 Task: For heading  Tahoma with underline.  font size for heading20,  'Change the font style of data to'Arial.  and font size to 12,  Change the alignment of both headline & data to Align left.  In the sheet  Attendance Sheet for Weekly Assessment
Action: Mouse moved to (233, 127)
Screenshot: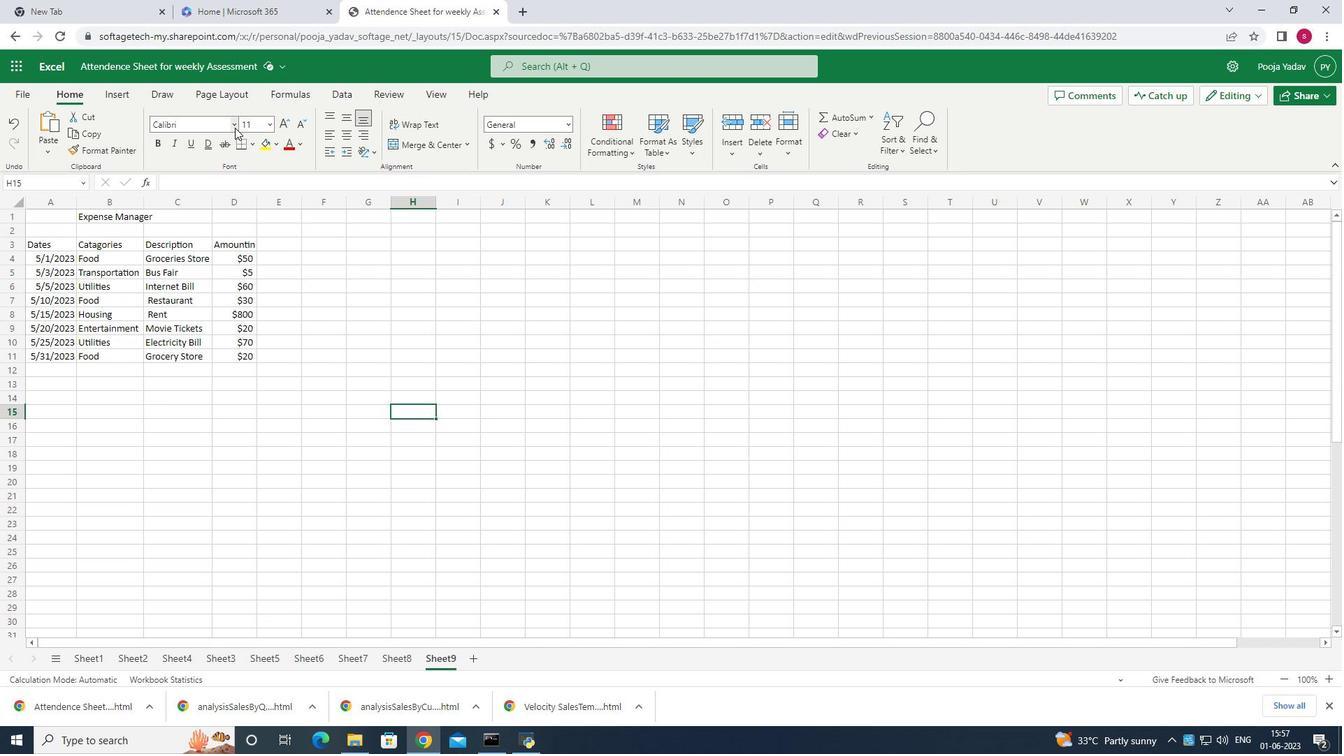 
Action: Mouse pressed left at (233, 127)
Screenshot: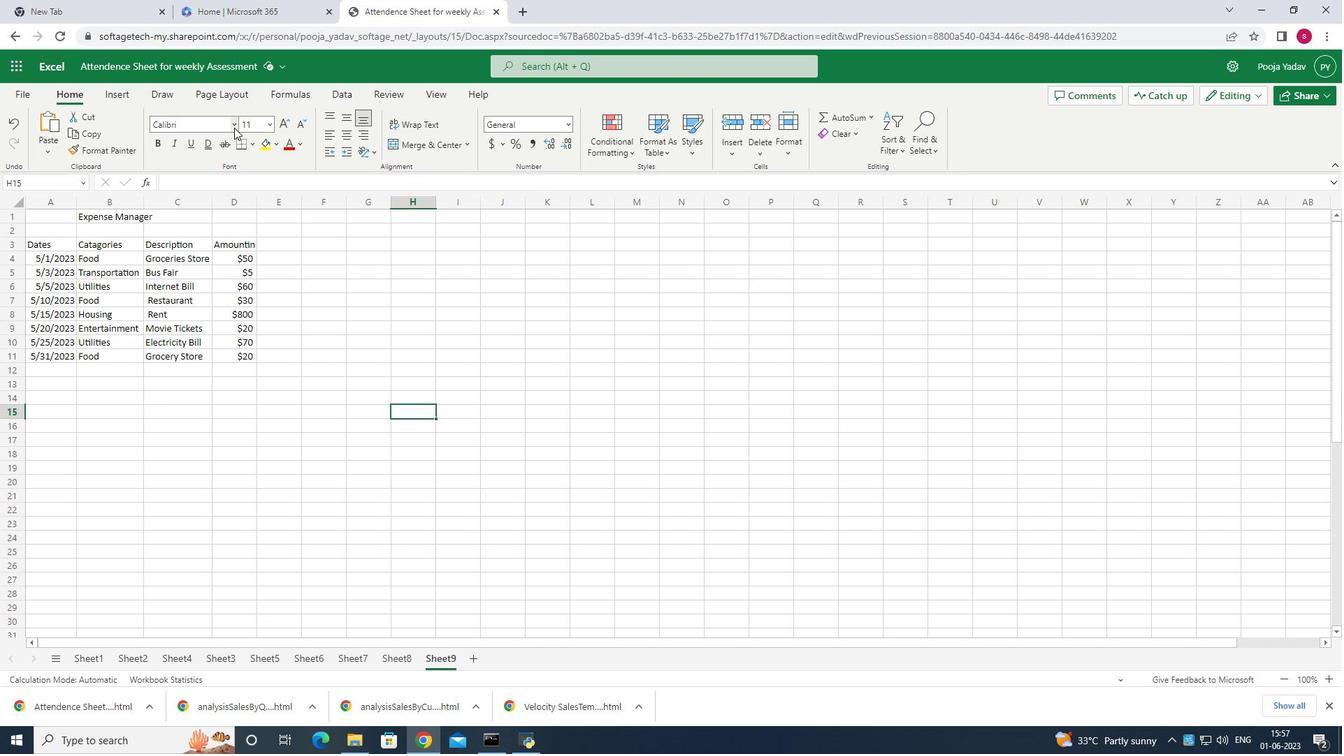 
Action: Mouse moved to (235, 318)
Screenshot: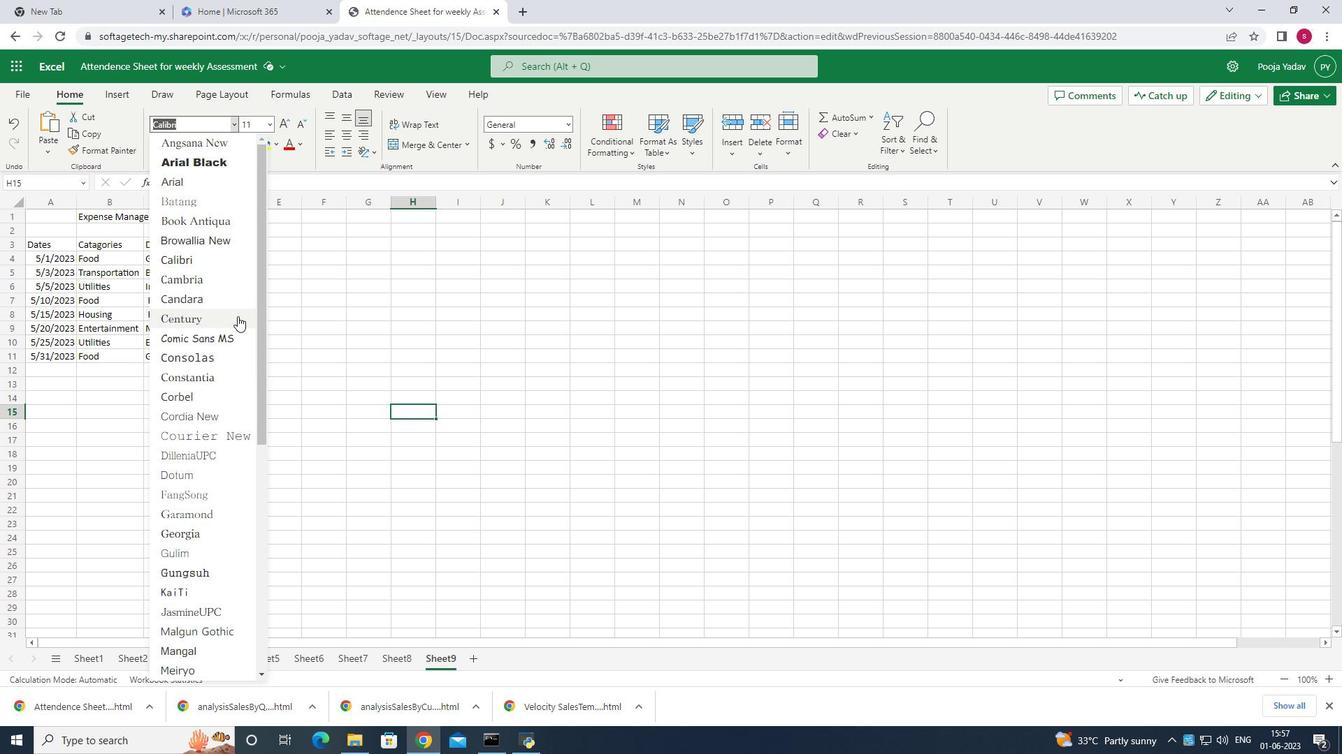 
Action: Mouse scrolled (235, 318) with delta (0, 0)
Screenshot: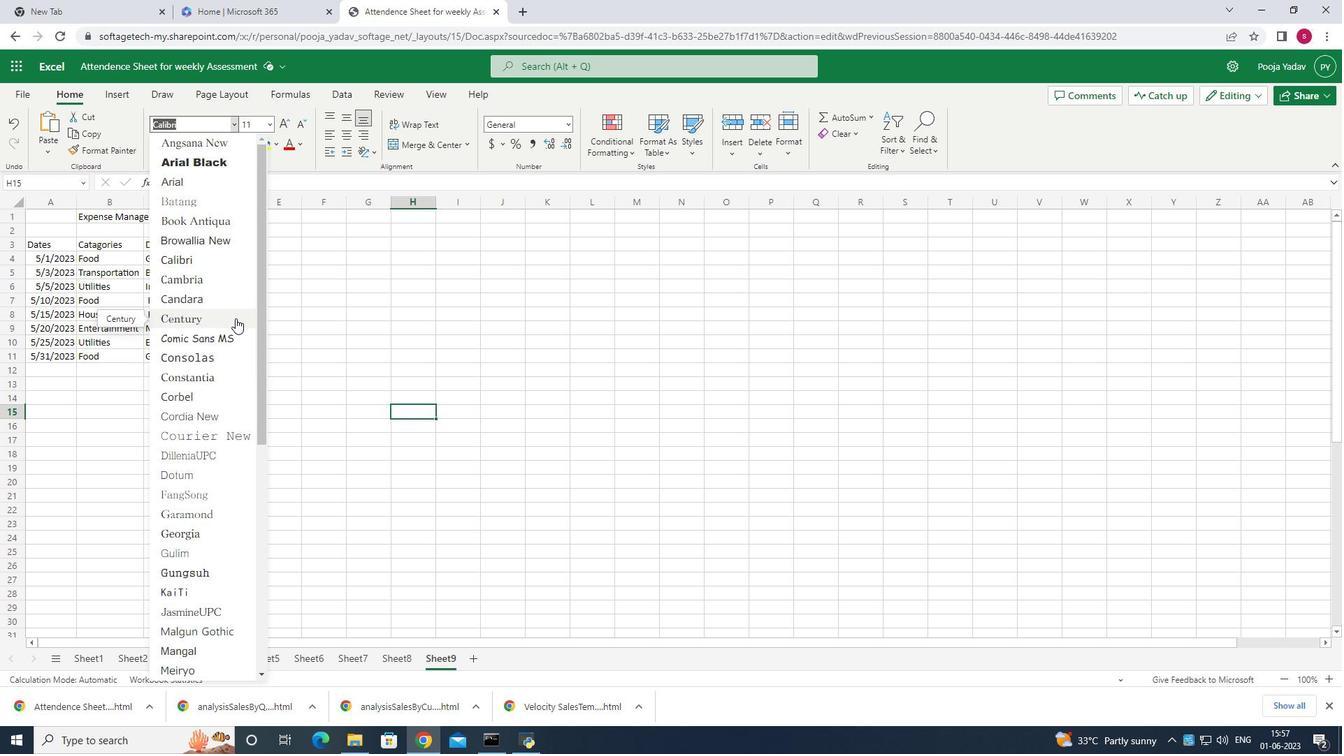 
Action: Mouse moved to (235, 318)
Screenshot: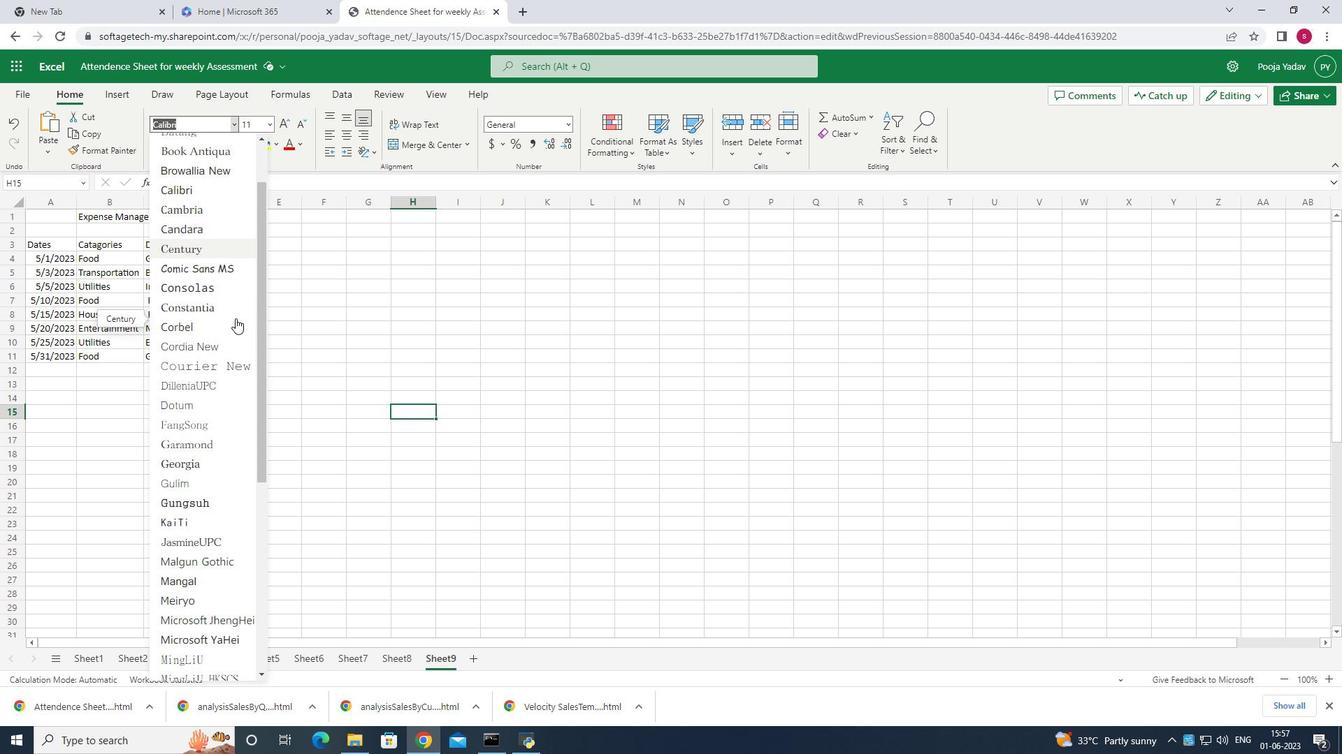 
Action: Mouse scrolled (235, 318) with delta (0, 0)
Screenshot: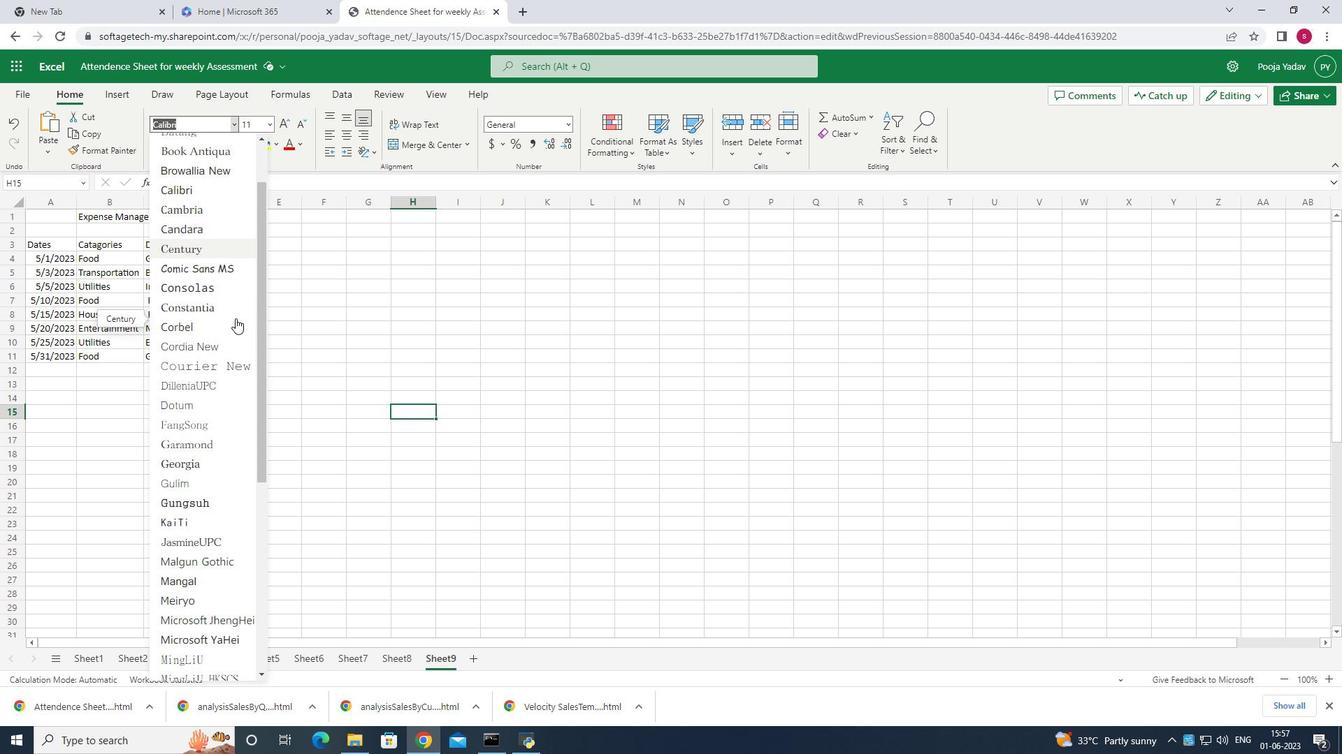 
Action: Mouse moved to (188, 364)
Screenshot: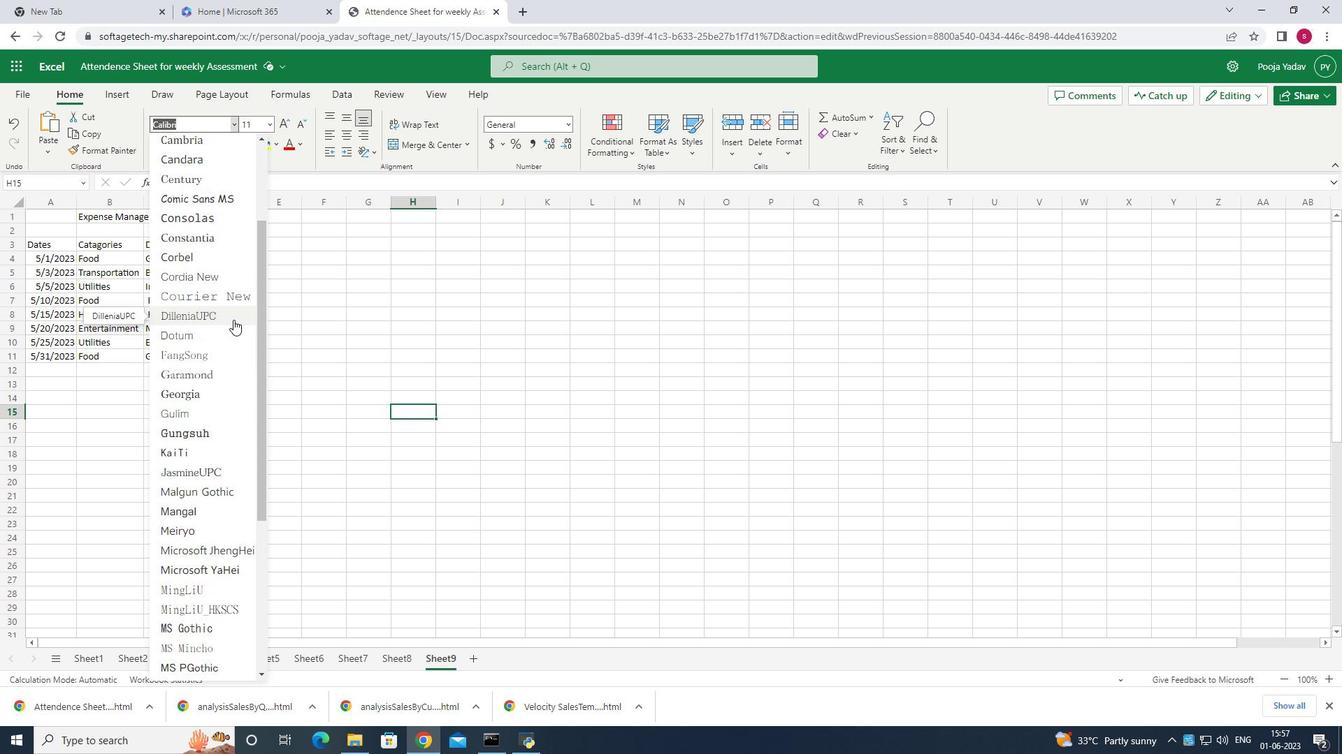 
Action: Mouse scrolled (188, 364) with delta (0, 0)
Screenshot: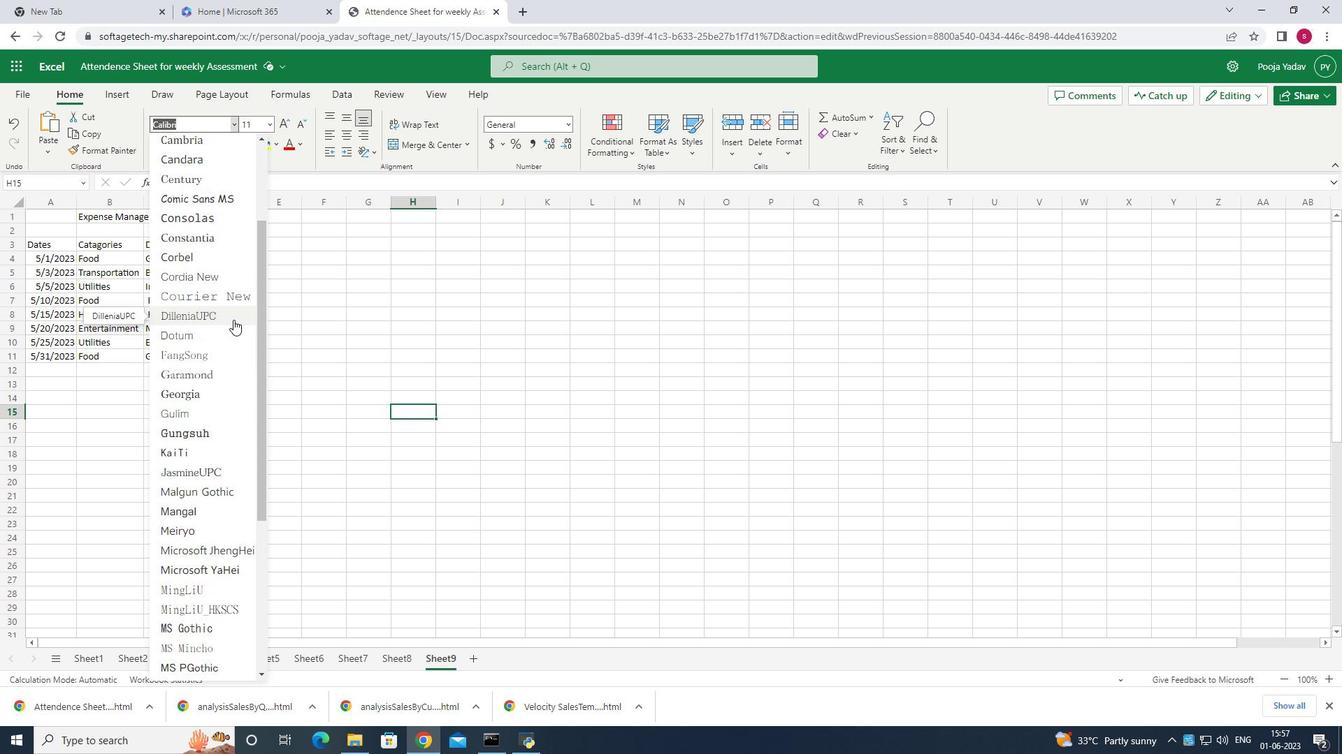 
Action: Mouse scrolled (188, 364) with delta (0, 0)
Screenshot: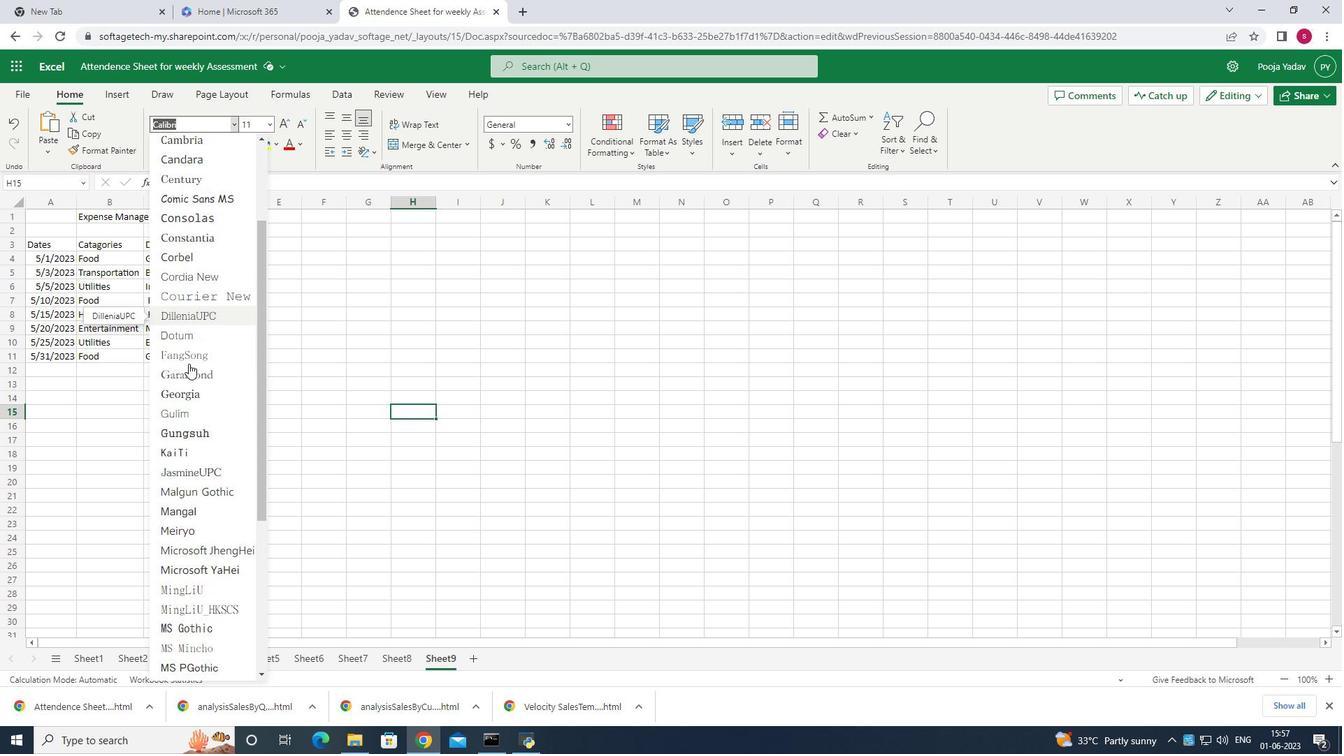 
Action: Mouse scrolled (188, 364) with delta (0, 0)
Screenshot: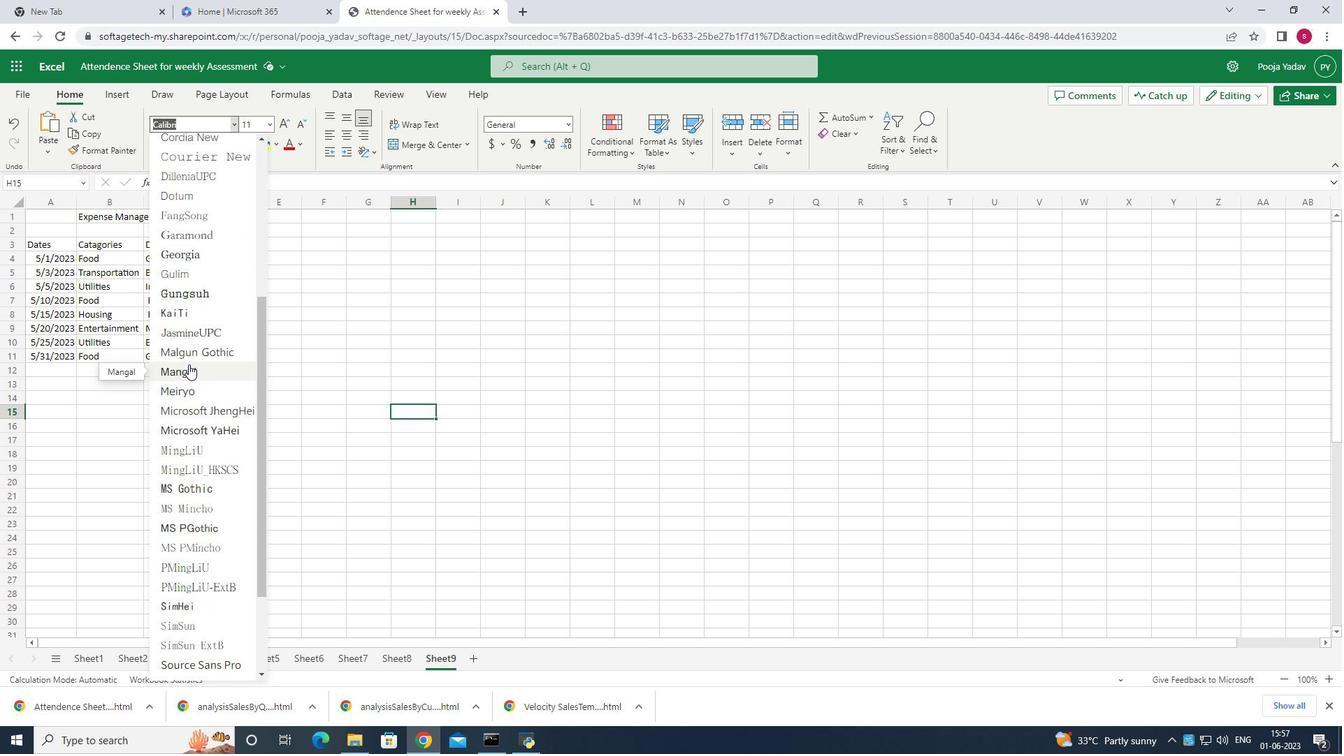 
Action: Mouse scrolled (188, 364) with delta (0, 0)
Screenshot: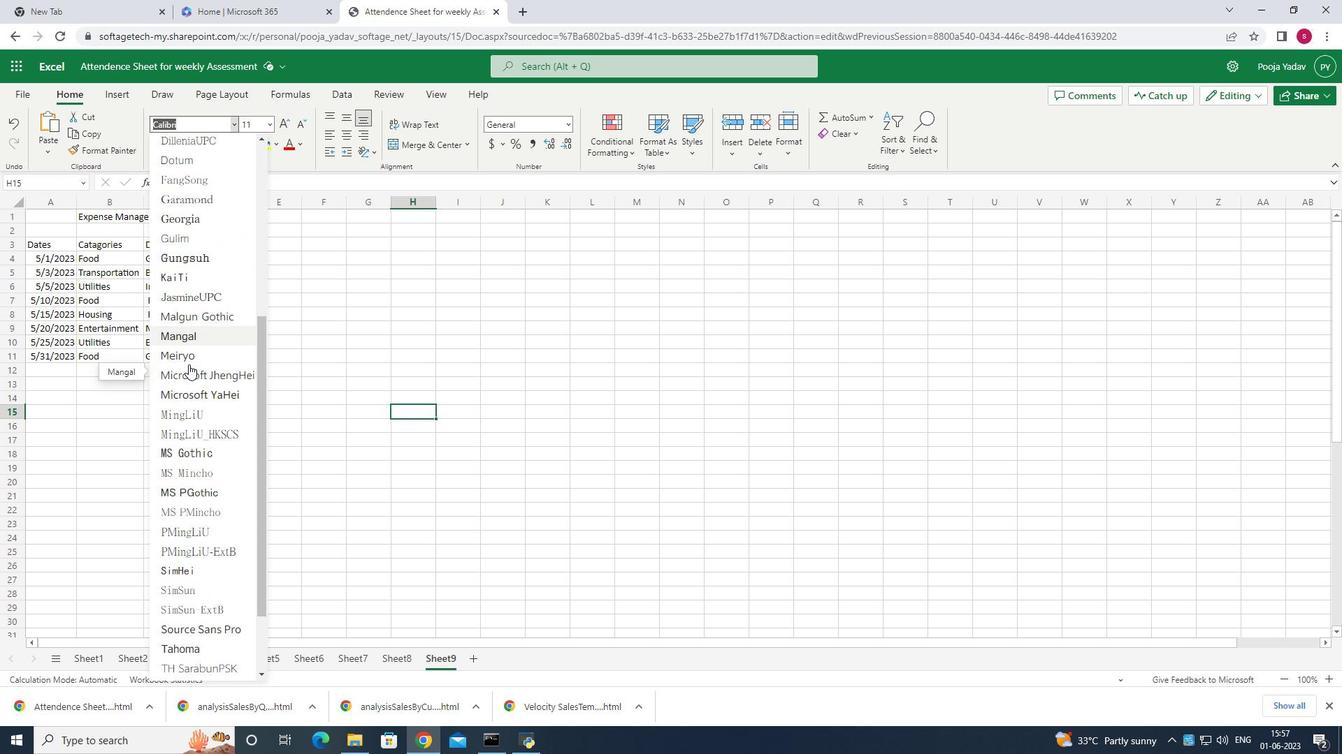 
Action: Mouse scrolled (188, 364) with delta (0, 0)
Screenshot: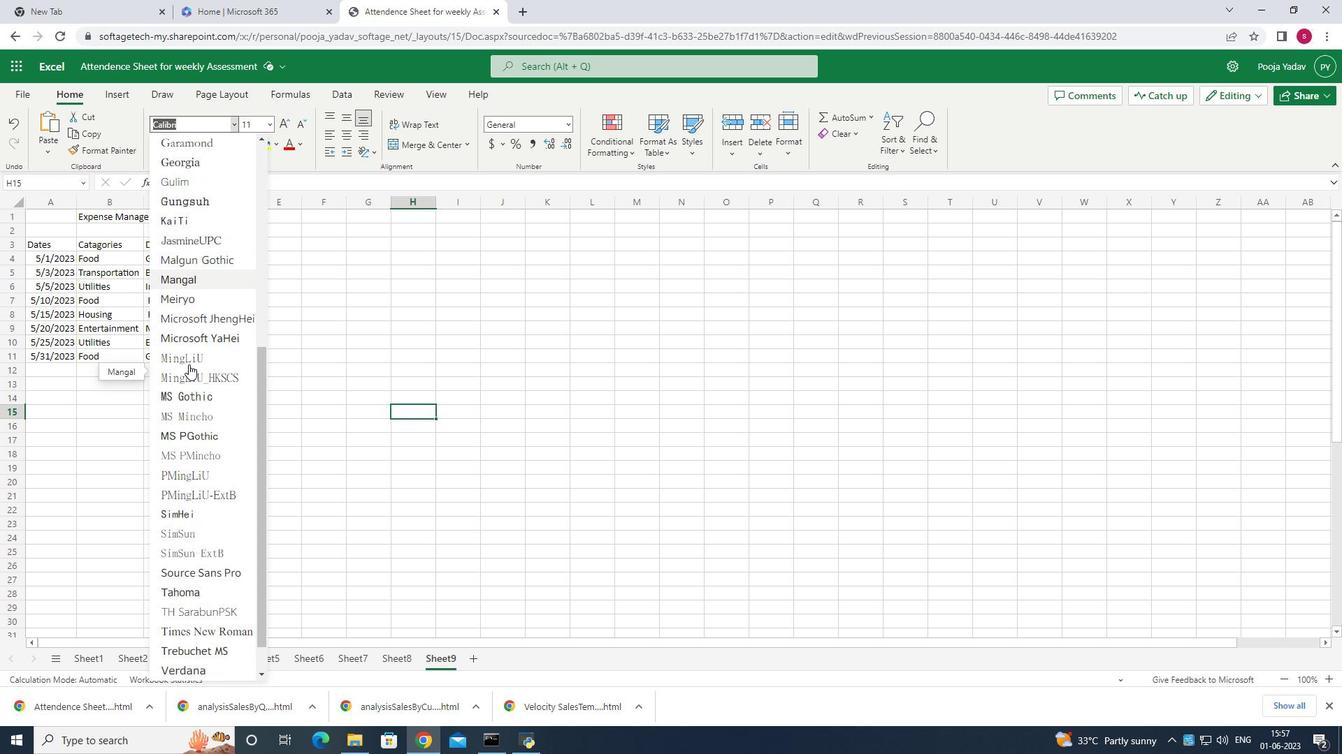 
Action: Mouse scrolled (188, 364) with delta (0, 0)
Screenshot: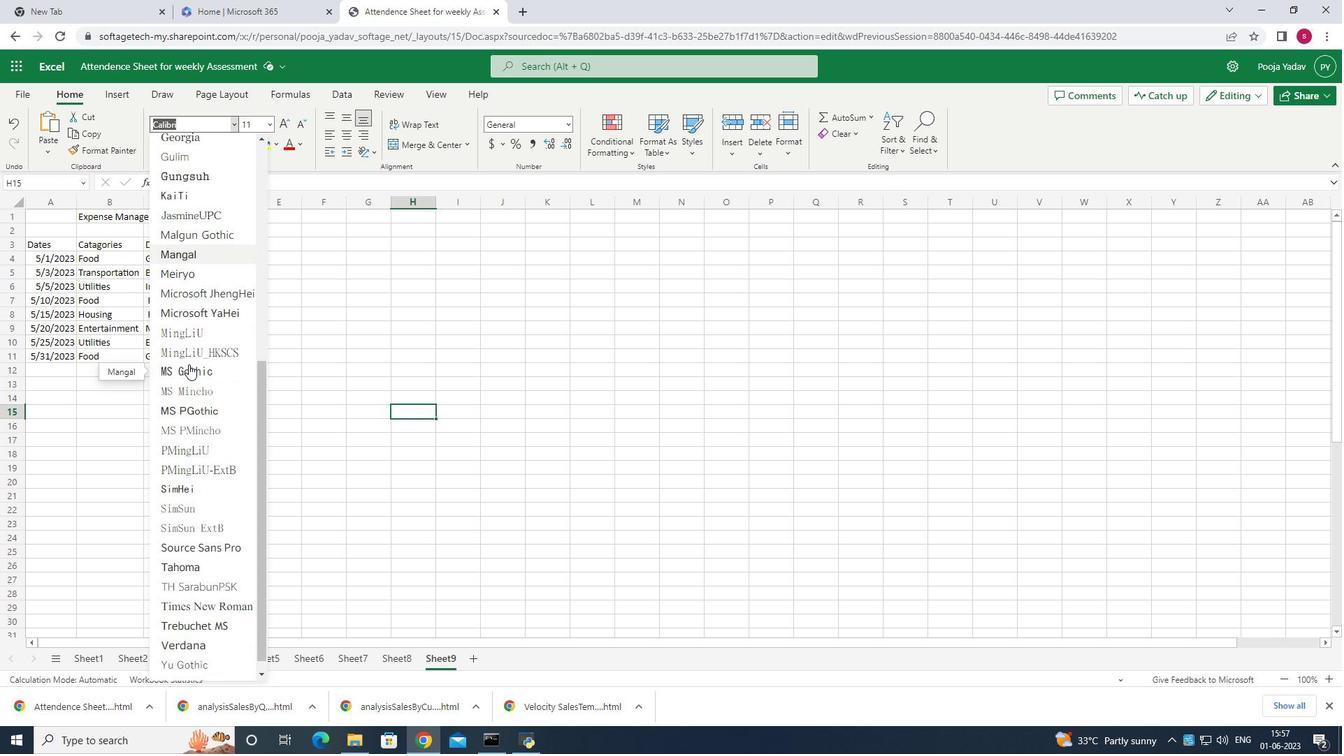 
Action: Mouse moved to (188, 365)
Screenshot: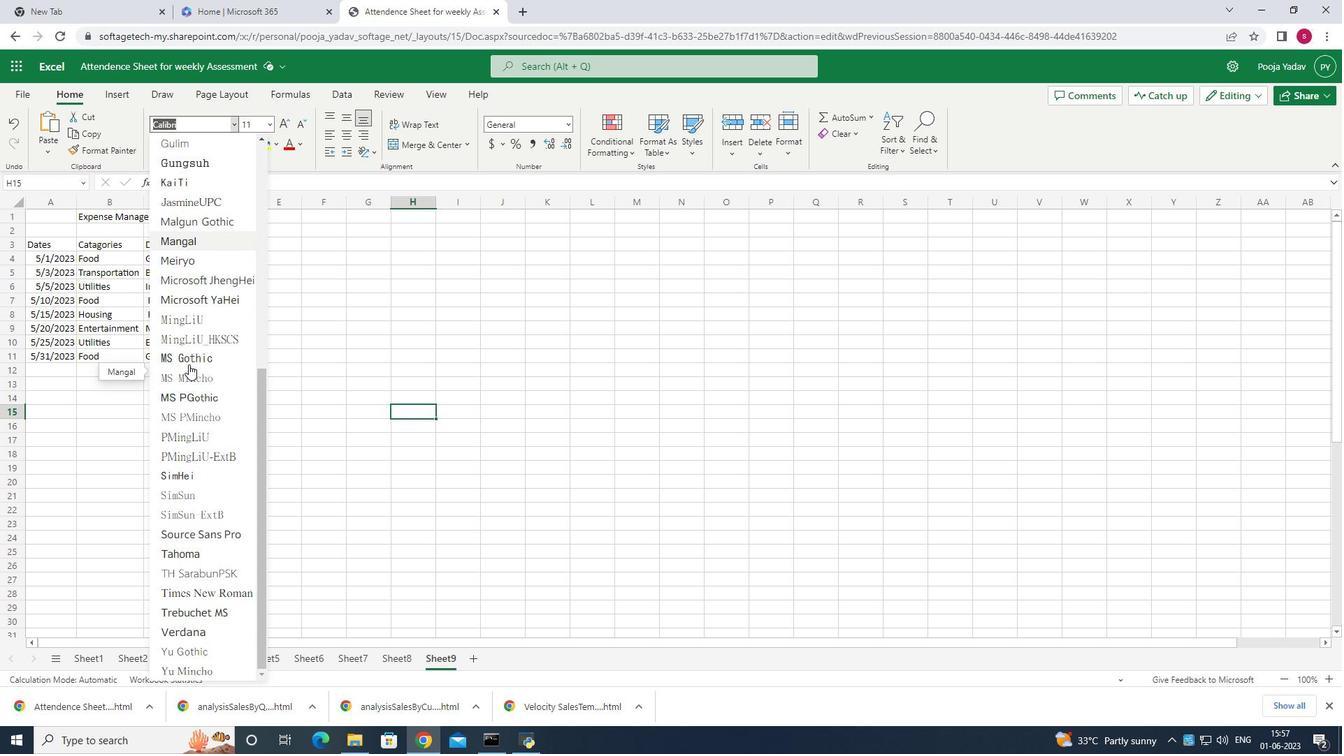 
Action: Mouse scrolled (188, 364) with delta (0, 0)
Screenshot: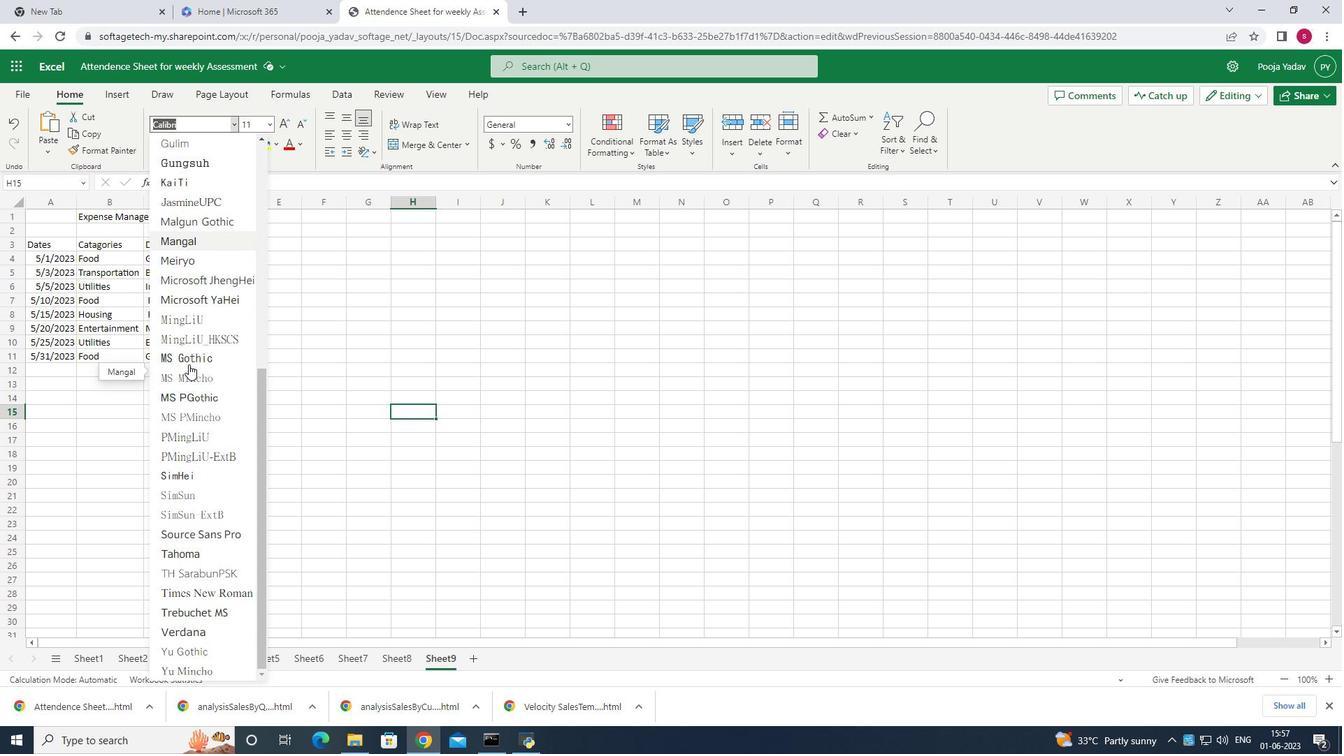 
Action: Mouse scrolled (188, 364) with delta (0, 0)
Screenshot: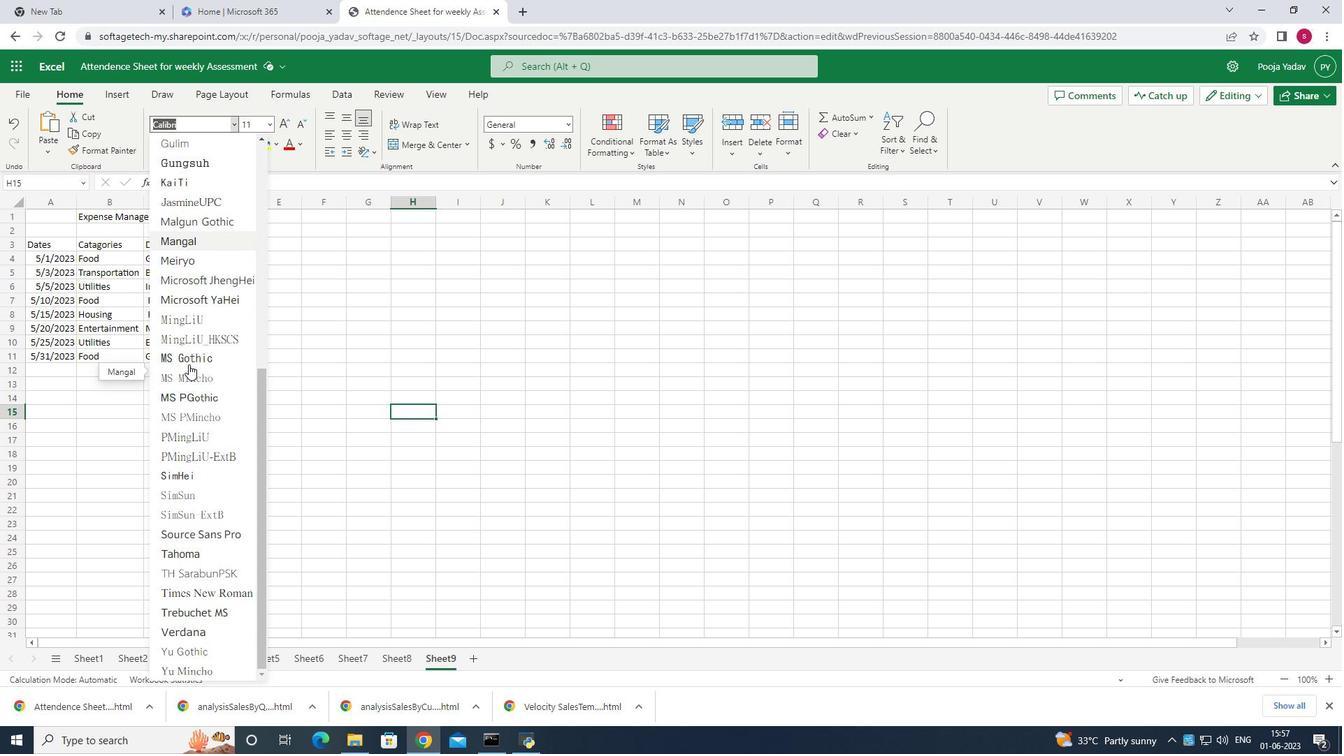 
Action: Mouse scrolled (188, 364) with delta (0, 0)
Screenshot: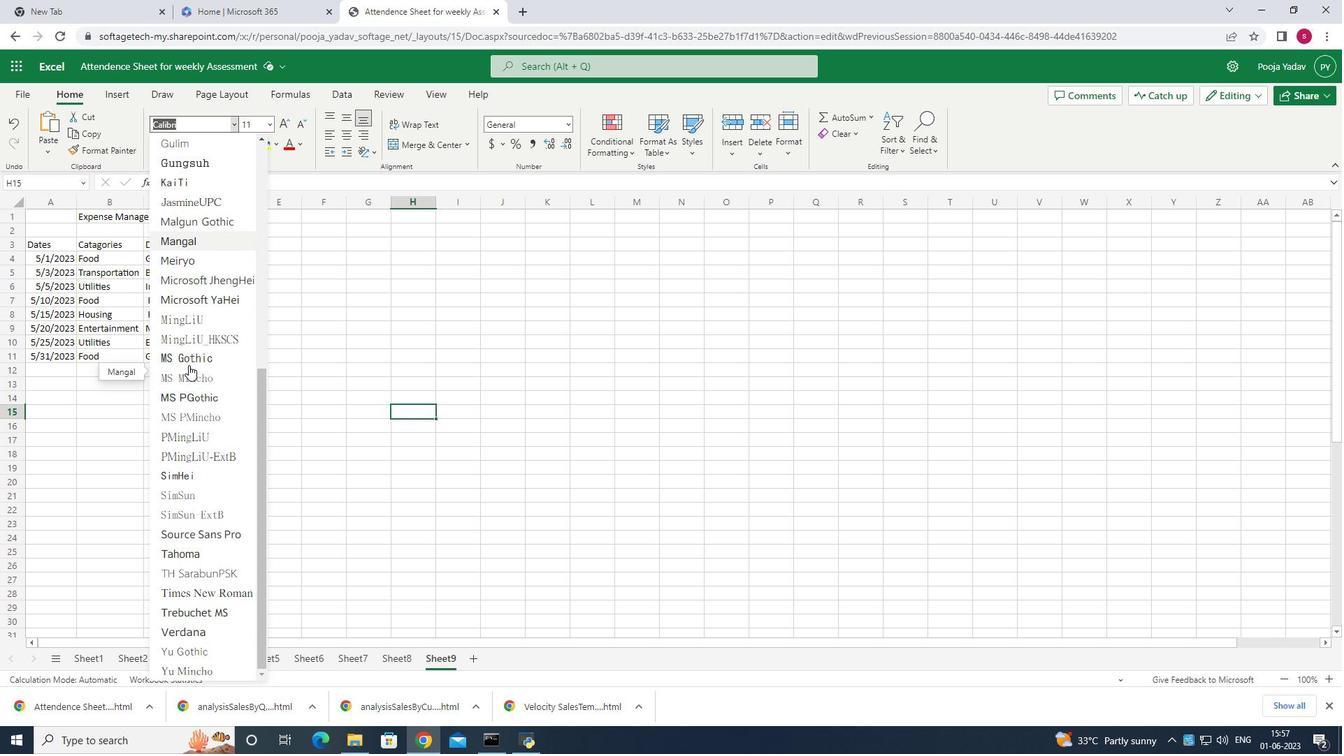
Action: Mouse moved to (190, 547)
Screenshot: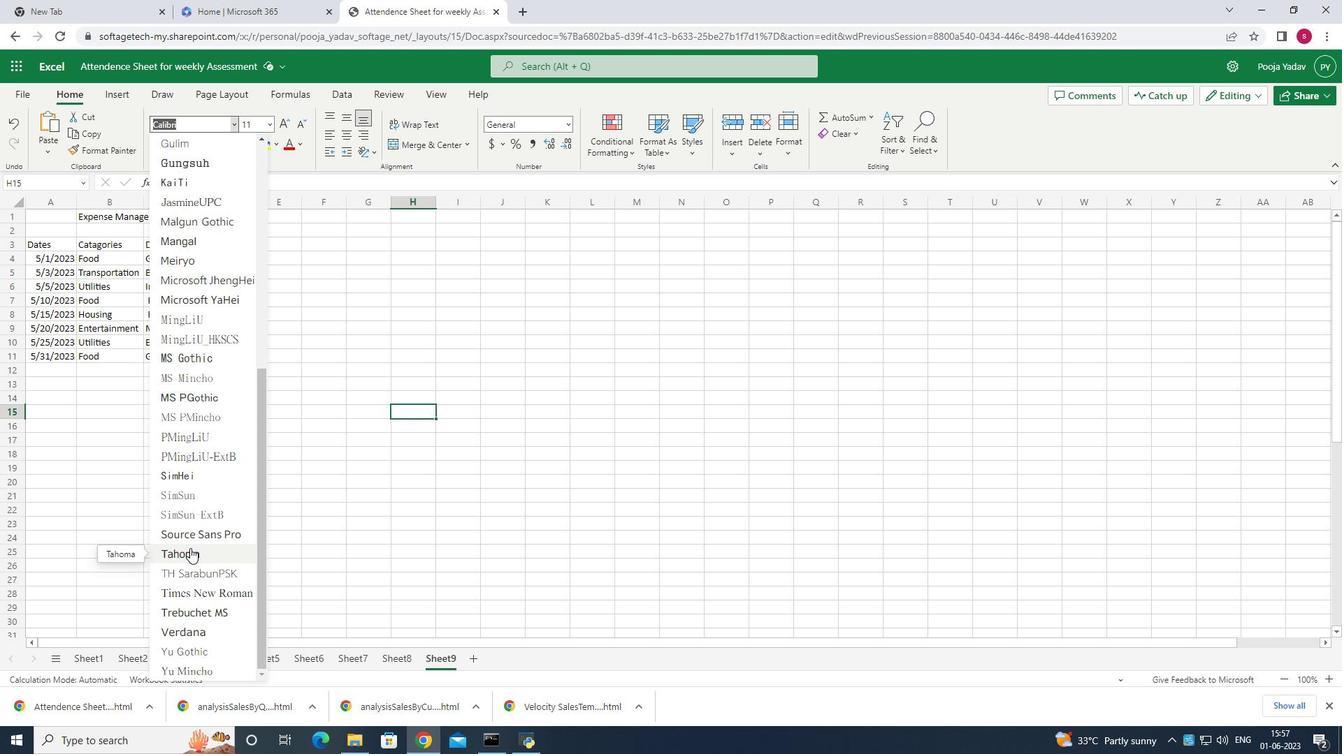 
Action: Mouse pressed left at (190, 547)
Screenshot: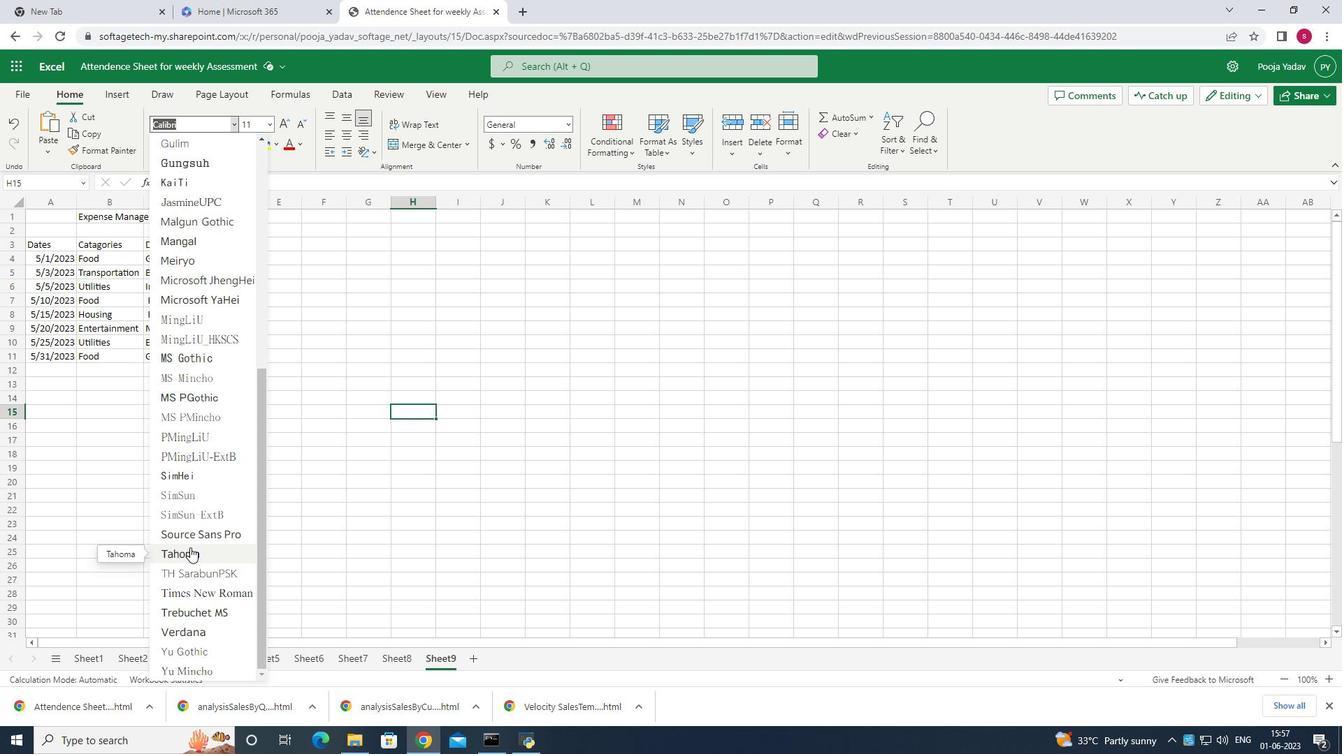 
Action: Mouse moved to (130, 220)
Screenshot: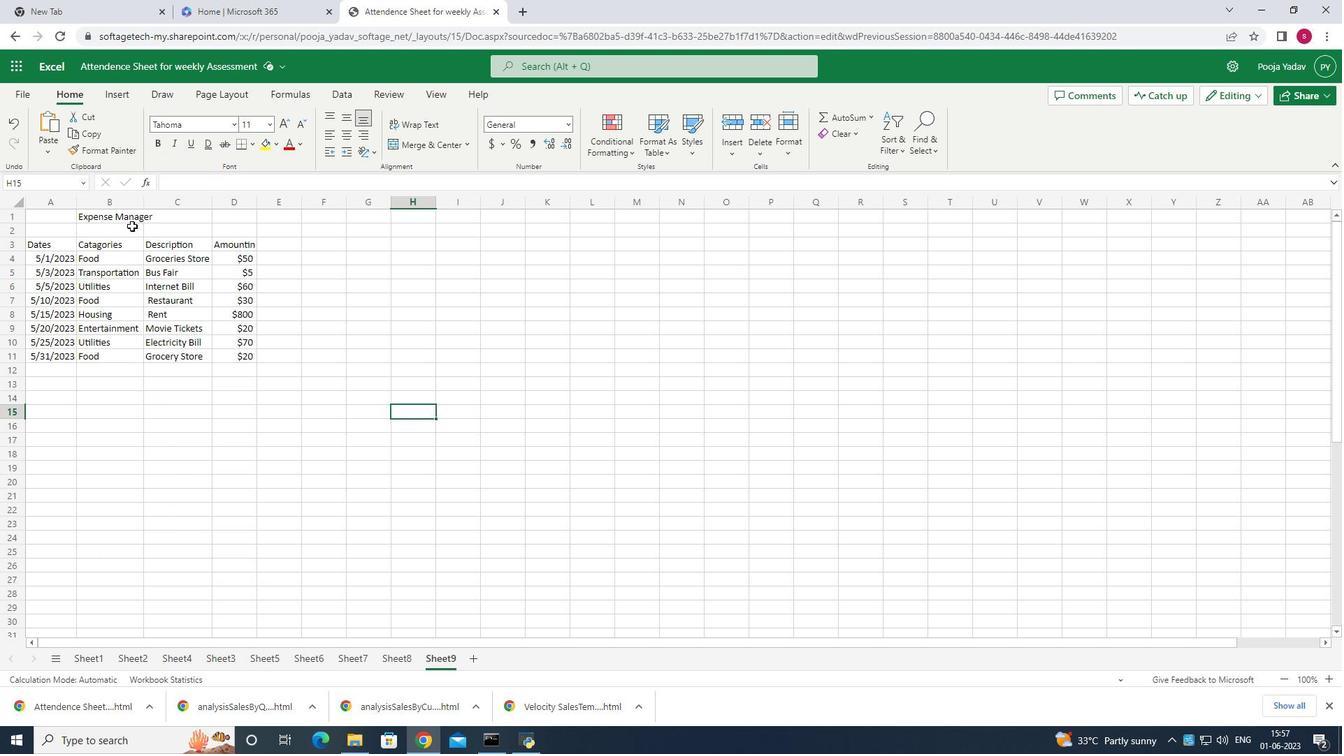 
Action: Mouse pressed left at (130, 220)
Screenshot: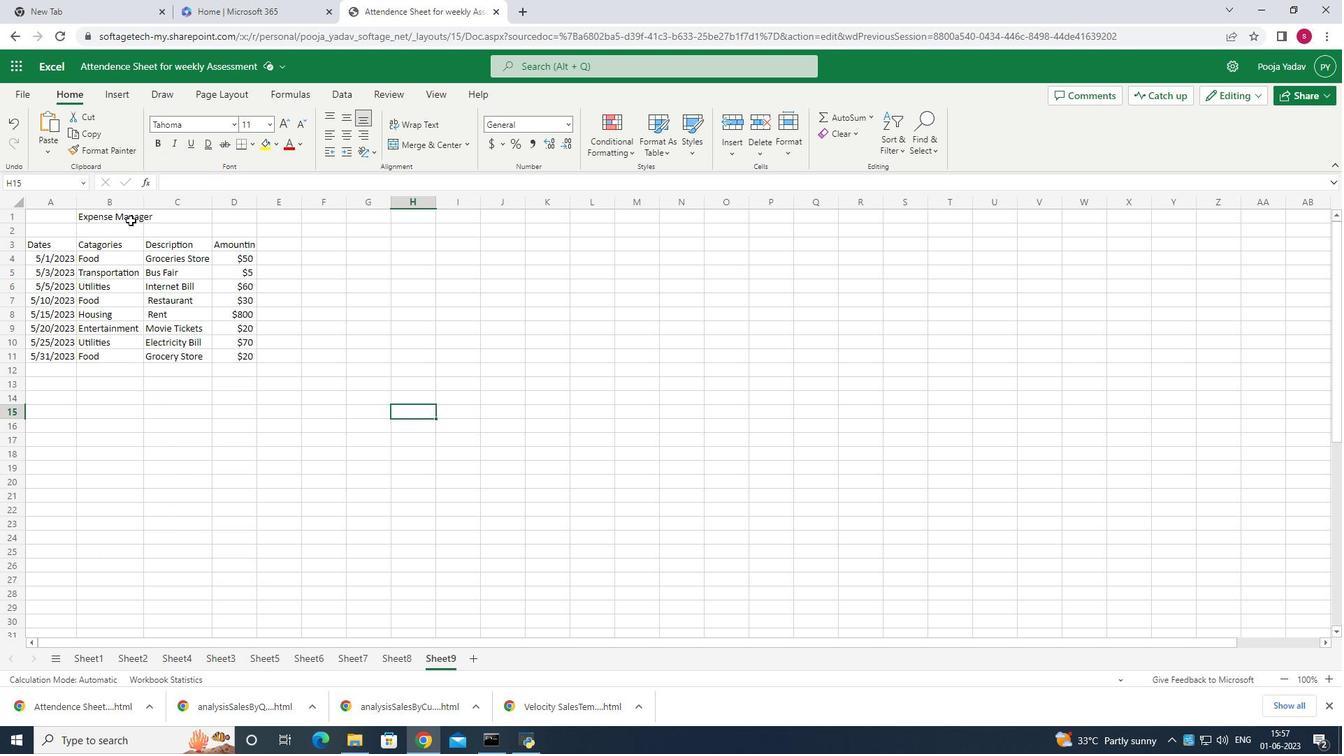 
Action: Mouse moved to (235, 122)
Screenshot: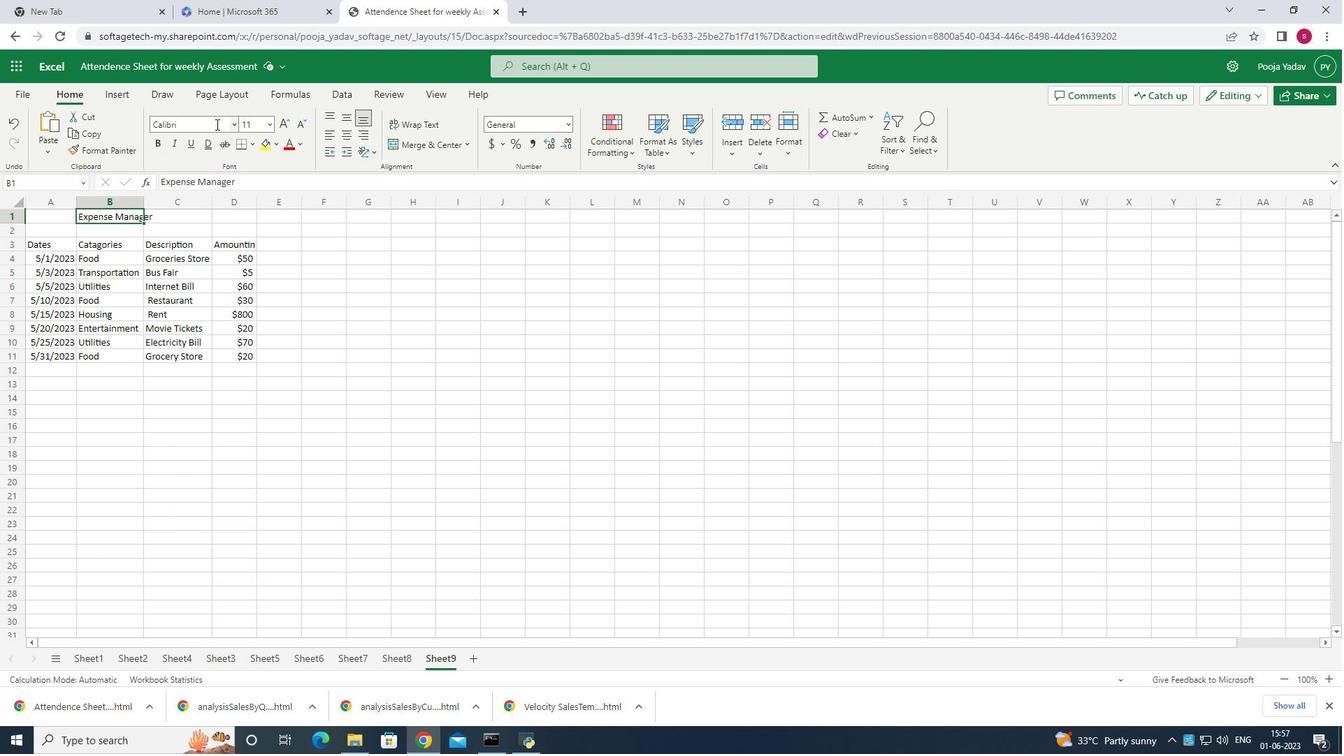
Action: Mouse pressed left at (235, 122)
Screenshot: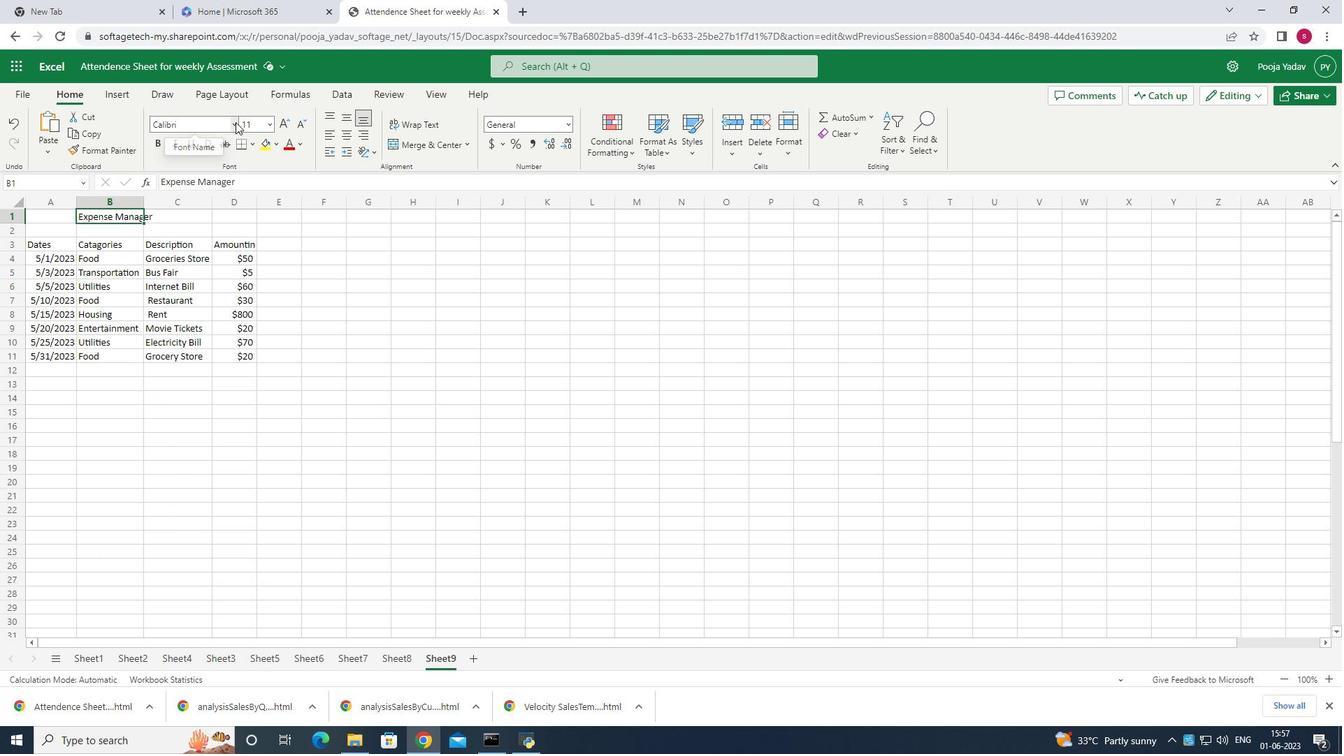 
Action: Mouse moved to (239, 435)
Screenshot: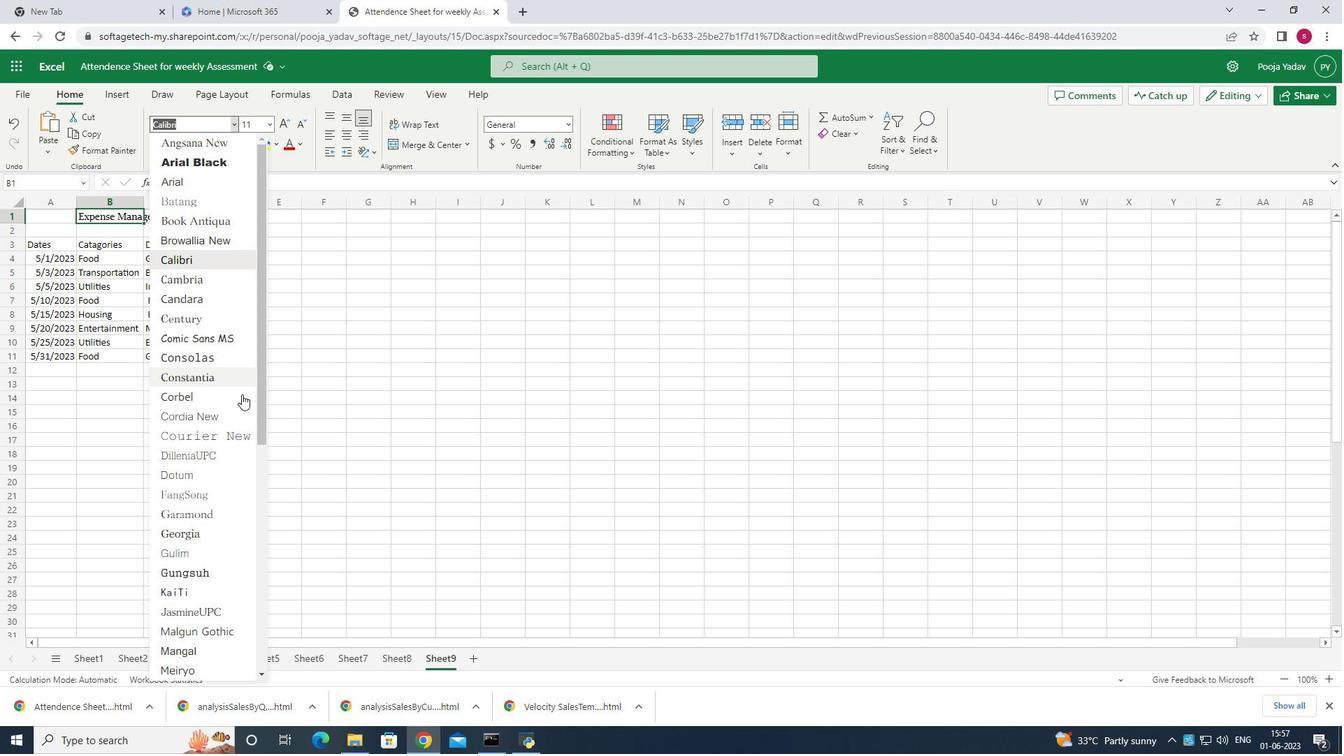 
Action: Mouse scrolled (239, 434) with delta (0, 0)
Screenshot: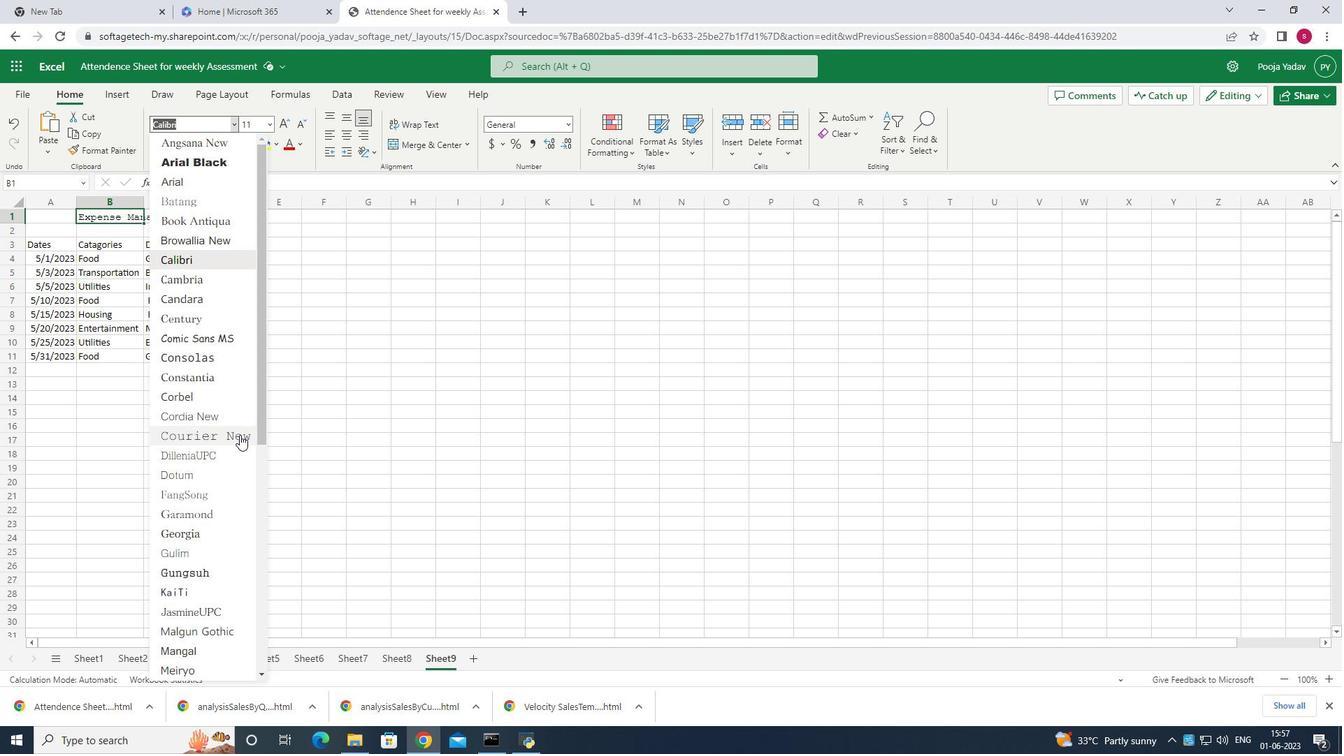 
Action: Mouse moved to (239, 436)
Screenshot: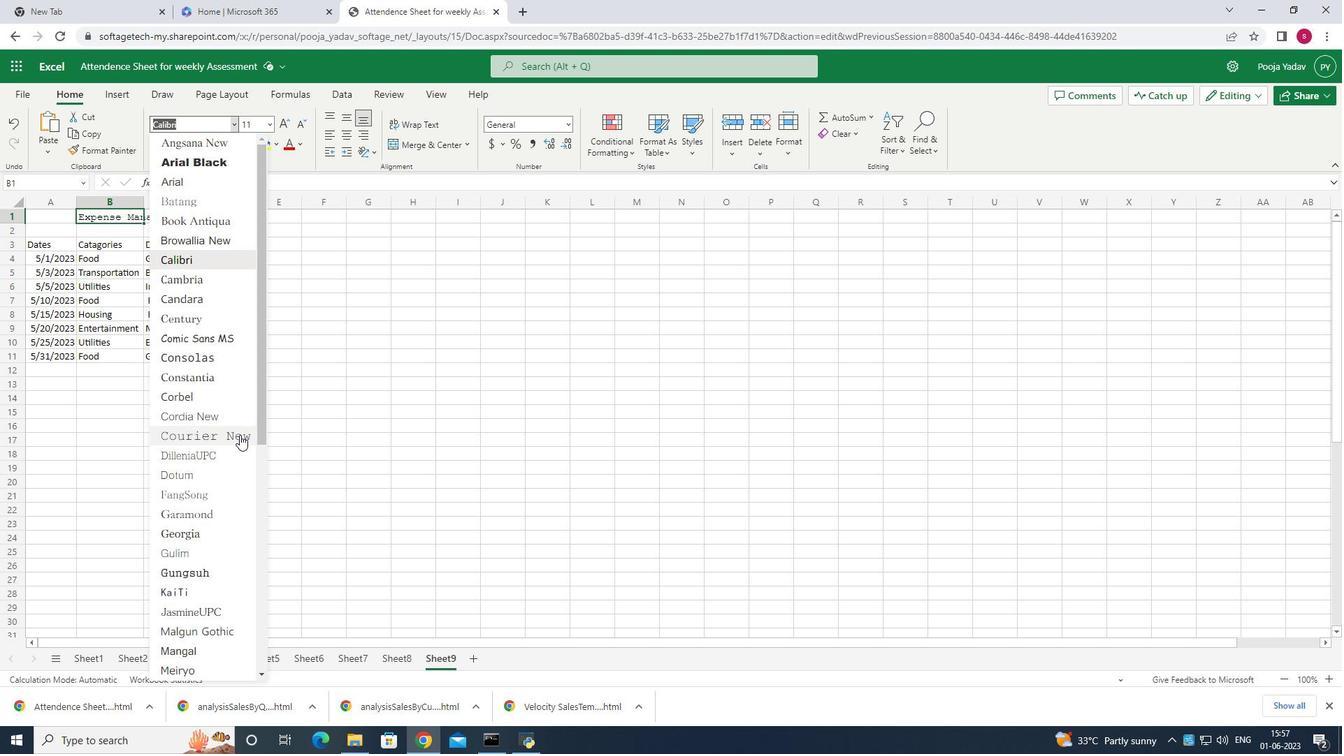 
Action: Mouse scrolled (239, 436) with delta (0, 0)
Screenshot: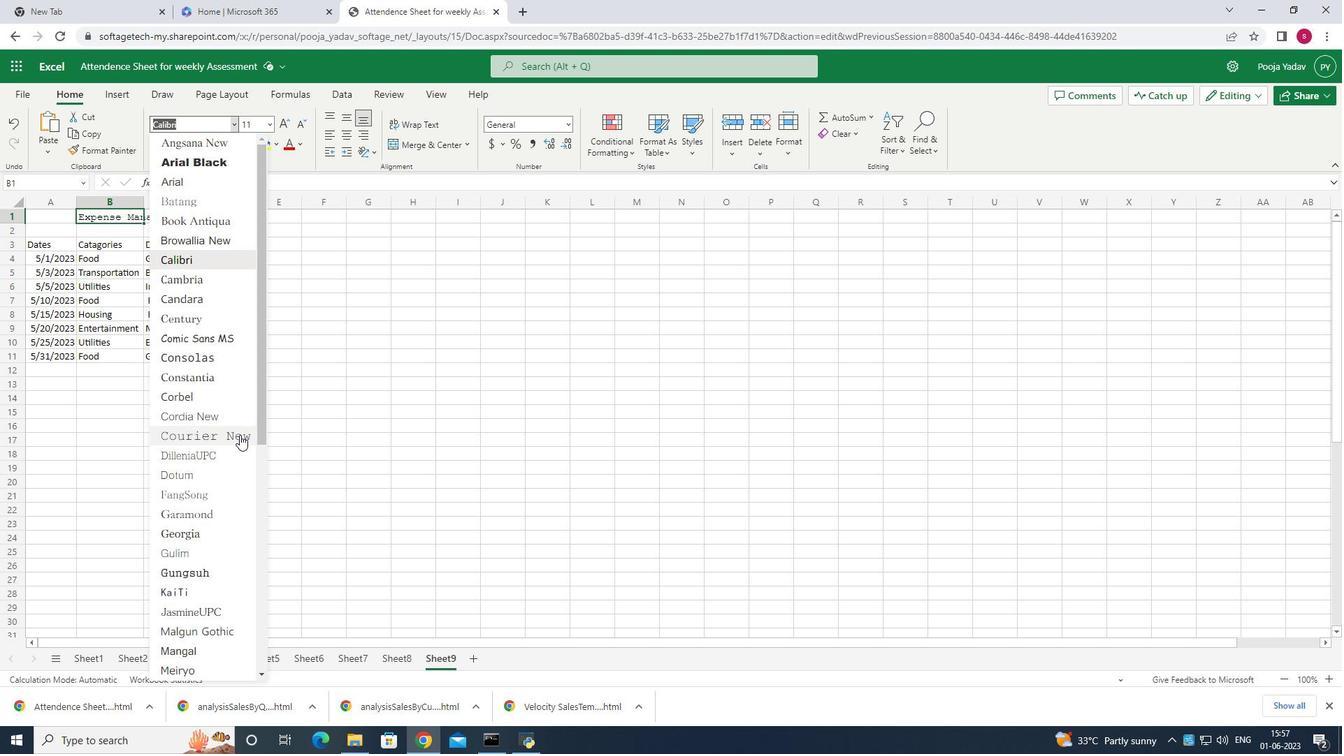 
Action: Mouse moved to (240, 436)
Screenshot: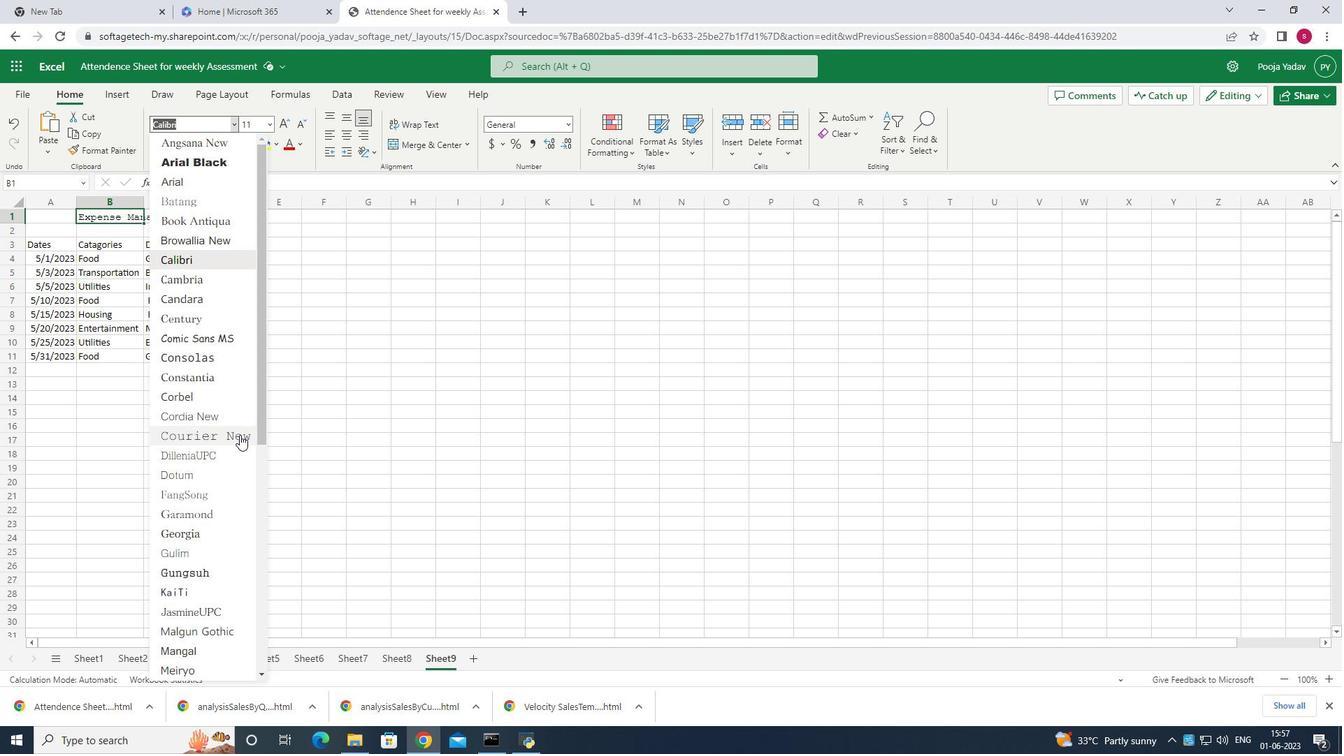 
Action: Mouse scrolled (240, 436) with delta (0, 0)
Screenshot: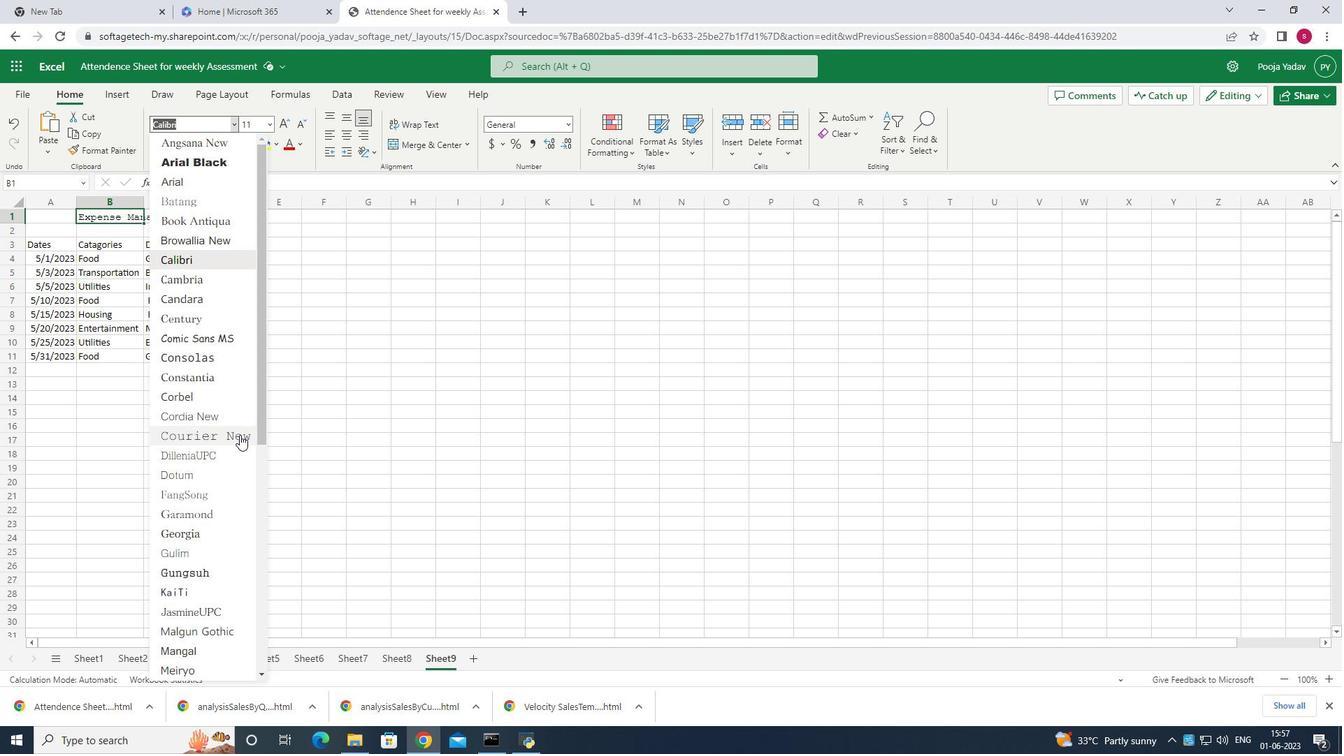 
Action: Mouse moved to (240, 436)
Screenshot: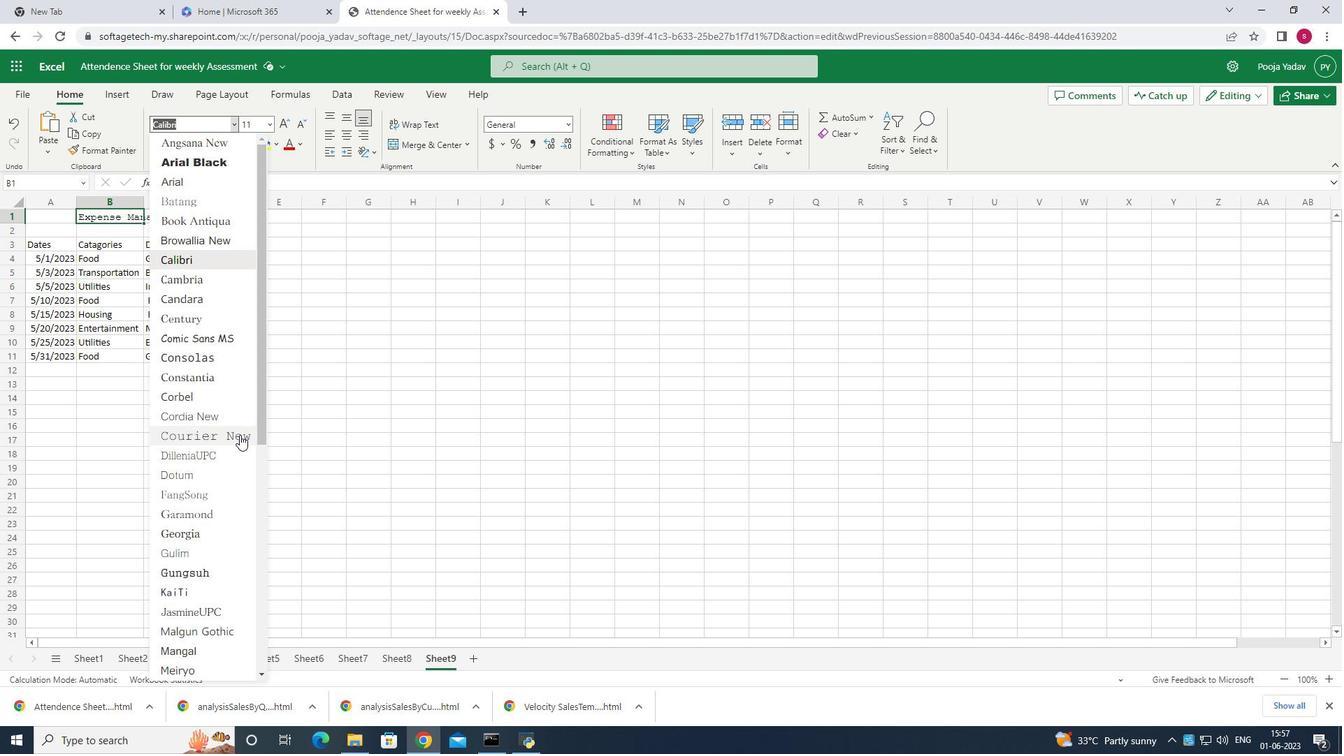 
Action: Mouse scrolled (240, 436) with delta (0, 0)
Screenshot: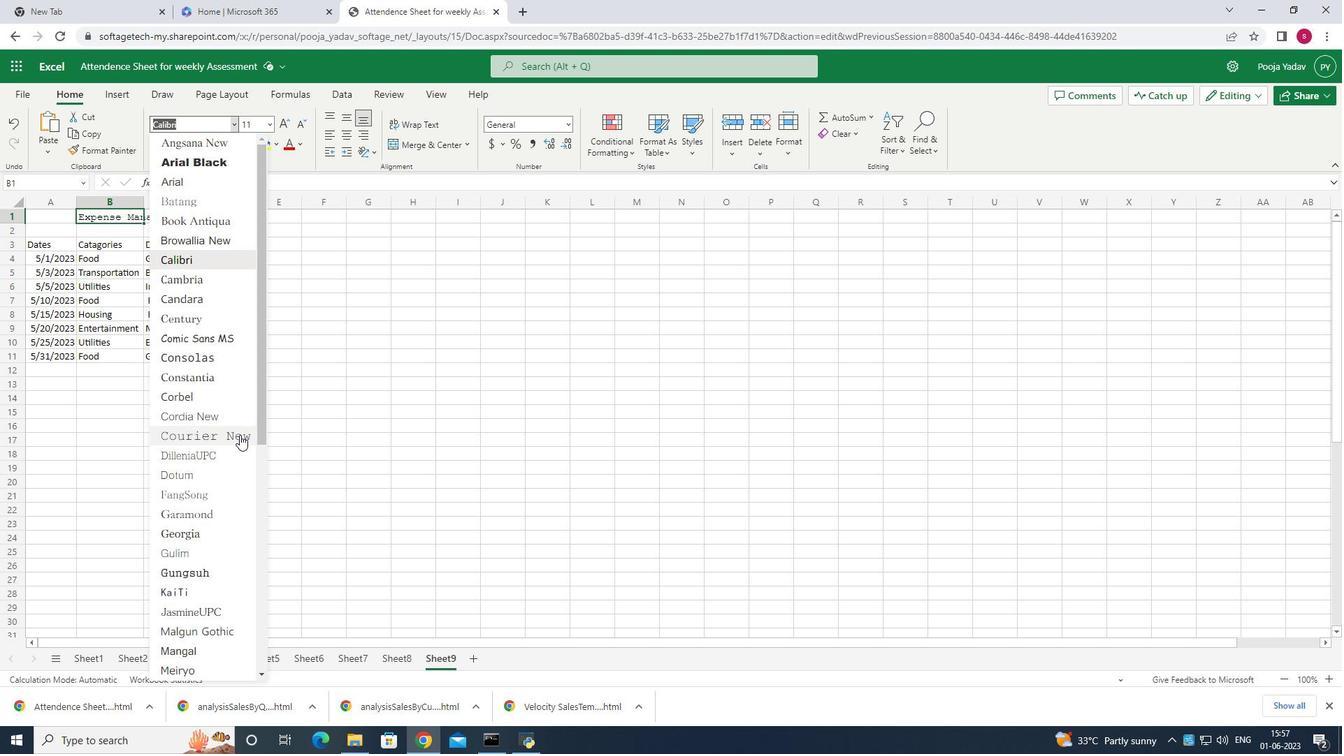 
Action: Mouse moved to (241, 437)
Screenshot: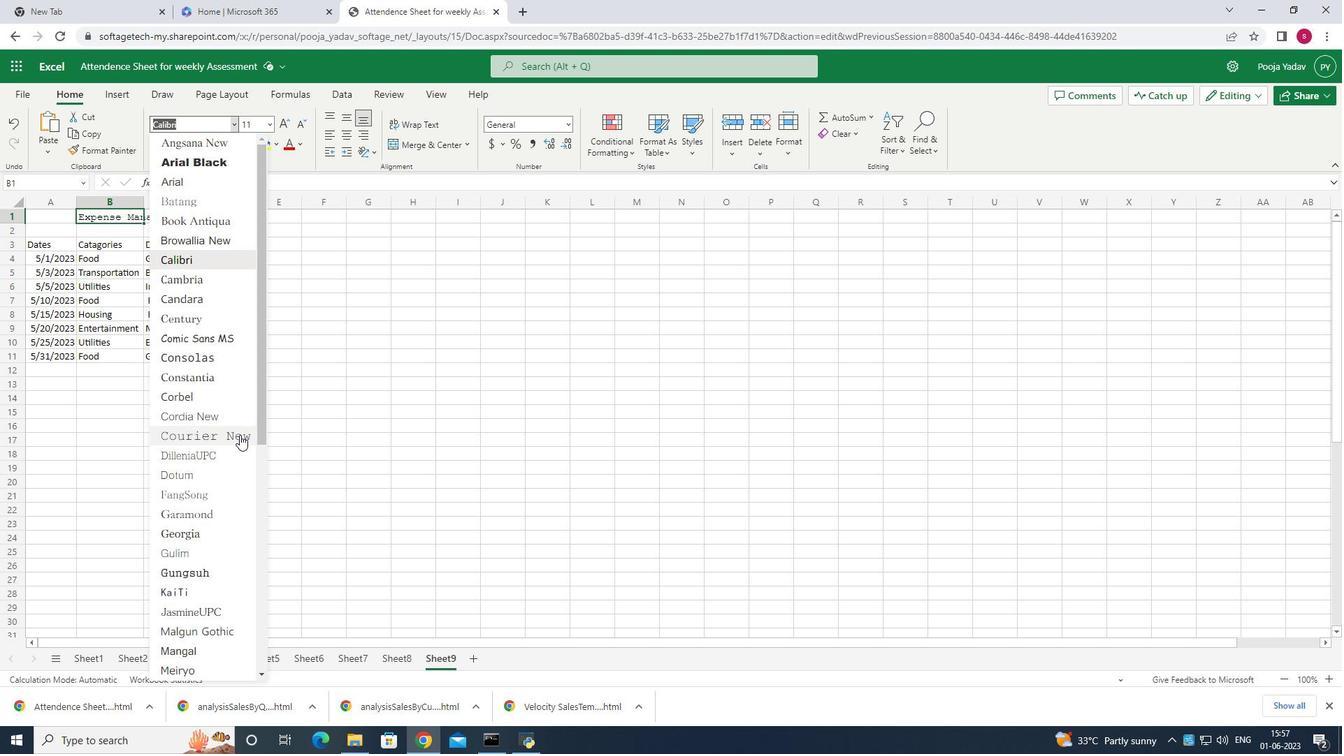 
Action: Mouse scrolled (241, 436) with delta (0, 0)
Screenshot: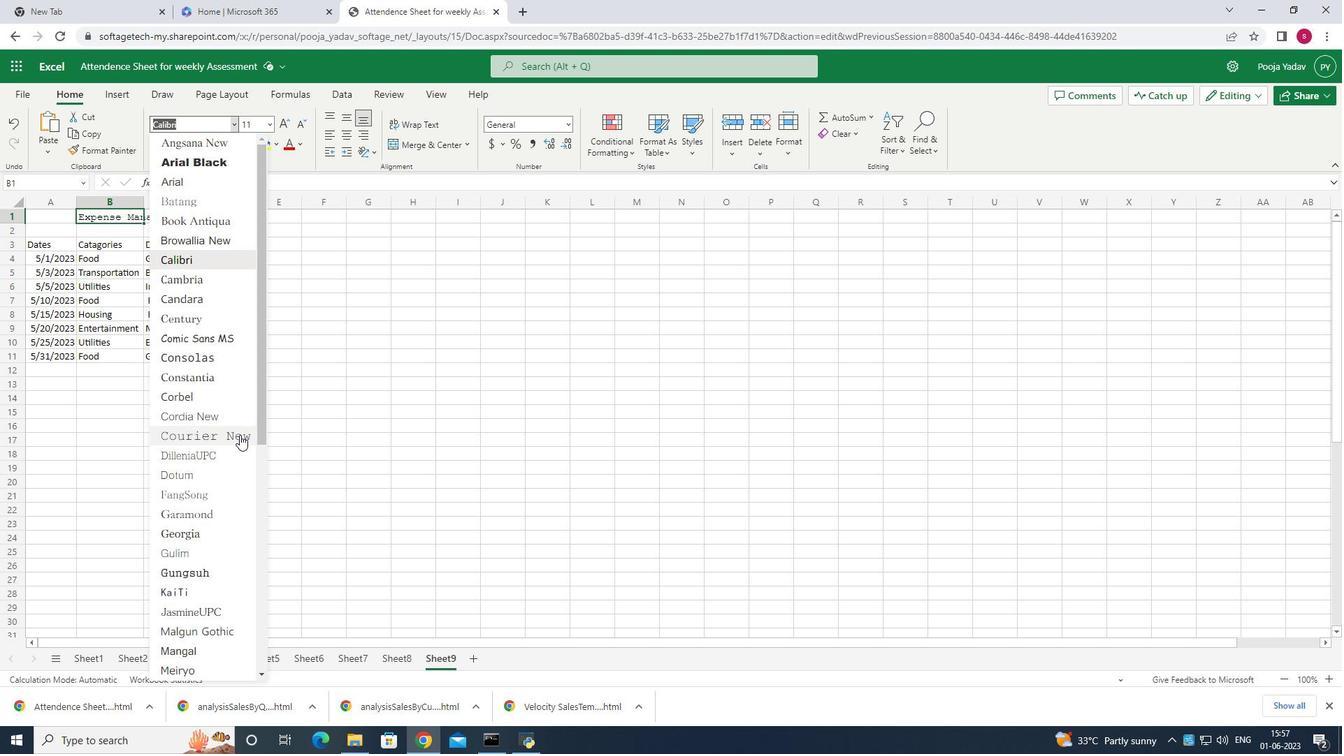 
Action: Mouse scrolled (241, 436) with delta (0, 0)
Screenshot: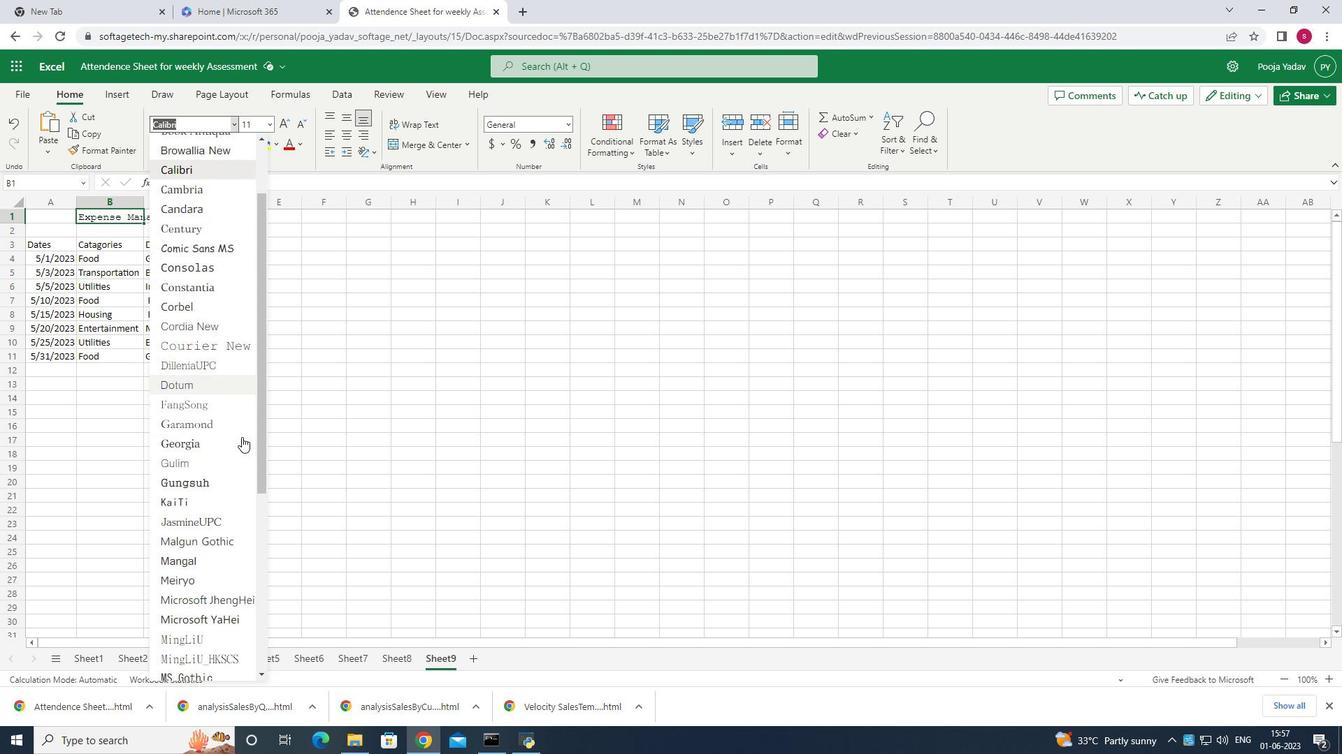 
Action: Mouse scrolled (241, 436) with delta (0, 0)
Screenshot: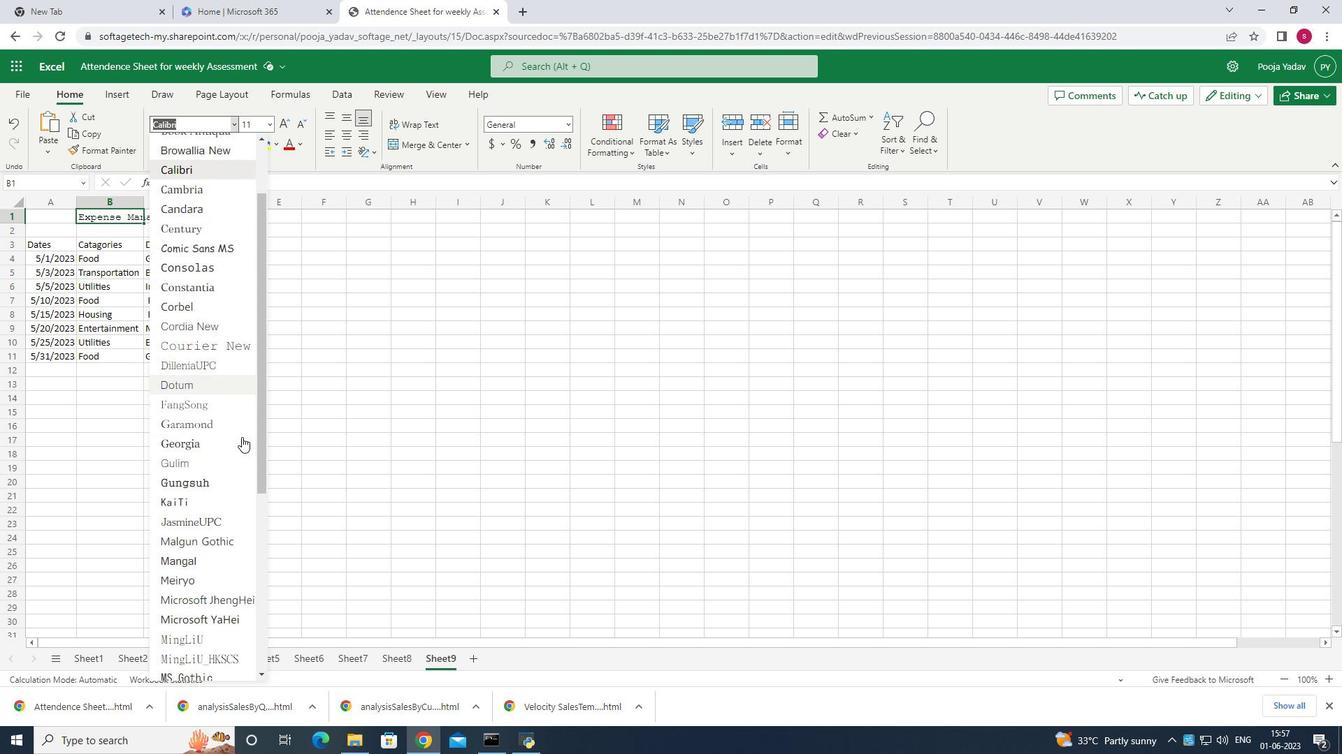 
Action: Mouse scrolled (241, 436) with delta (0, 0)
Screenshot: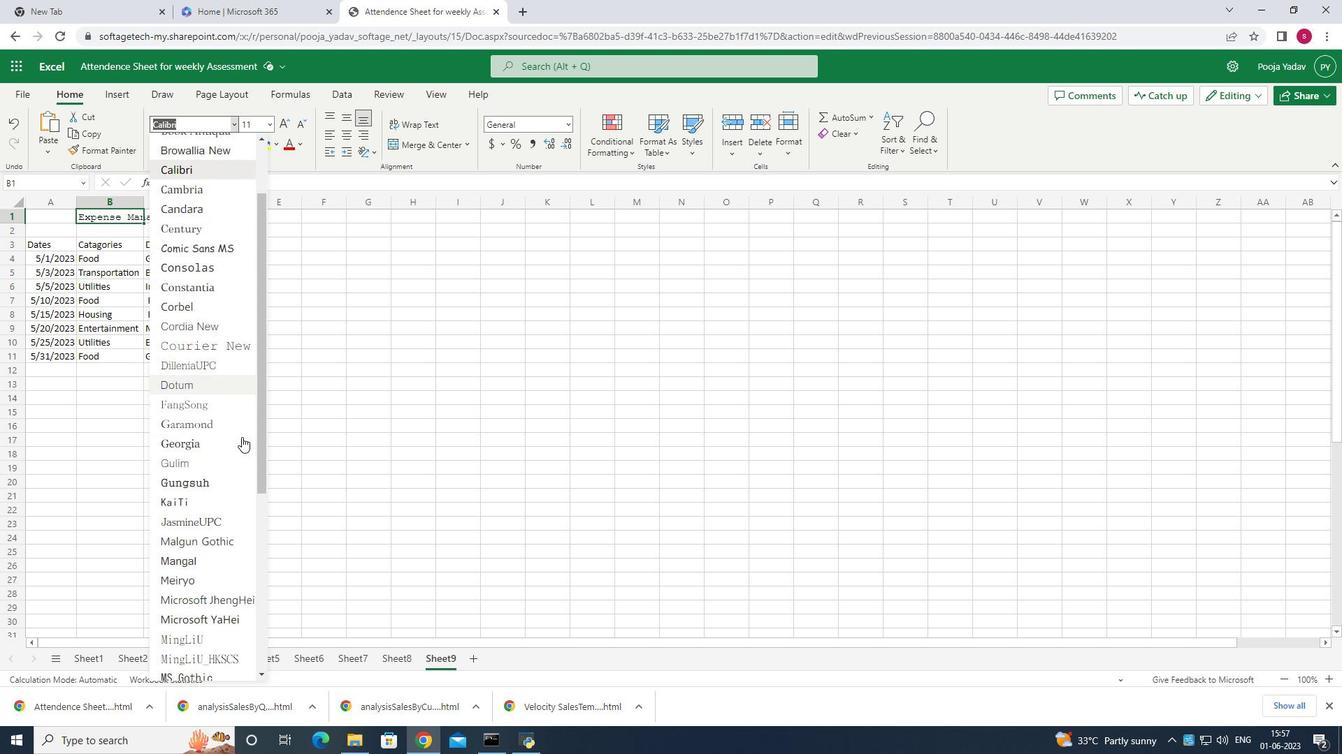 
Action: Mouse scrolled (241, 436) with delta (0, 0)
Screenshot: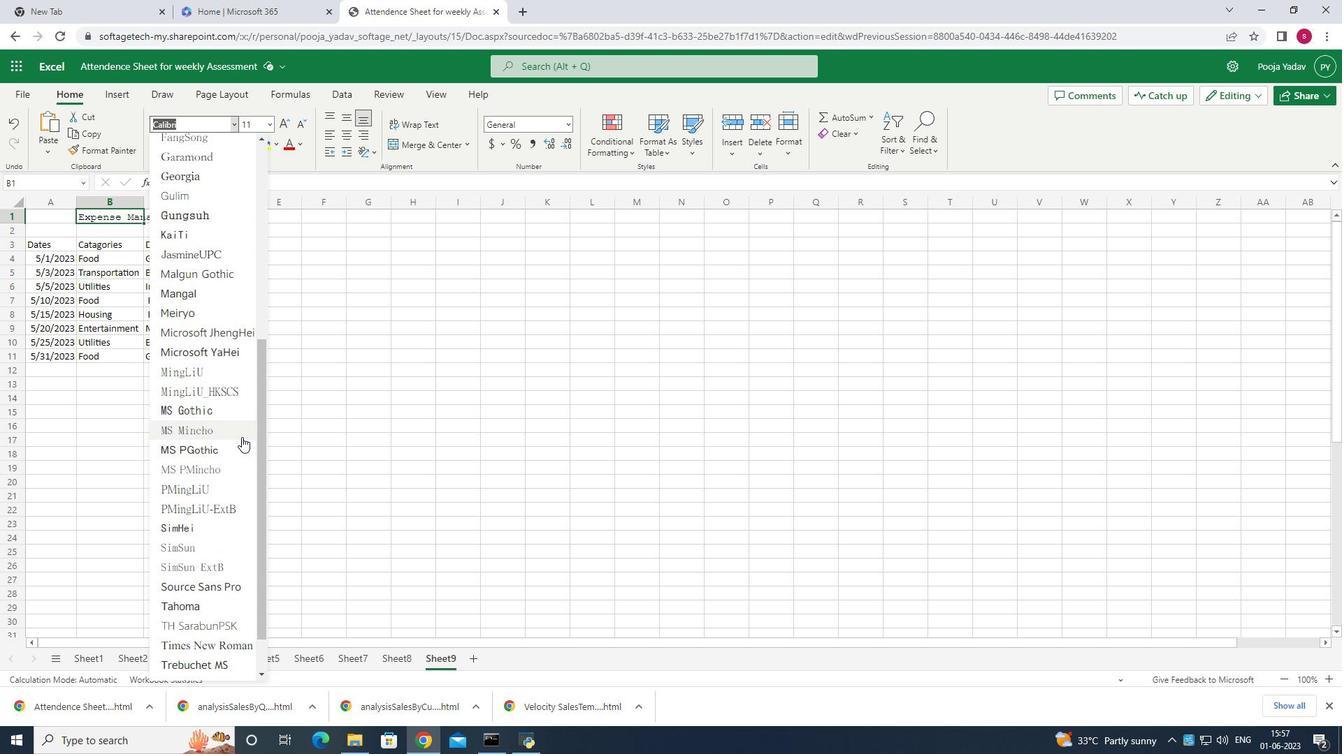 
Action: Mouse scrolled (241, 436) with delta (0, 0)
Screenshot: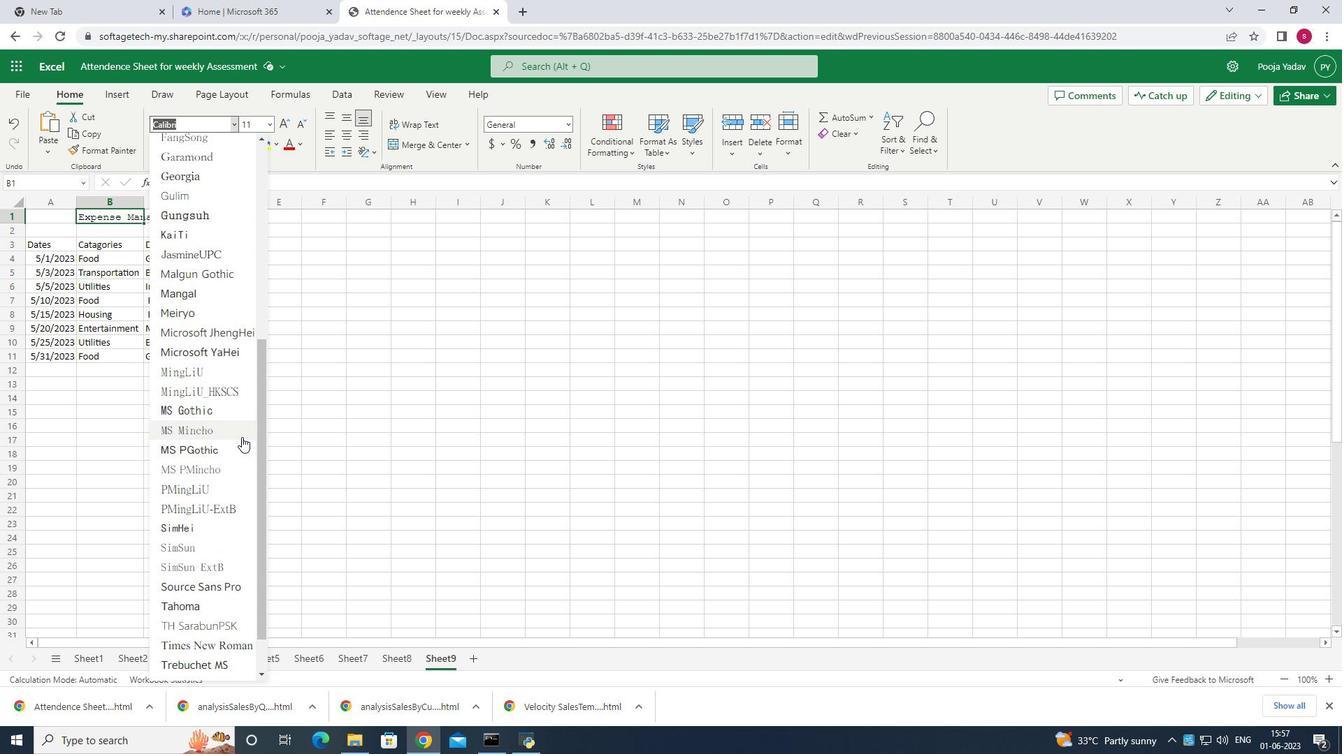 
Action: Mouse scrolled (241, 436) with delta (0, 0)
Screenshot: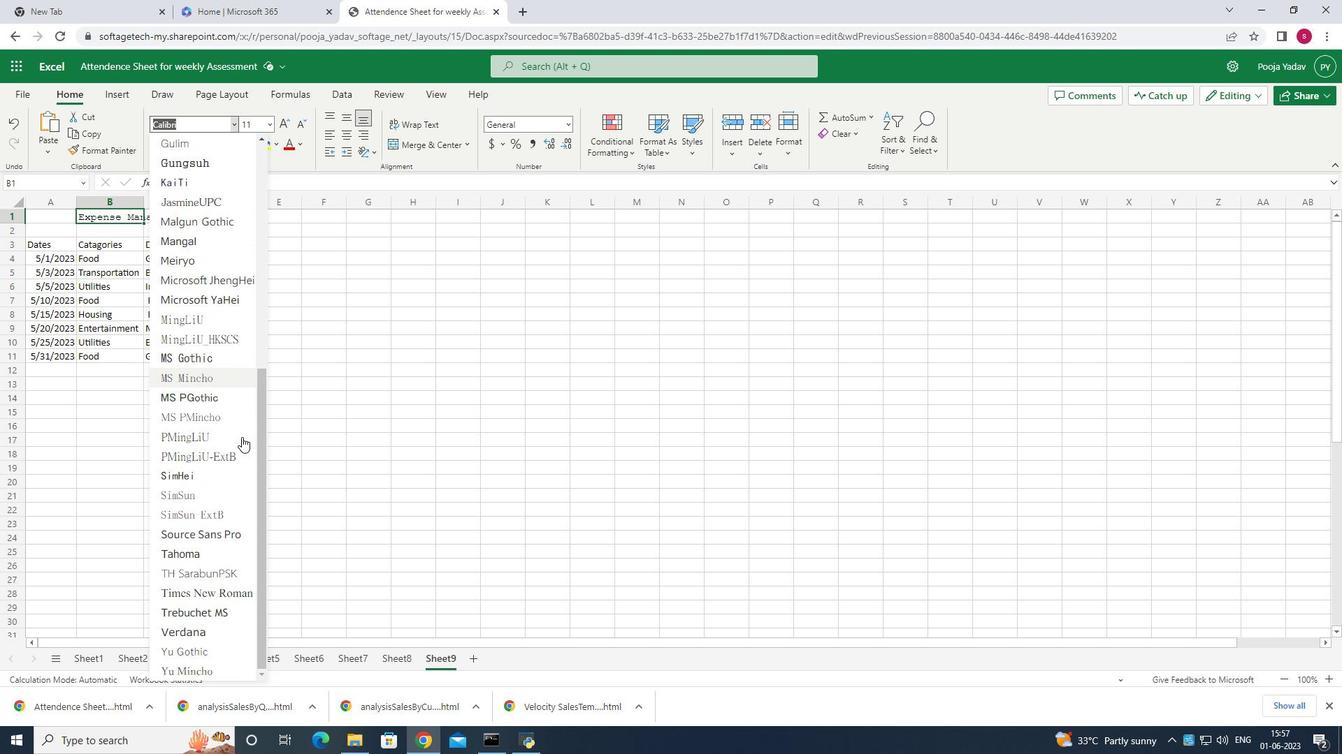 
Action: Mouse scrolled (241, 436) with delta (0, 0)
Screenshot: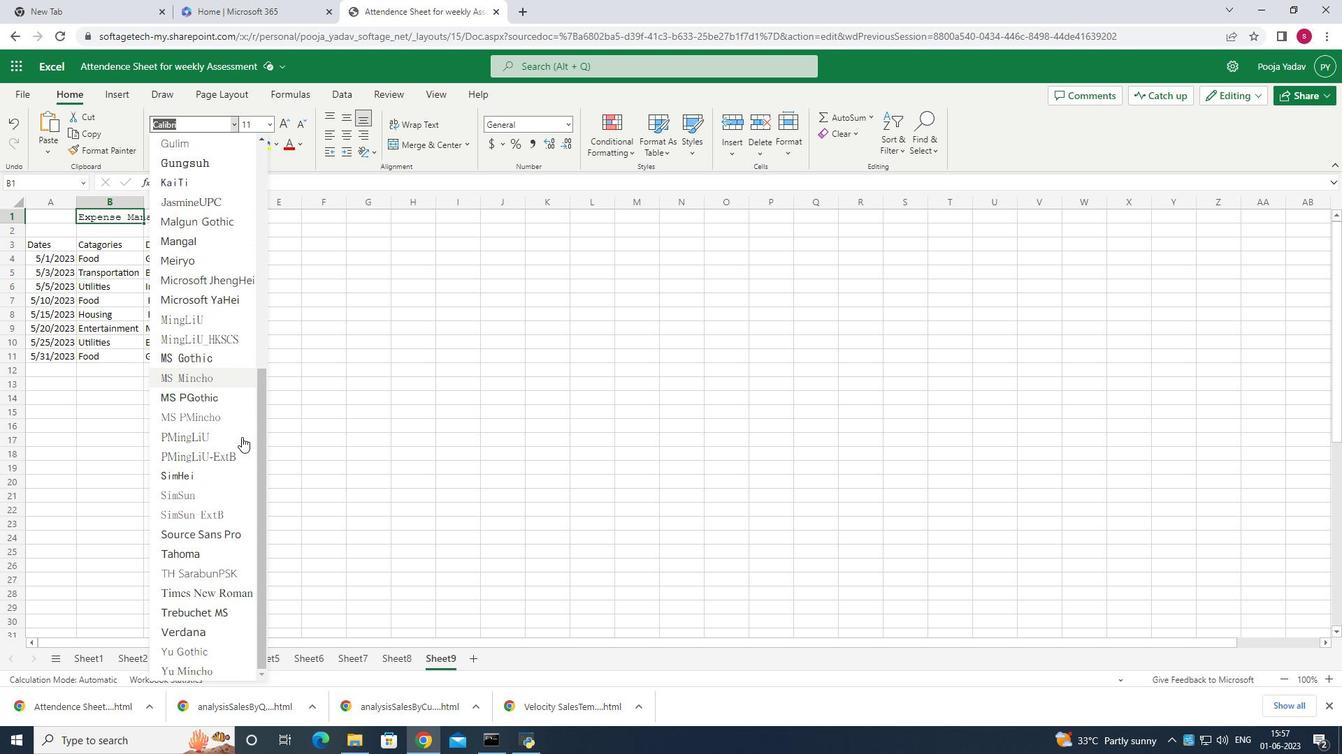 
Action: Mouse scrolled (241, 436) with delta (0, 0)
Screenshot: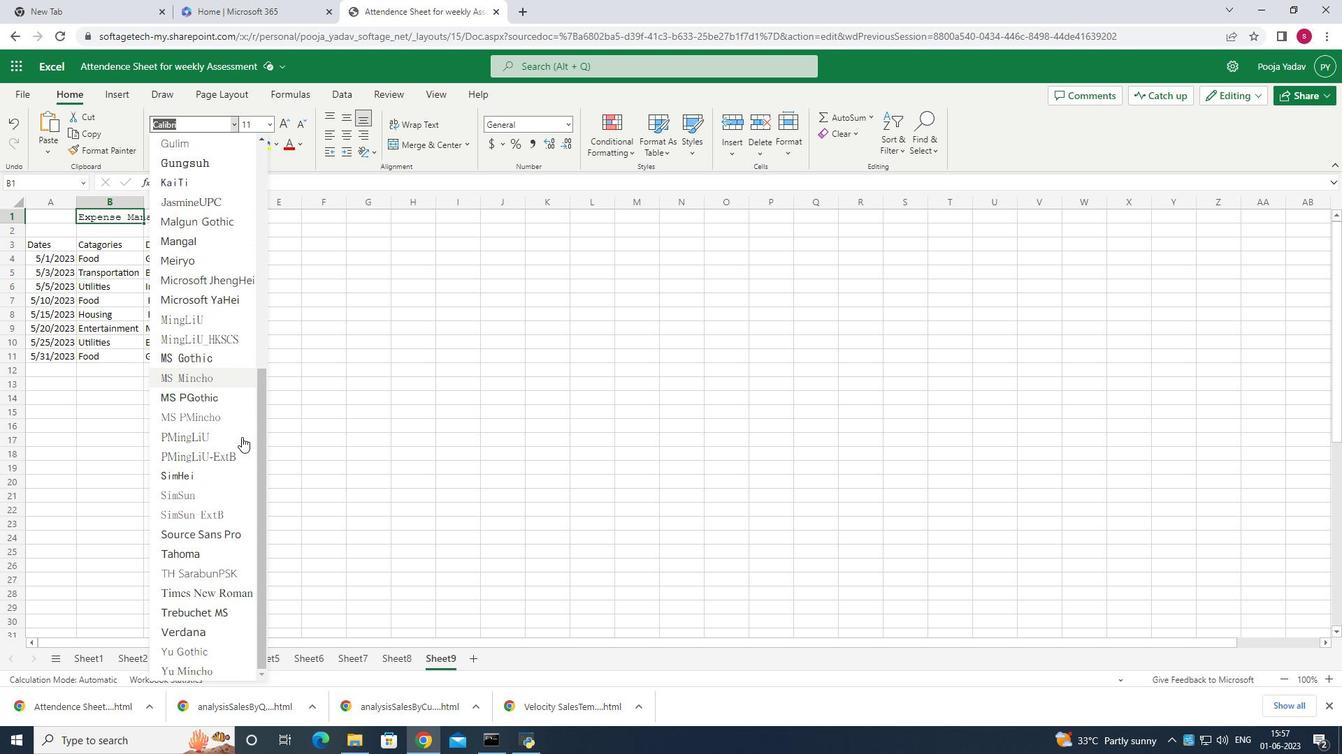 
Action: Mouse scrolled (241, 436) with delta (0, 0)
Screenshot: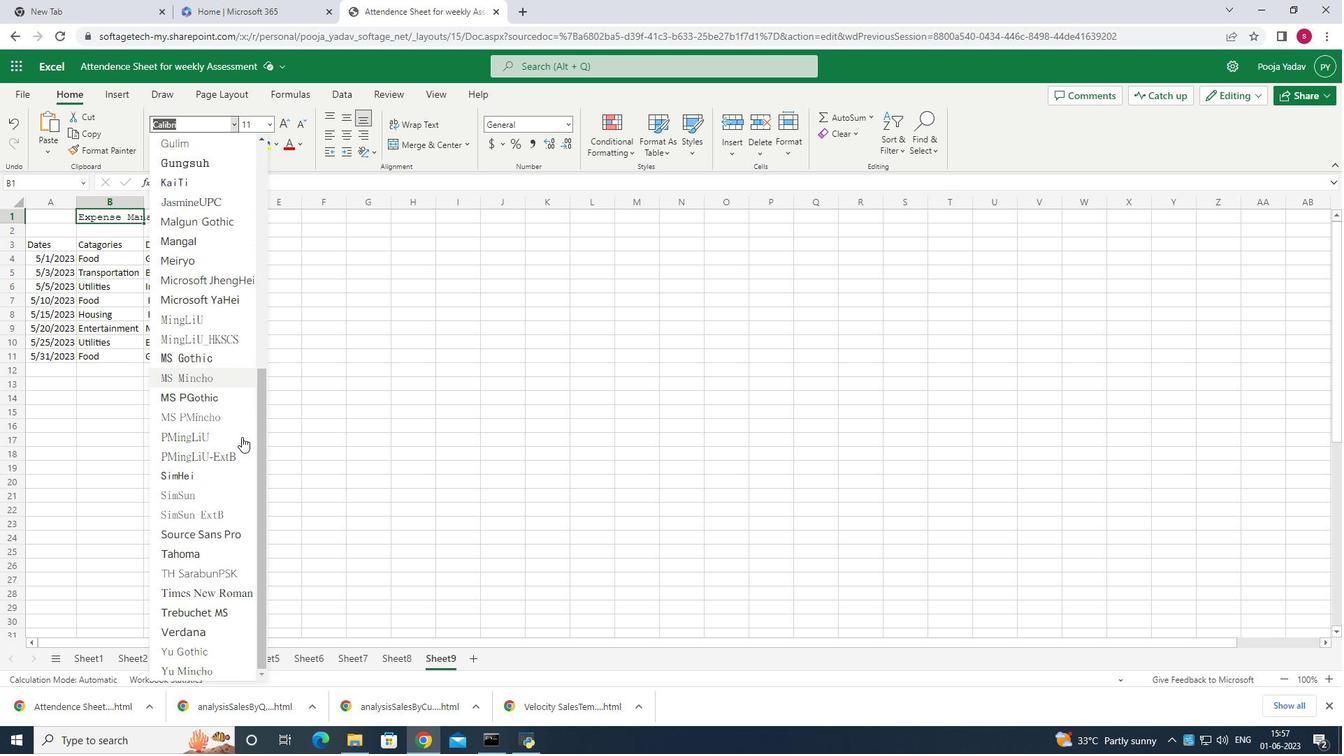 
Action: Mouse moved to (184, 552)
Screenshot: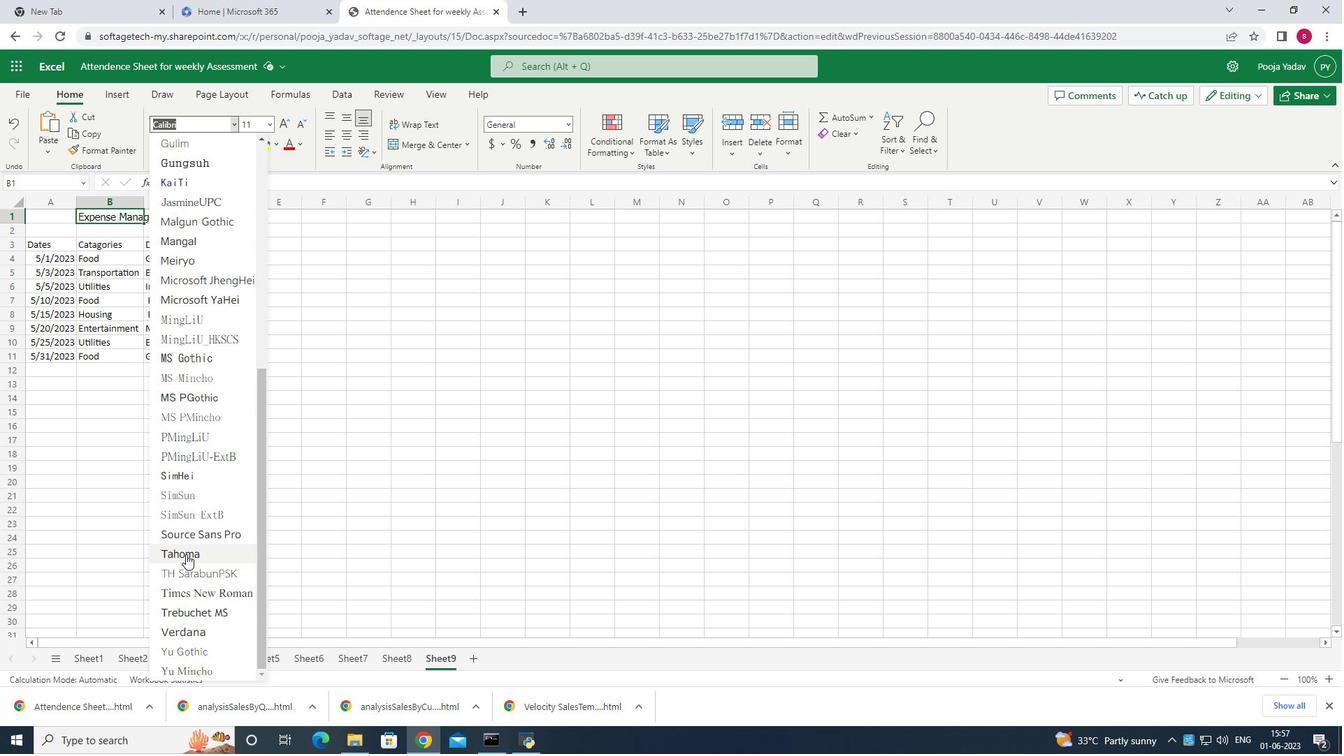 
Action: Mouse pressed left at (184, 552)
Screenshot: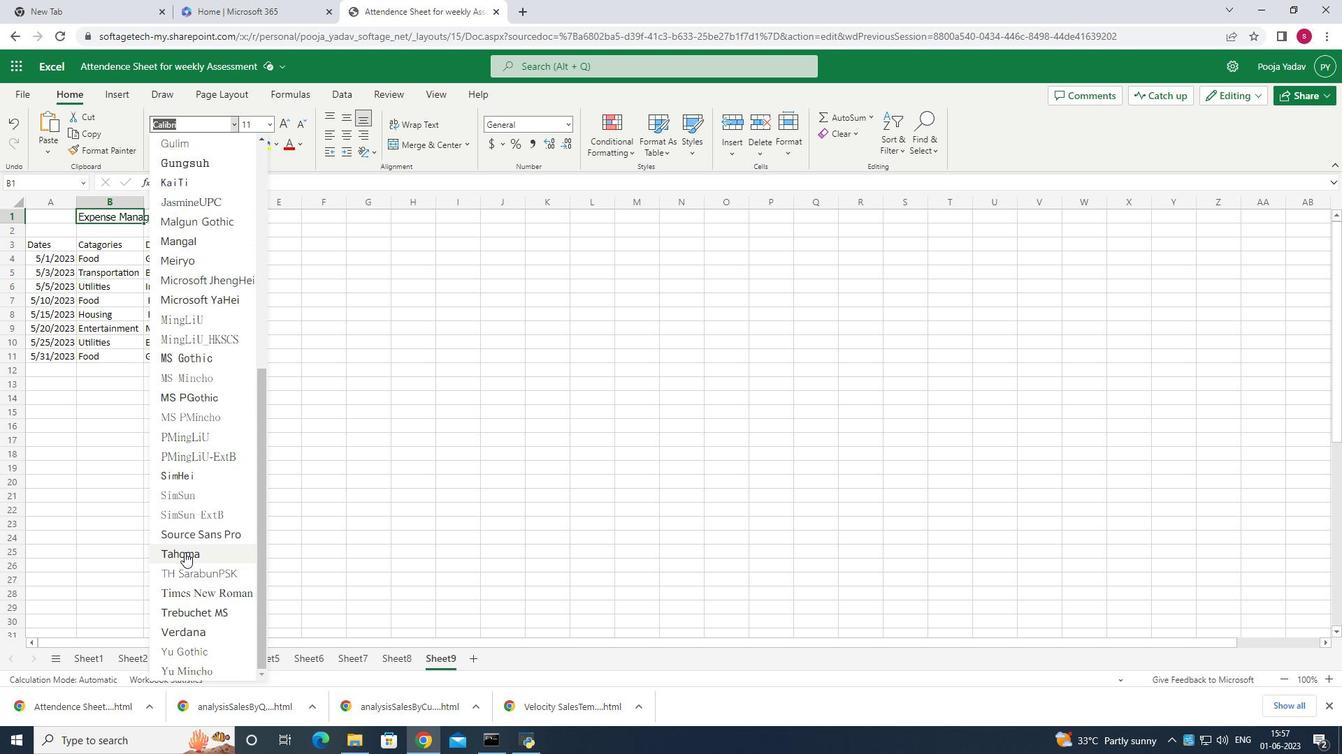 
Action: Mouse moved to (165, 218)
Screenshot: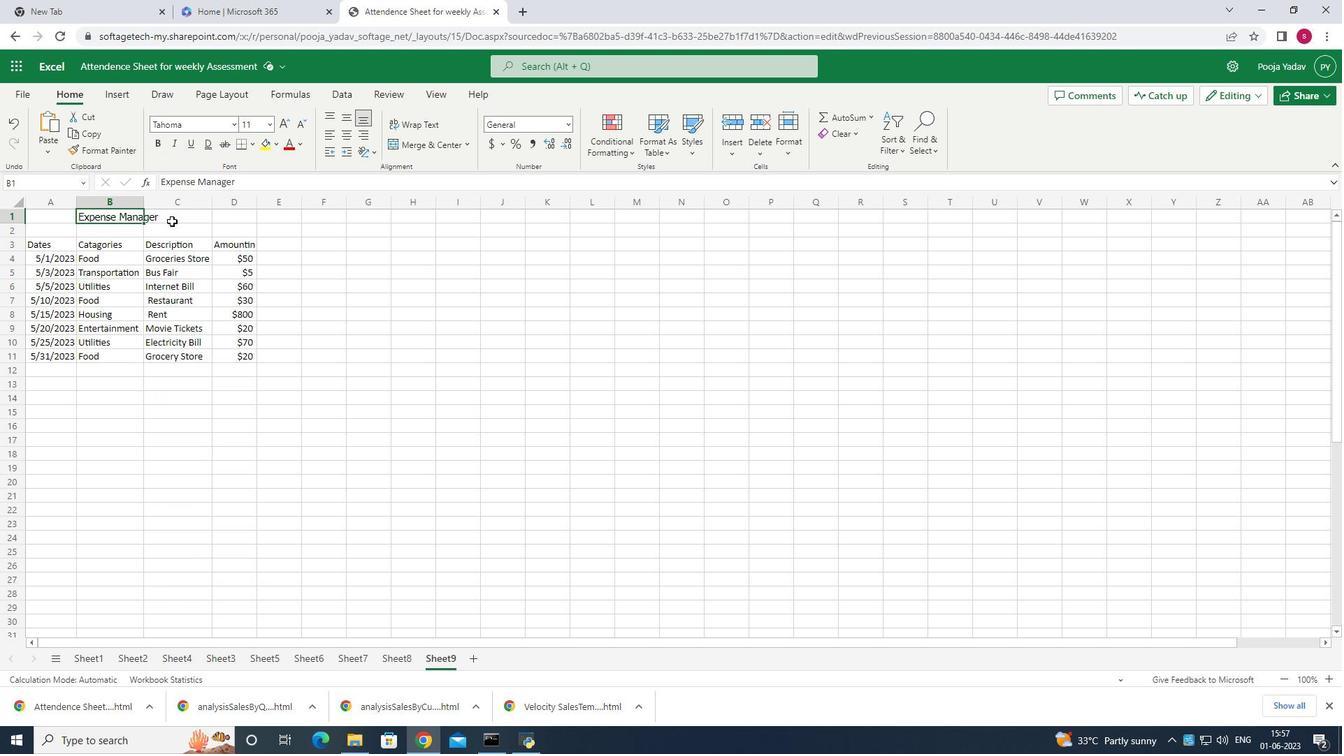 
Action: Mouse pressed left at (165, 218)
Screenshot: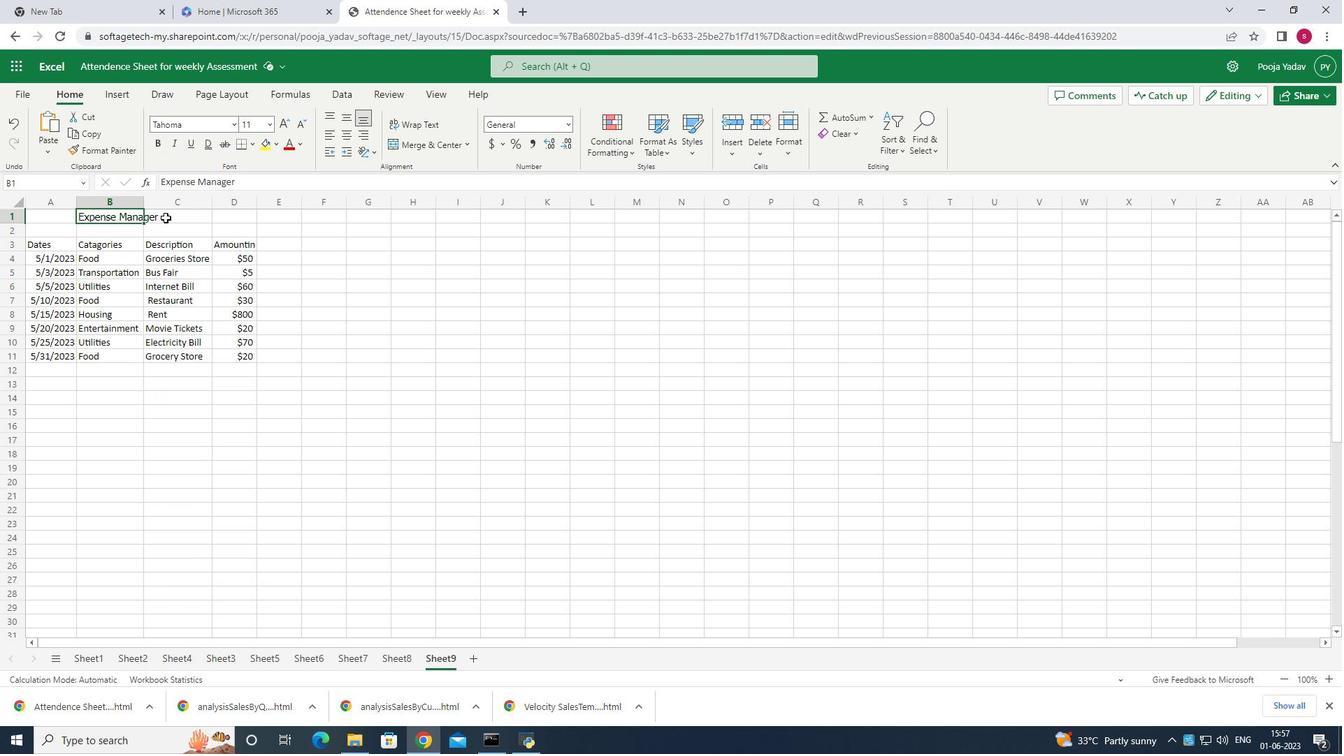 
Action: Mouse moved to (329, 417)
Screenshot: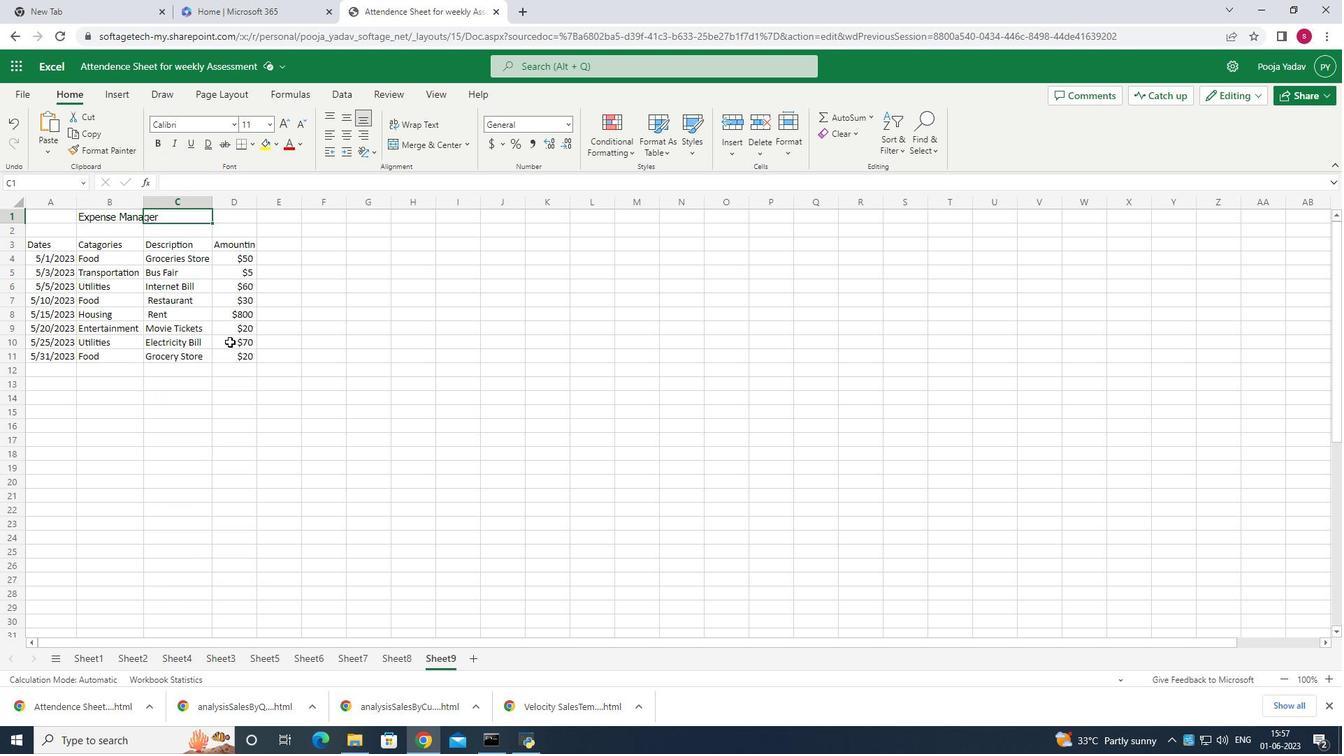 
Action: Mouse pressed left at (329, 417)
Screenshot: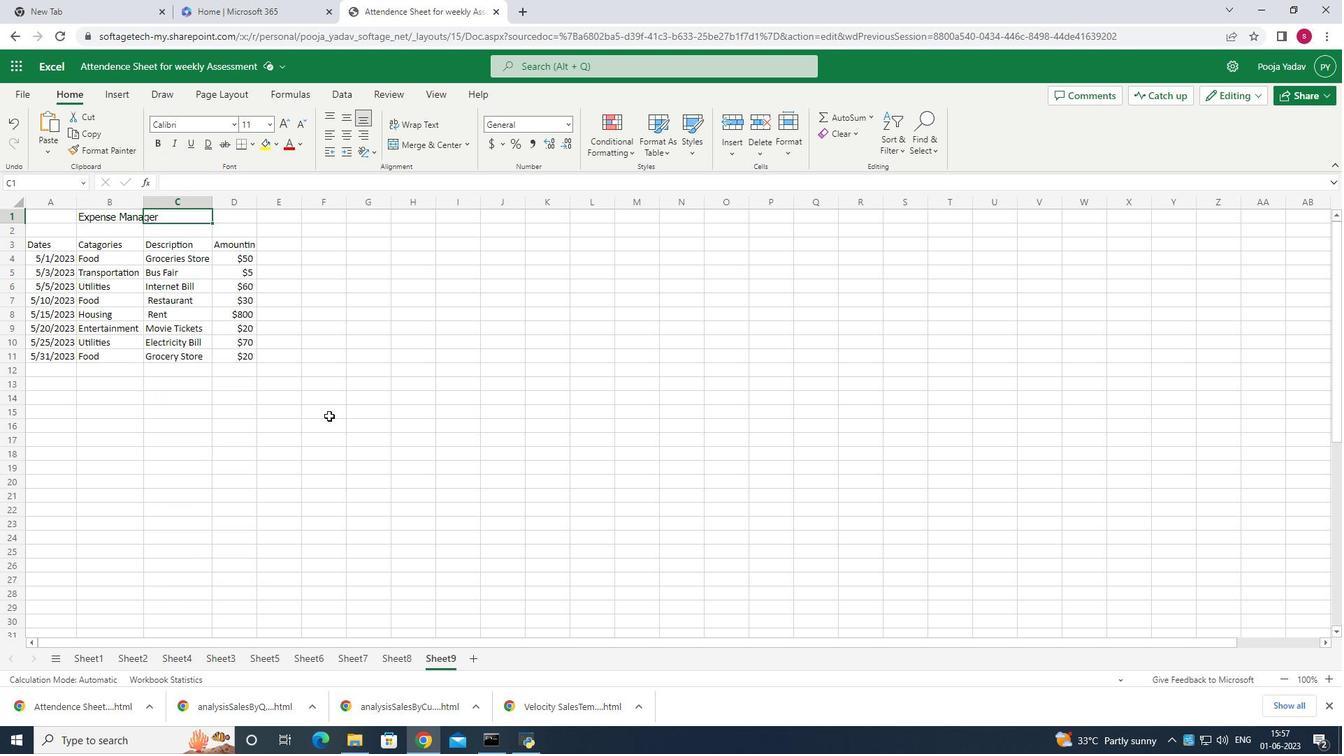 
Action: Mouse moved to (110, 216)
Screenshot: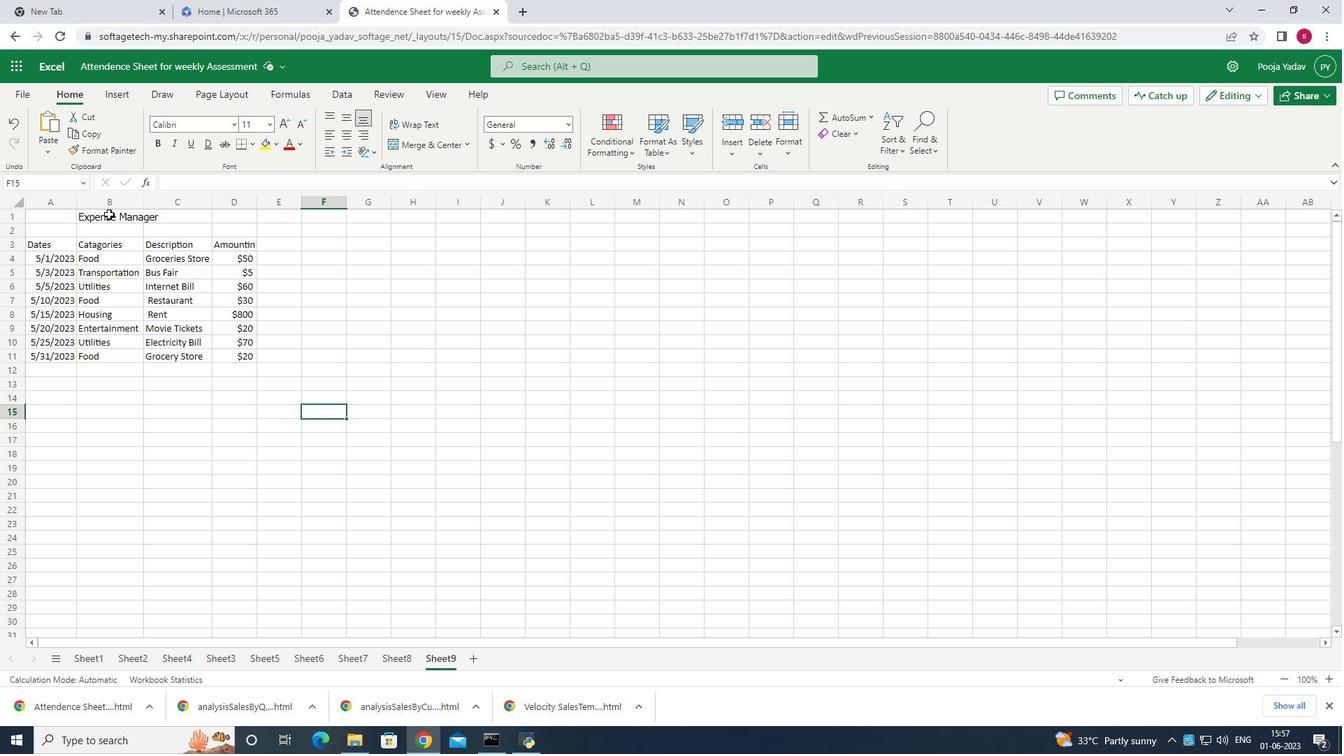 
Action: Mouse pressed left at (110, 216)
Screenshot: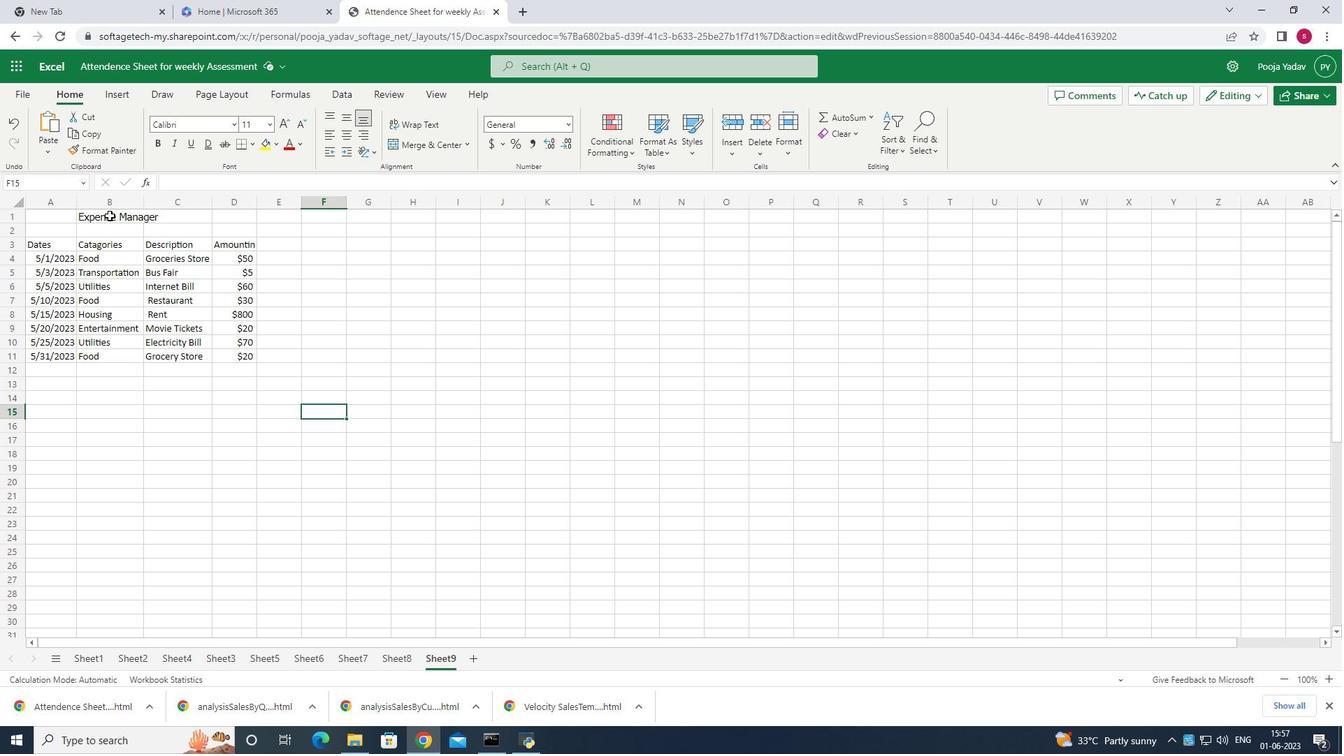 
Action: Mouse moved to (119, 222)
Screenshot: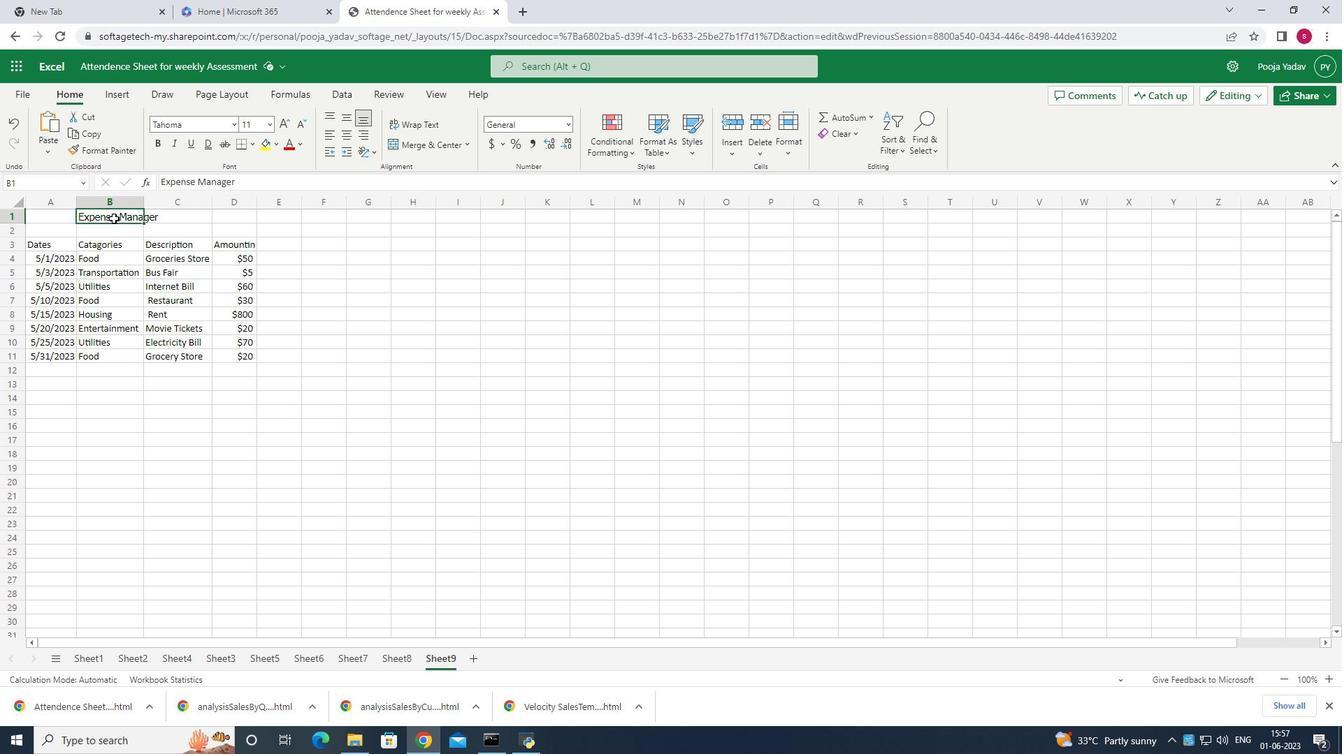 
Action: Key pressed ctrl+U
Screenshot: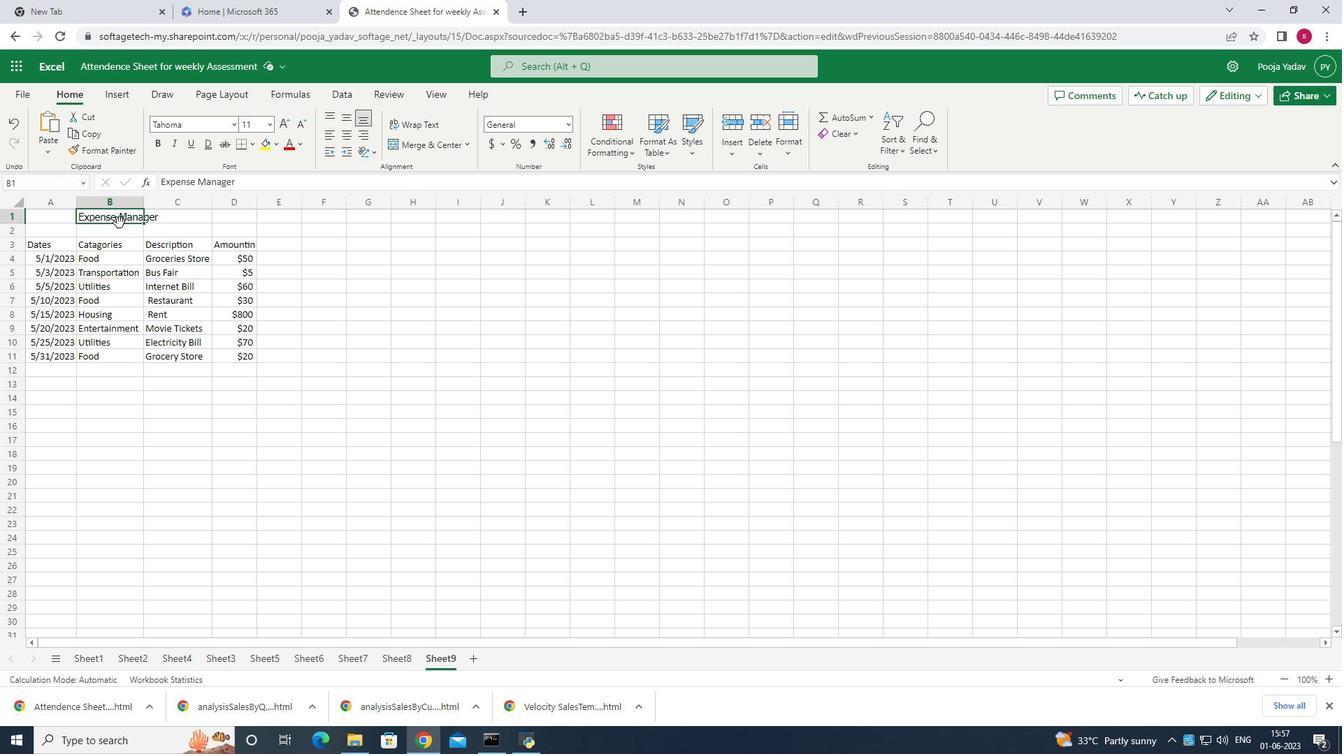 
Action: Mouse moved to (155, 222)
Screenshot: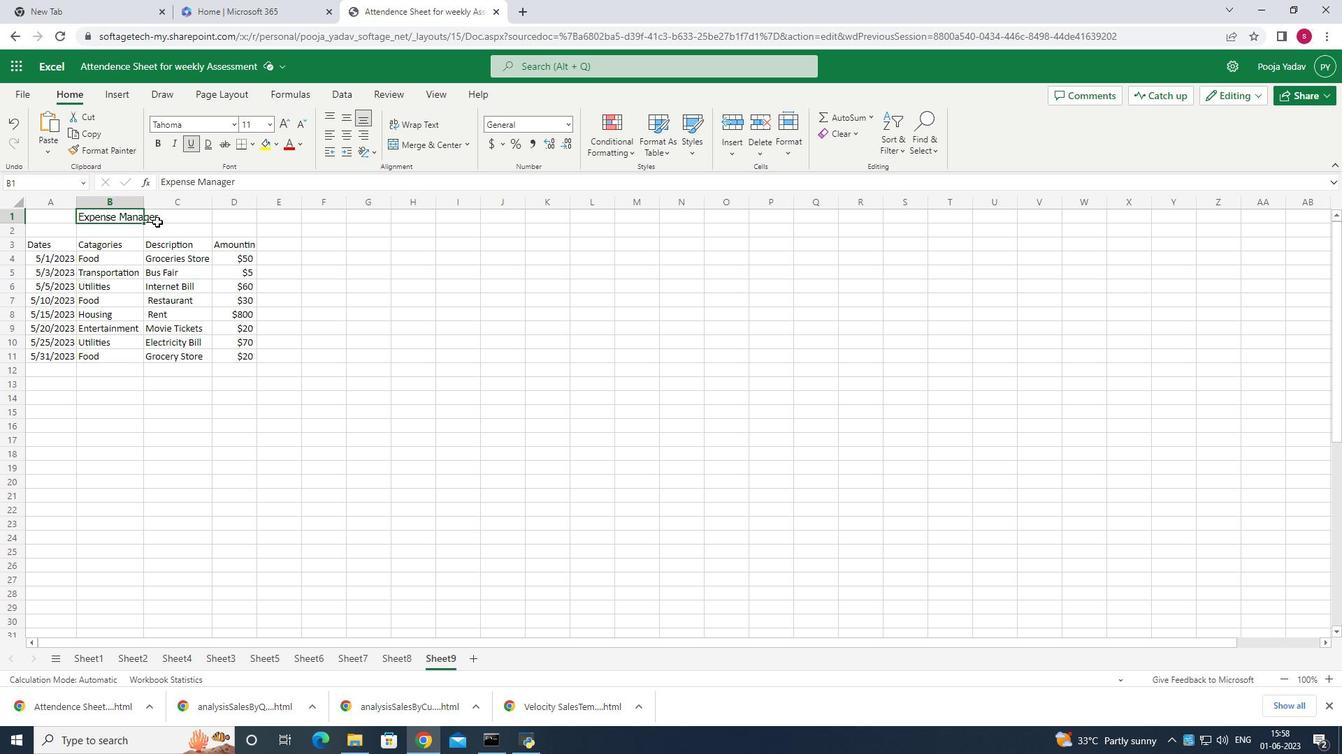 
Action: Mouse pressed left at (155, 222)
Screenshot: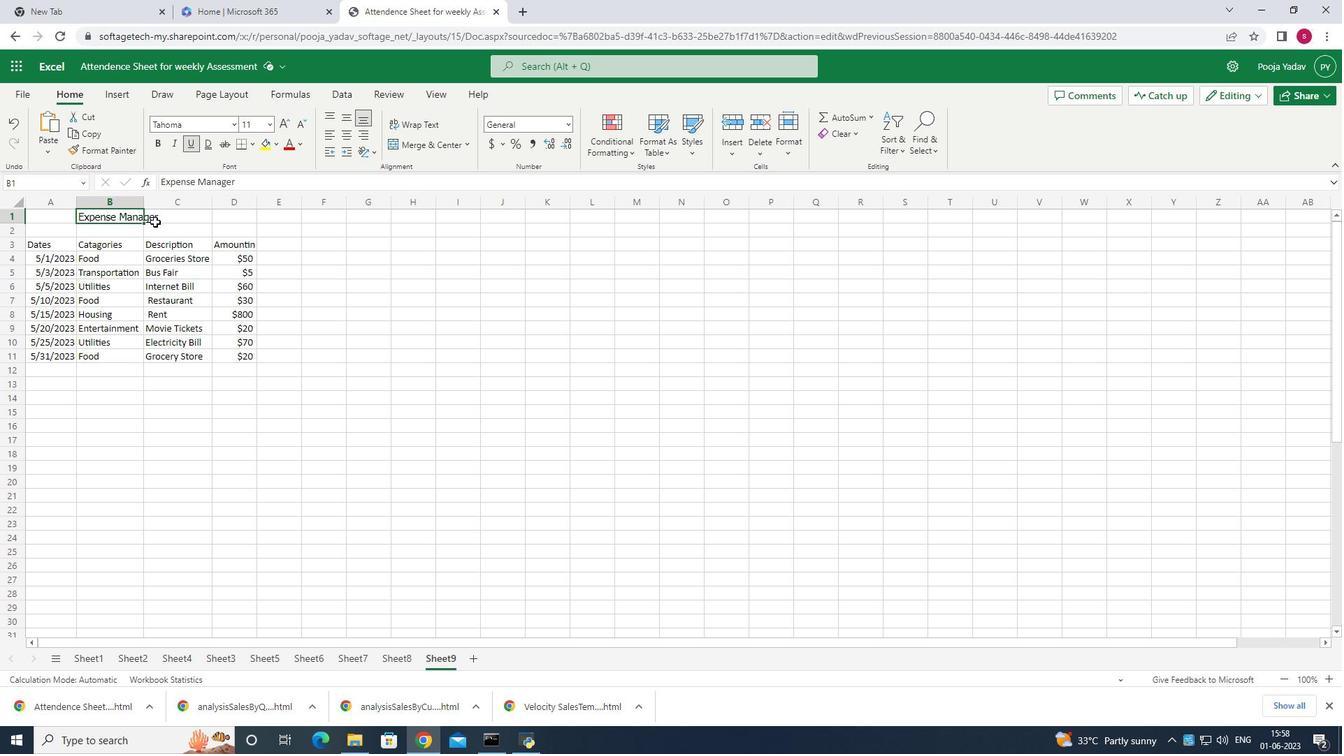 
Action: Mouse moved to (104, 220)
Screenshot: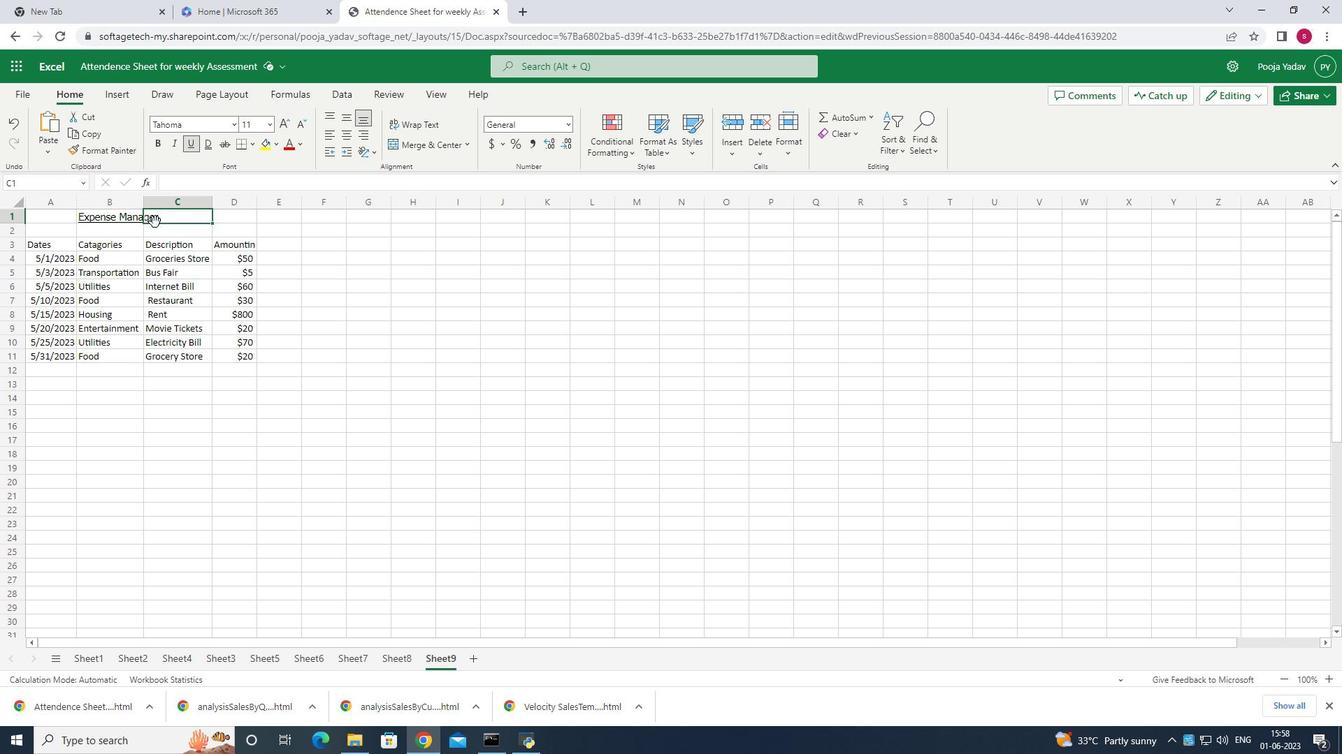 
Action: Mouse pressed left at (104, 220)
Screenshot: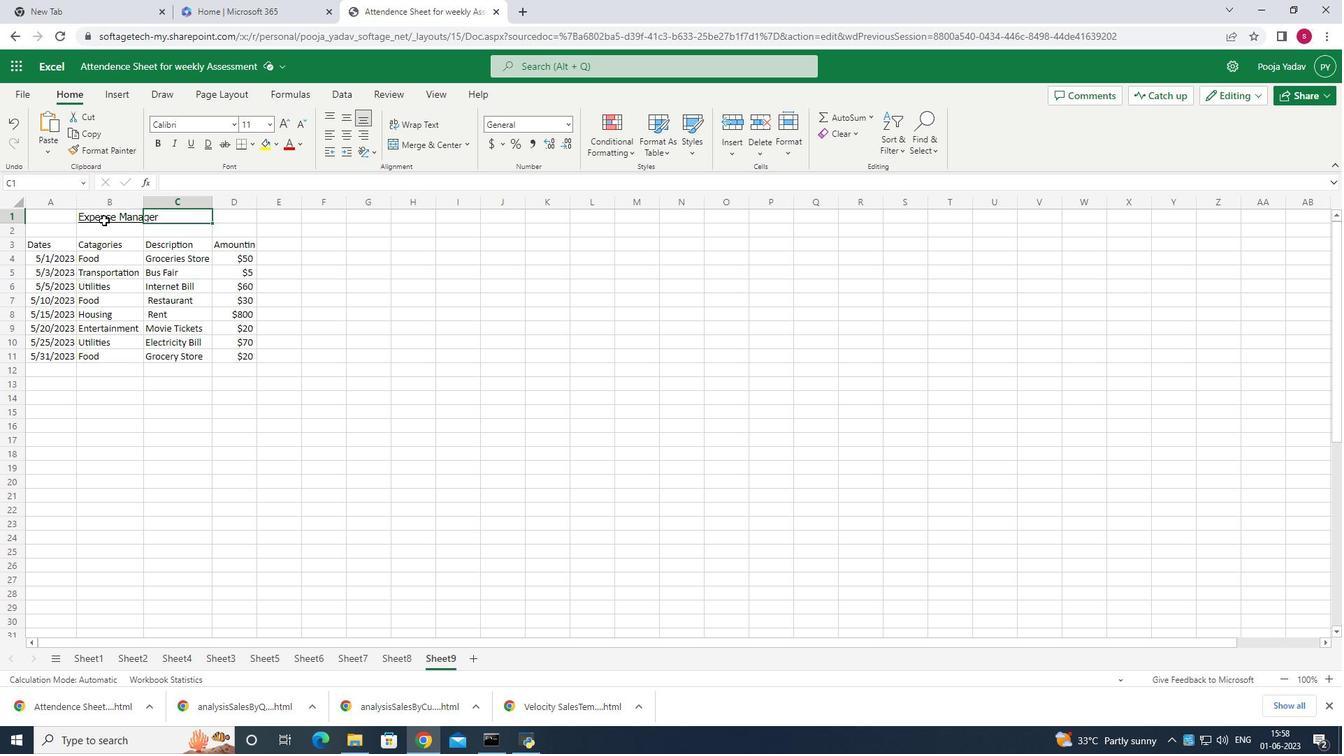
Action: Mouse moved to (136, 221)
Screenshot: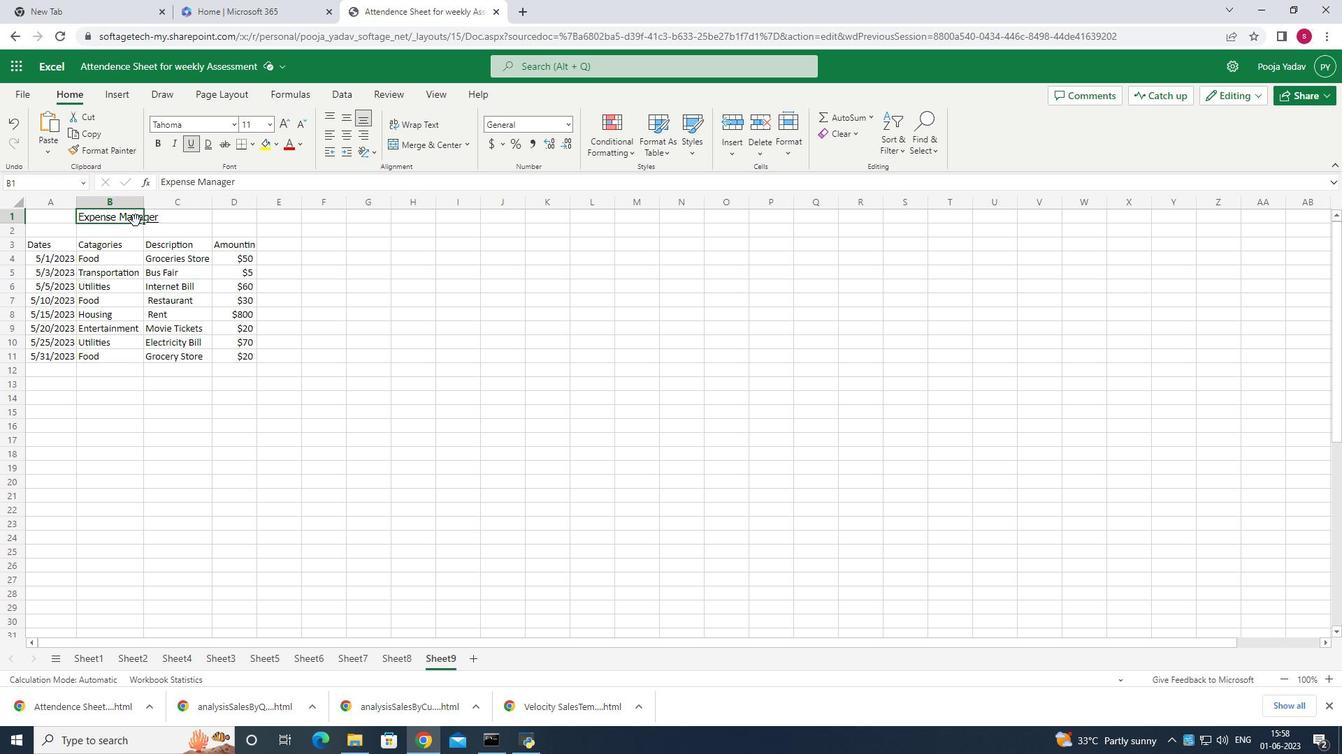 
Action: Mouse pressed left at (136, 221)
Screenshot: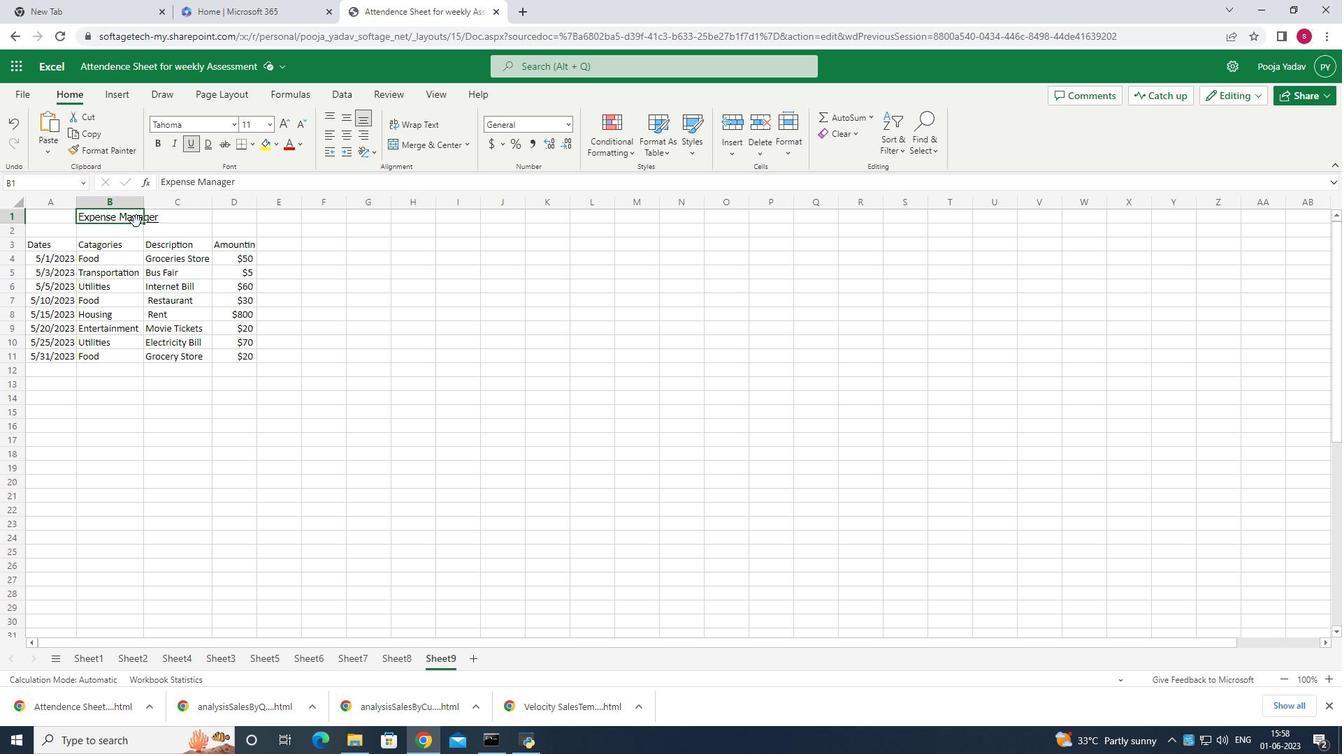 
Action: Mouse pressed left at (136, 221)
Screenshot: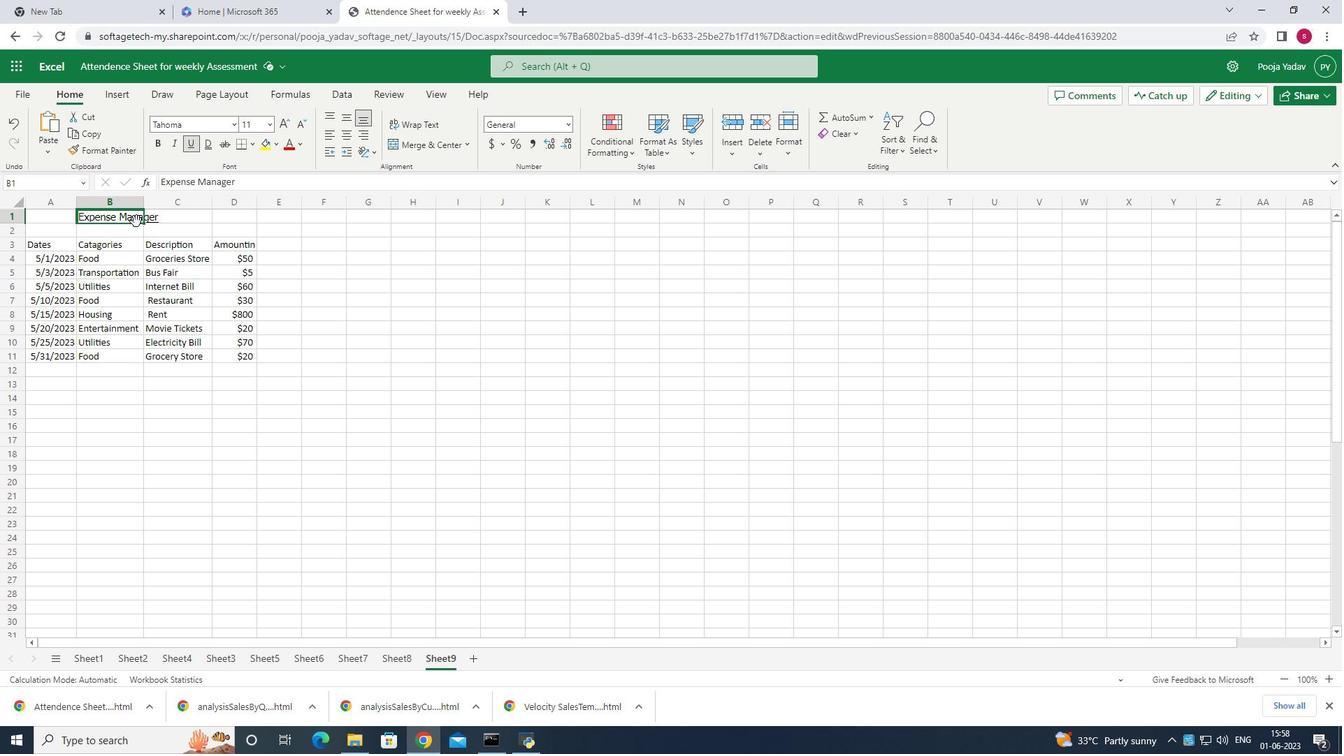 
Action: Mouse pressed left at (136, 221)
Screenshot: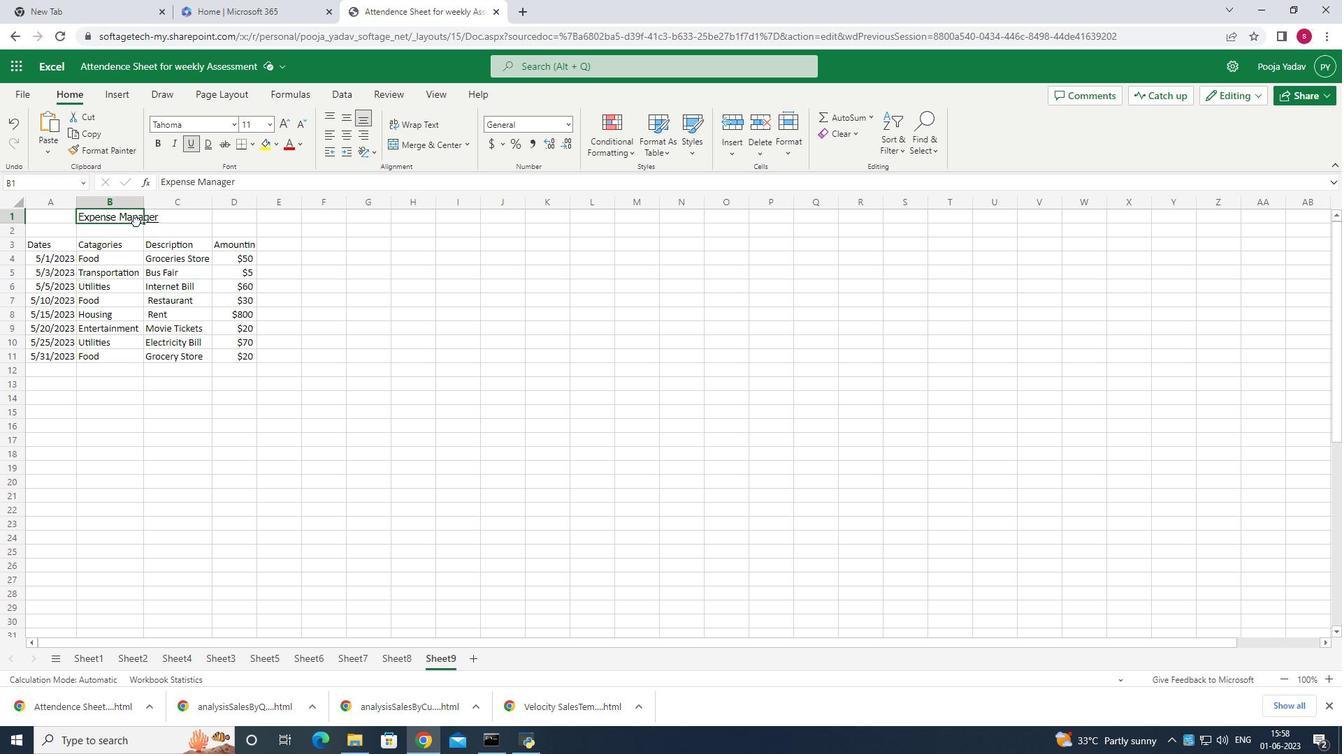 
Action: Mouse pressed left at (136, 221)
Screenshot: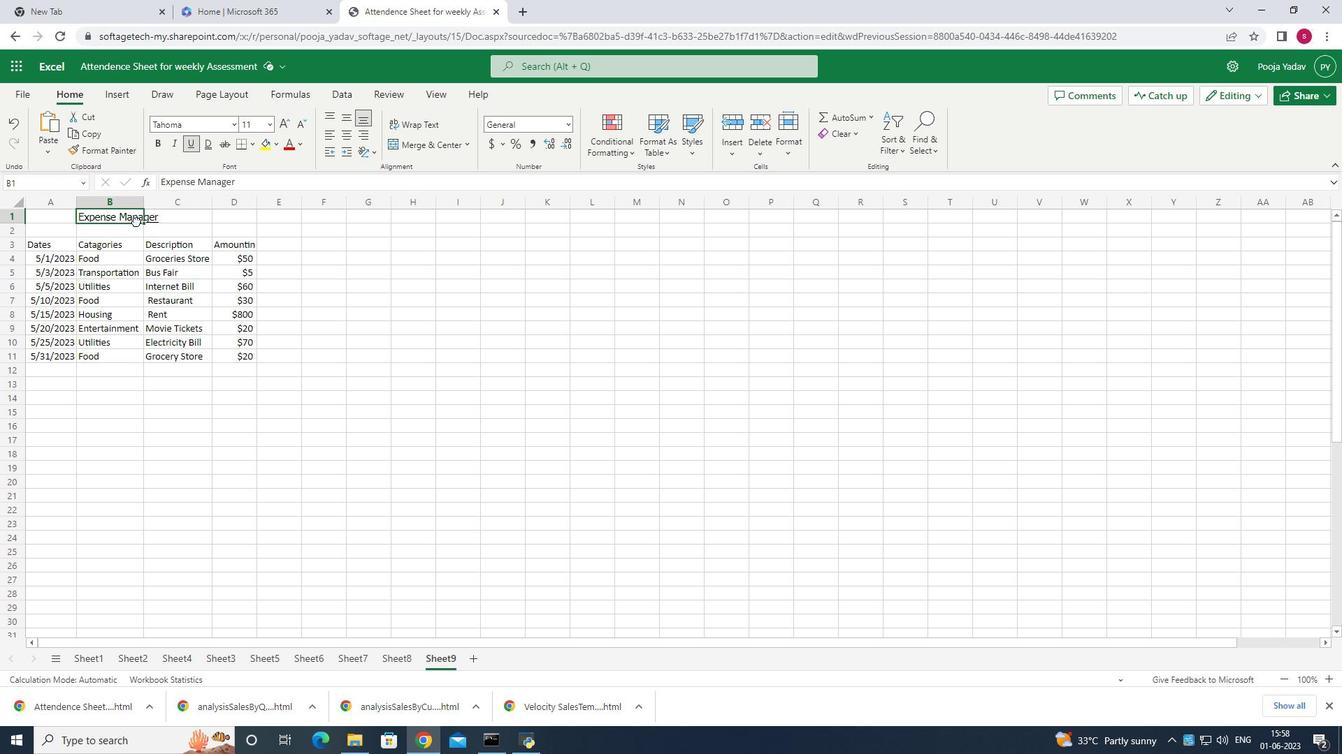 
Action: Mouse moved to (149, 223)
Screenshot: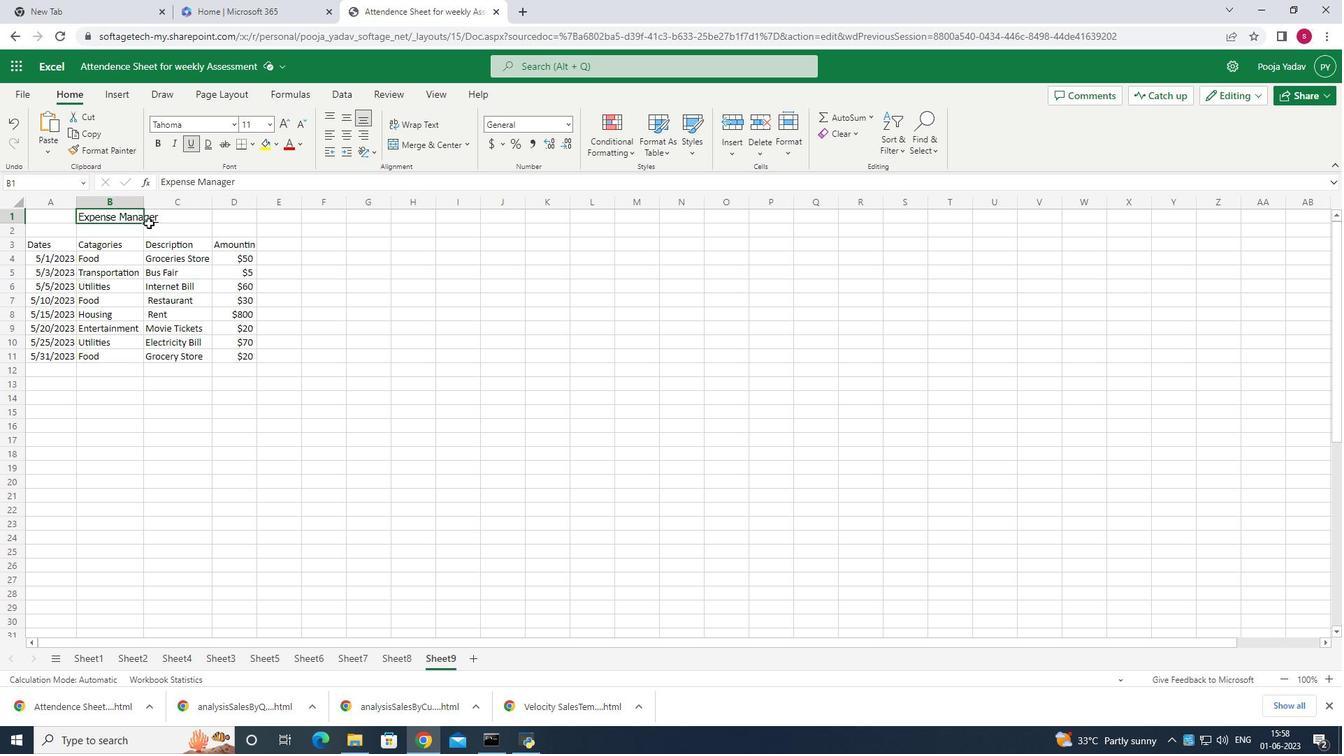 
Action: Mouse pressed left at (149, 223)
Screenshot: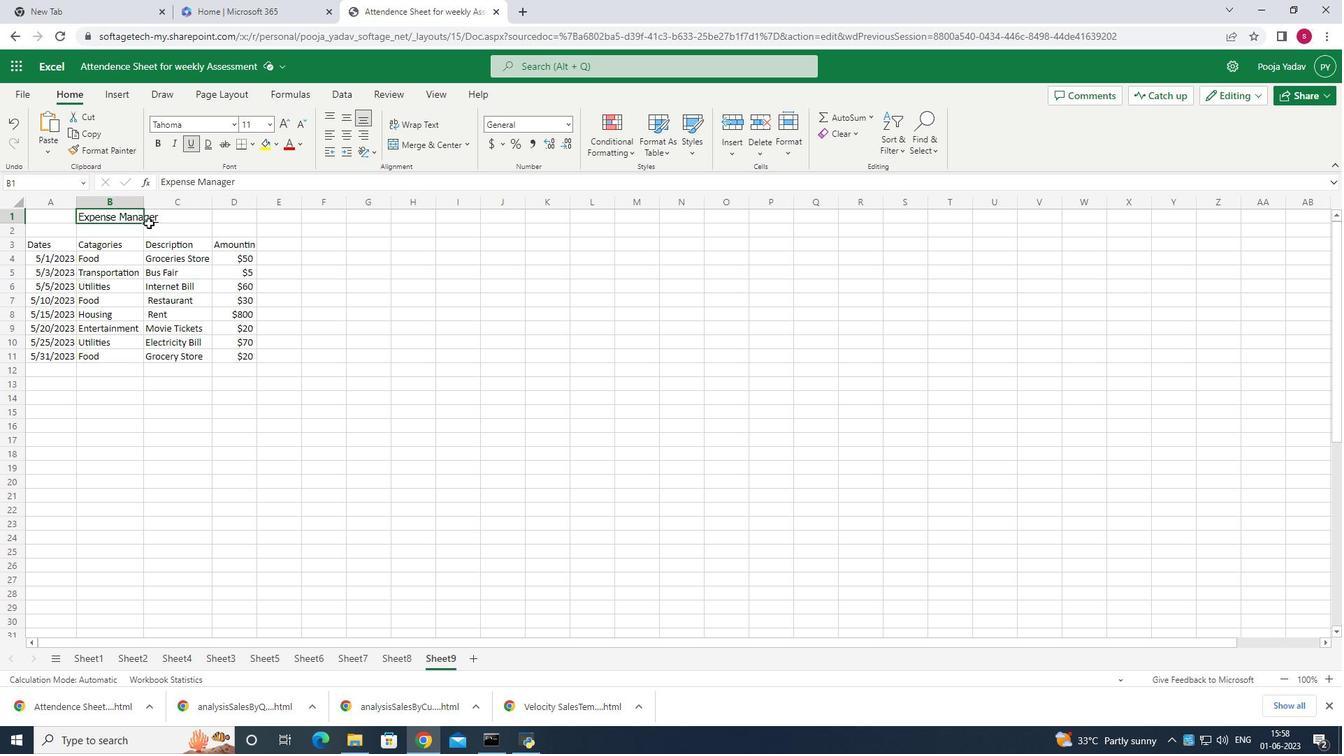 
Action: Mouse moved to (134, 220)
Screenshot: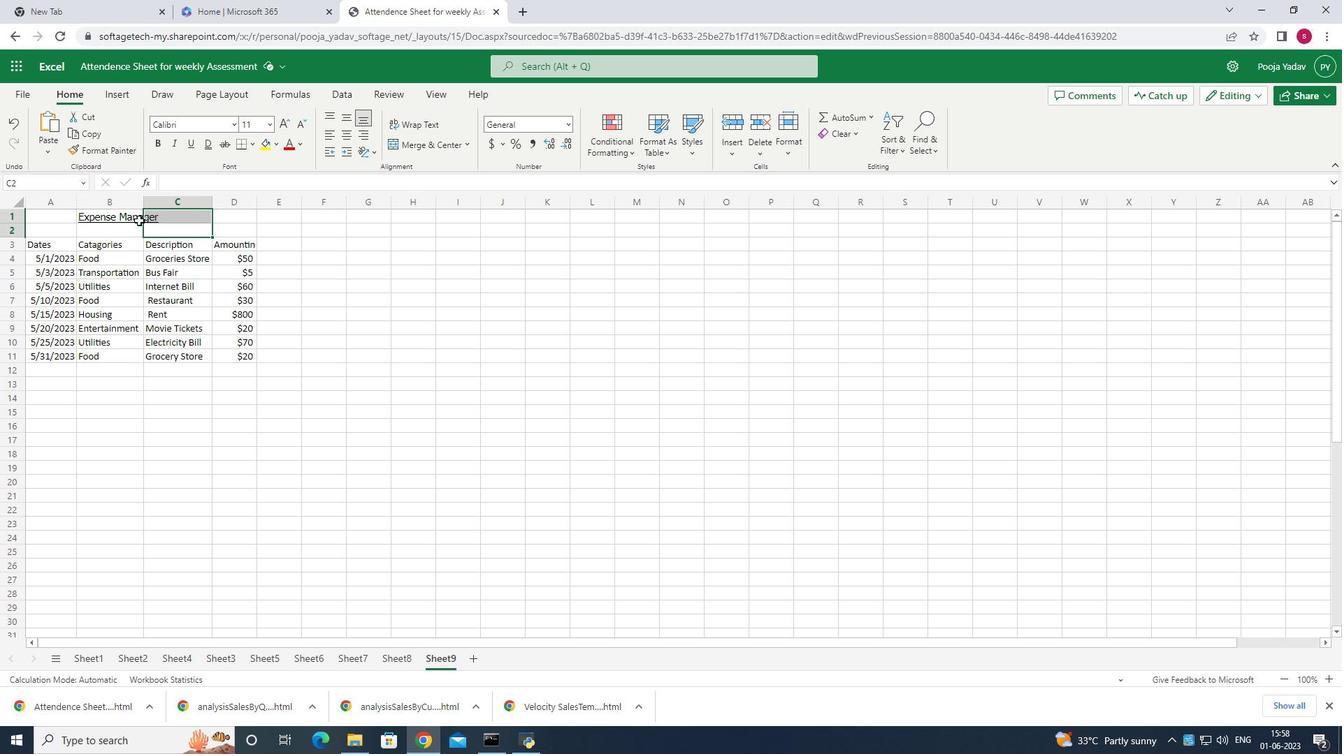 
Action: Mouse pressed left at (134, 220)
Screenshot: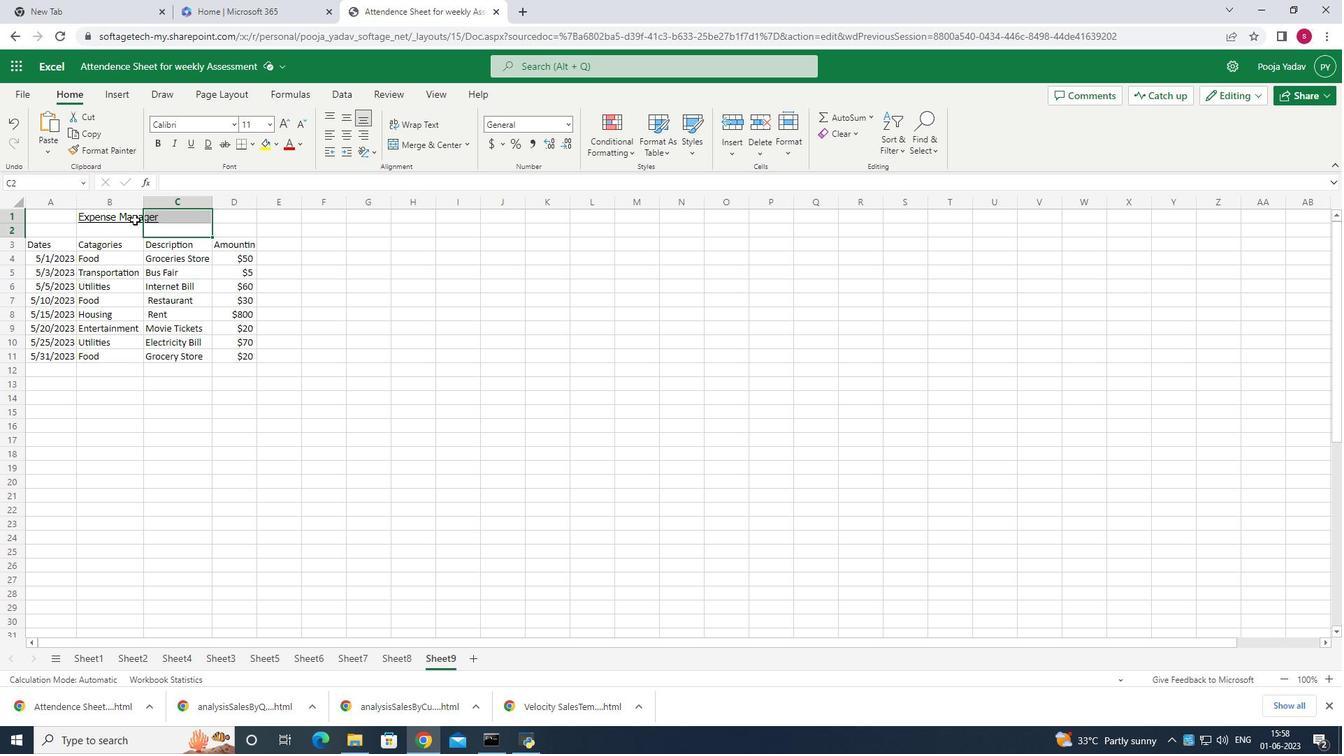 
Action: Mouse moved to (232, 122)
Screenshot: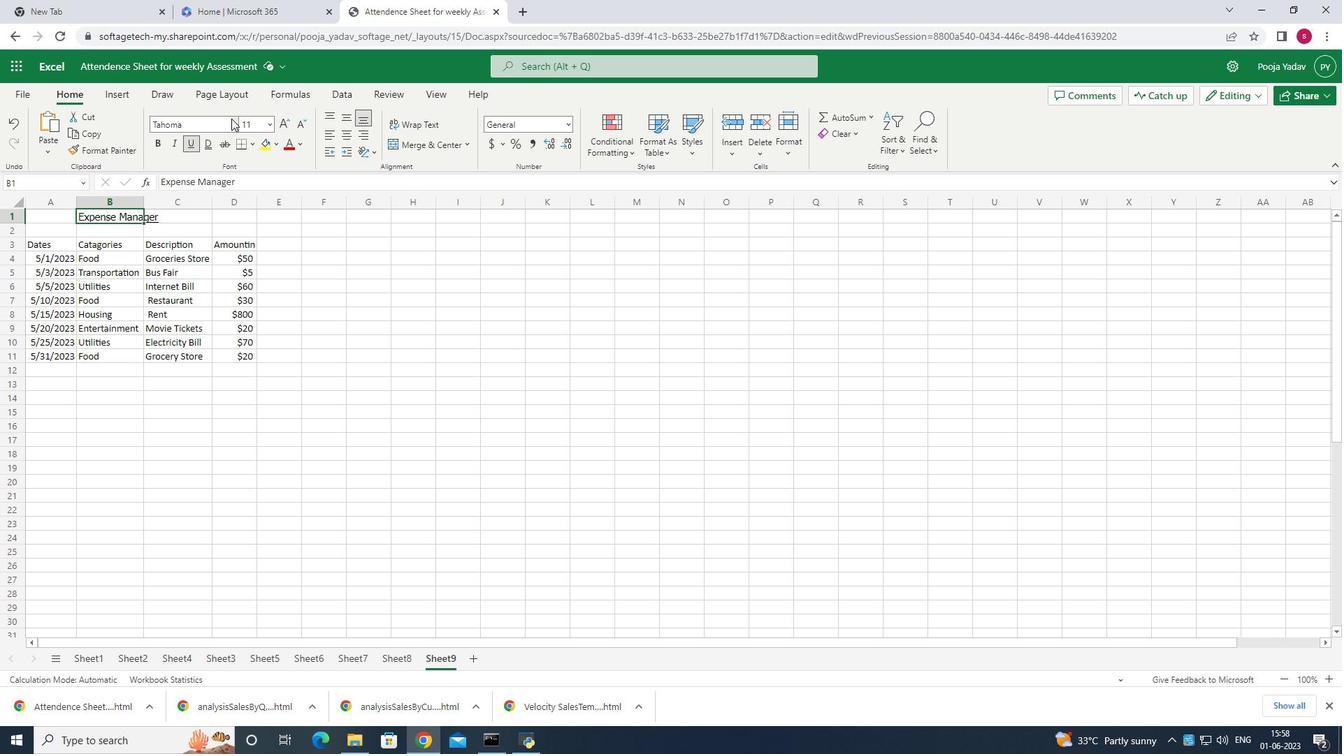 
Action: Mouse pressed left at (232, 122)
Screenshot: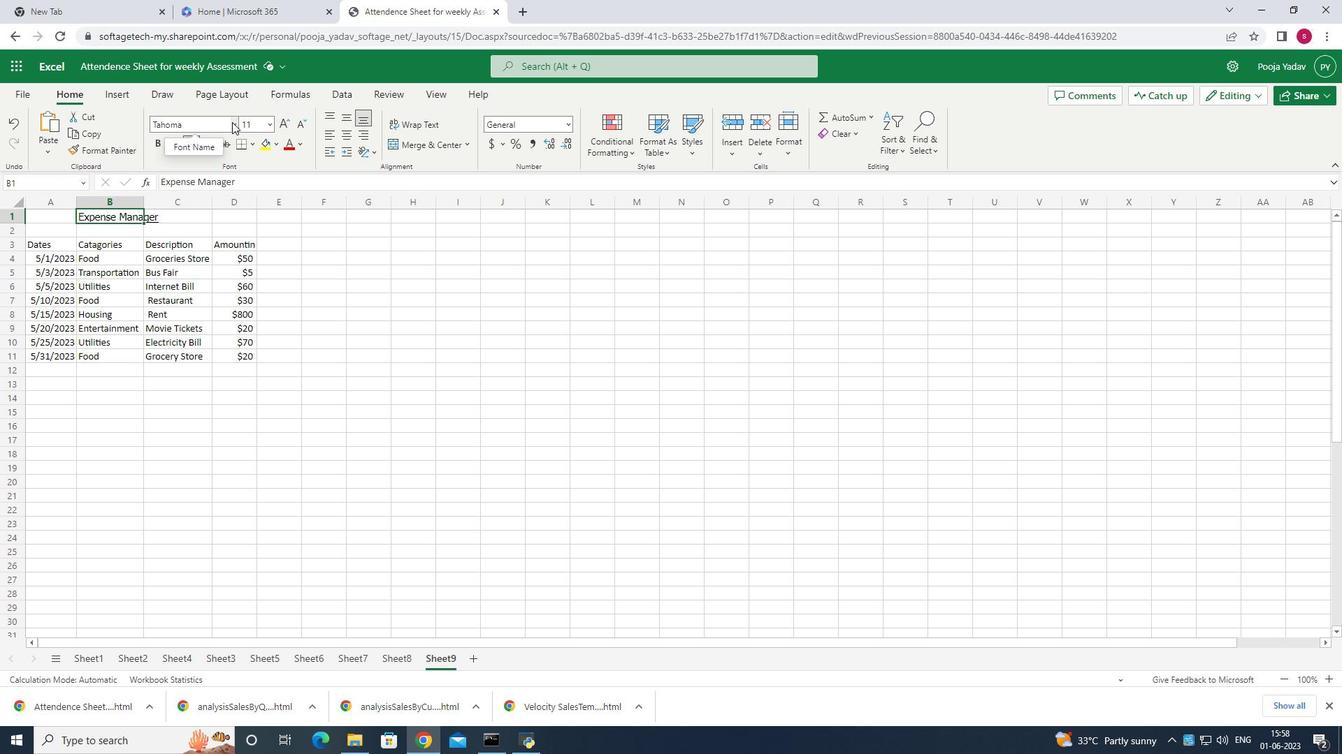 
Action: Mouse moved to (336, 289)
Screenshot: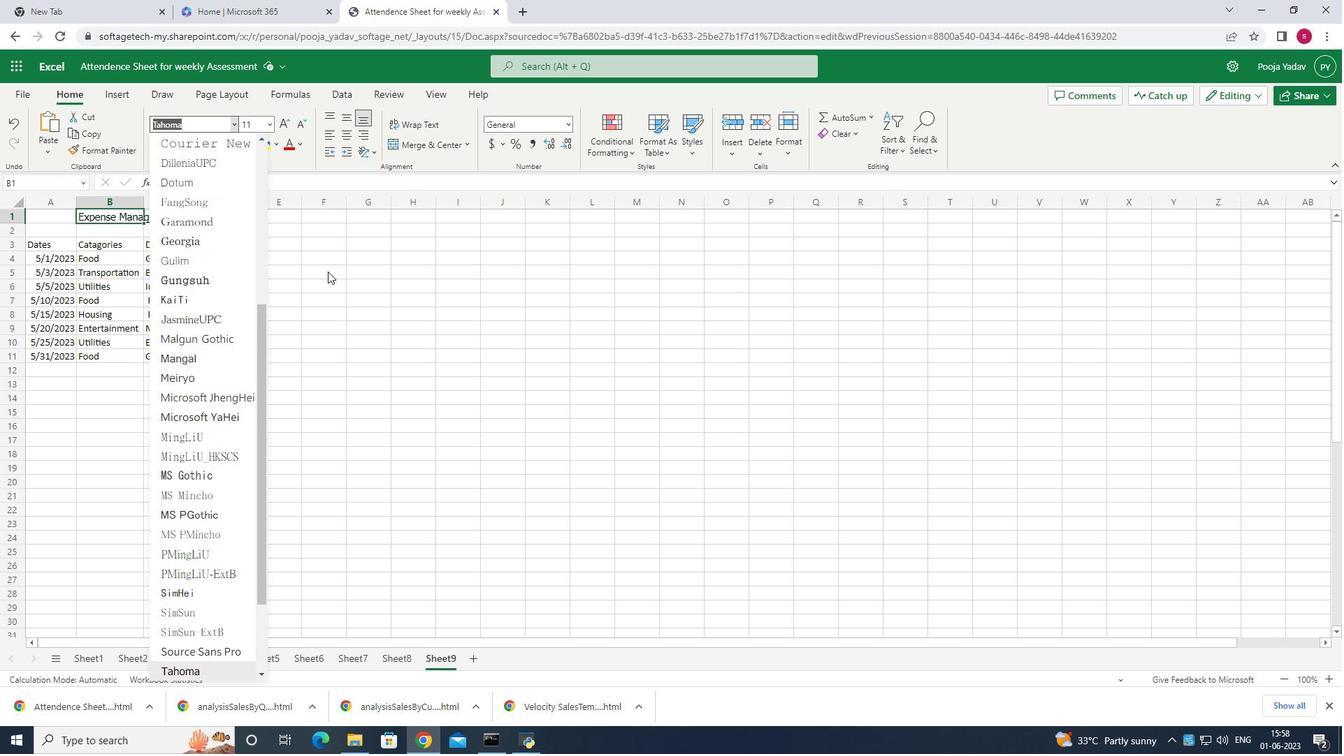 
Action: Mouse pressed left at (336, 289)
Screenshot: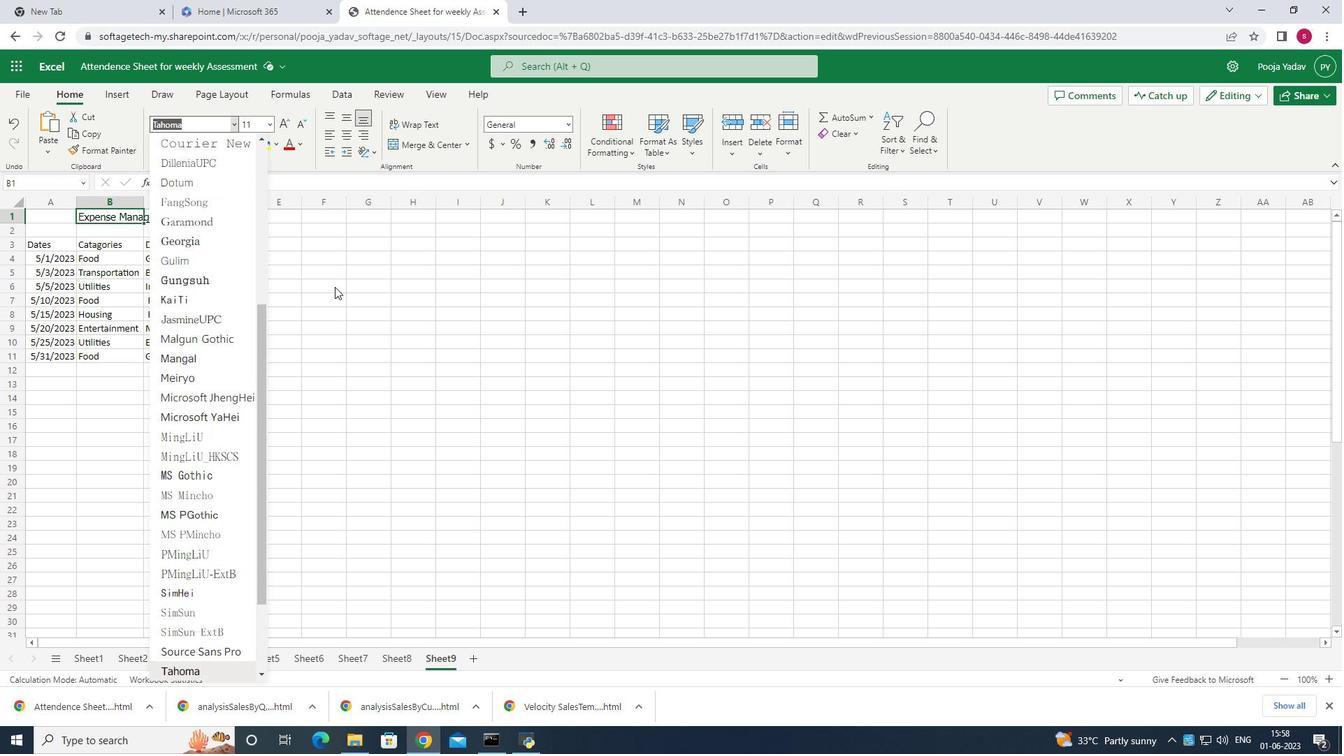 
Action: Mouse moved to (47, 232)
Screenshot: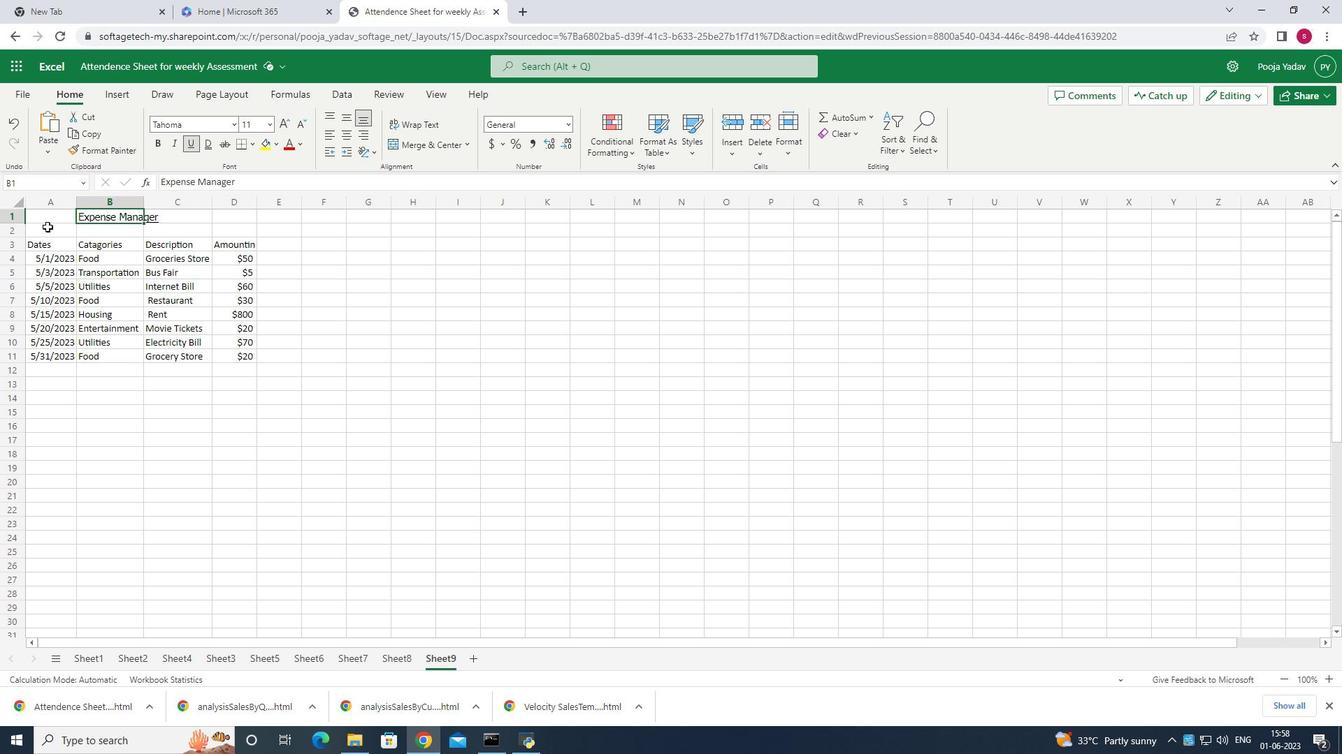 
Action: Mouse pressed left at (47, 232)
Screenshot: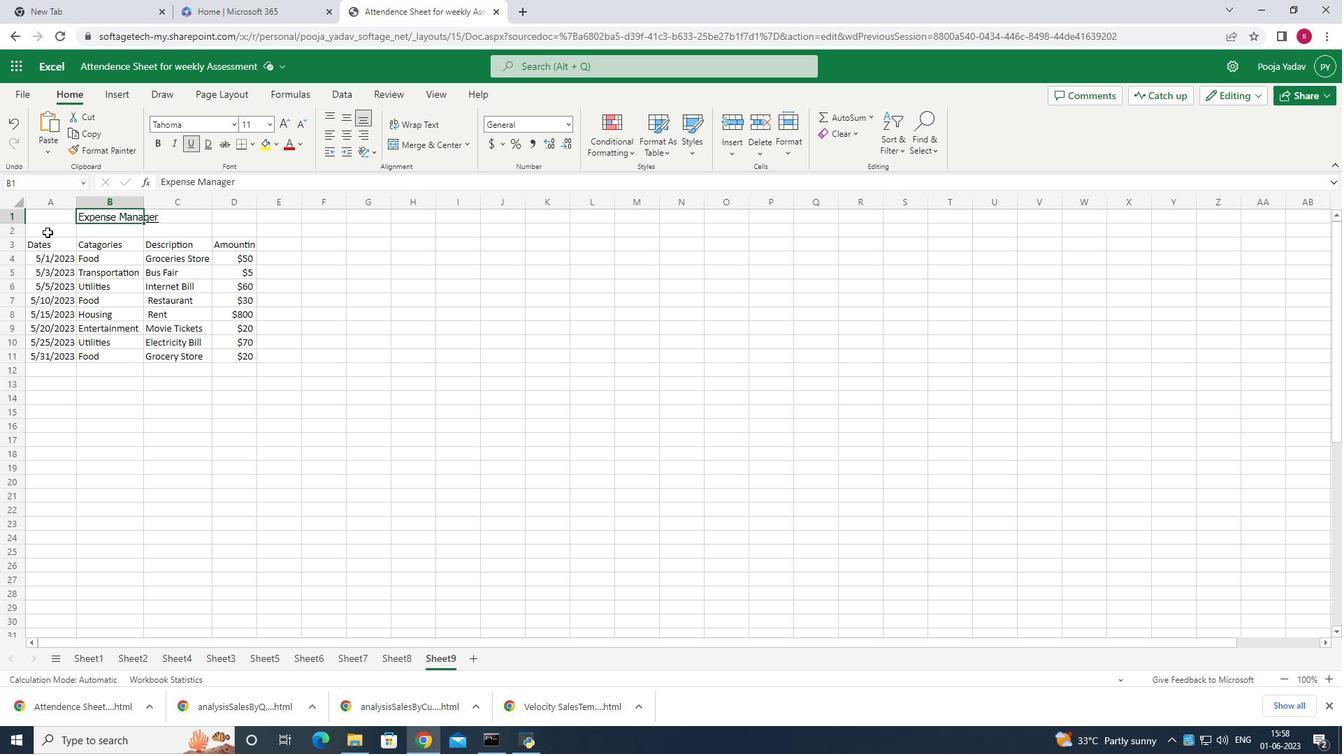 
Action: Mouse moved to (234, 126)
Screenshot: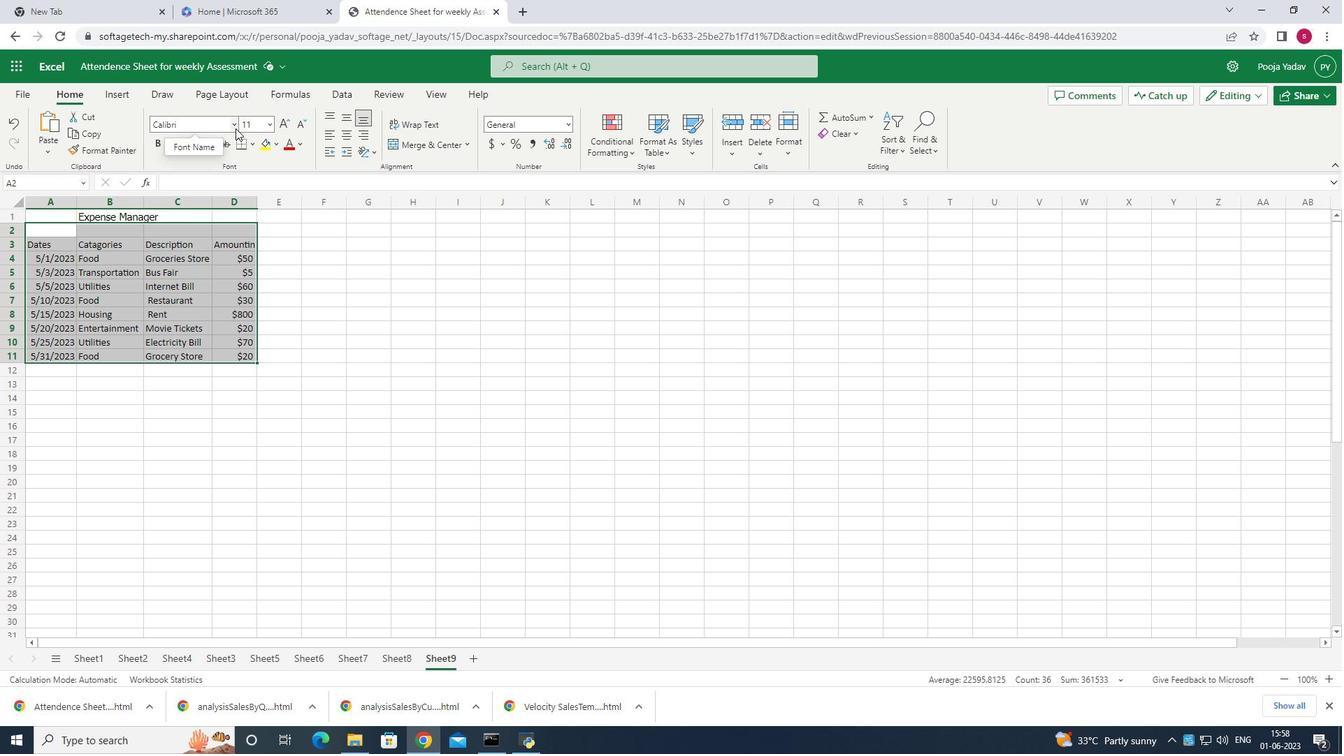 
Action: Mouse pressed left at (234, 126)
Screenshot: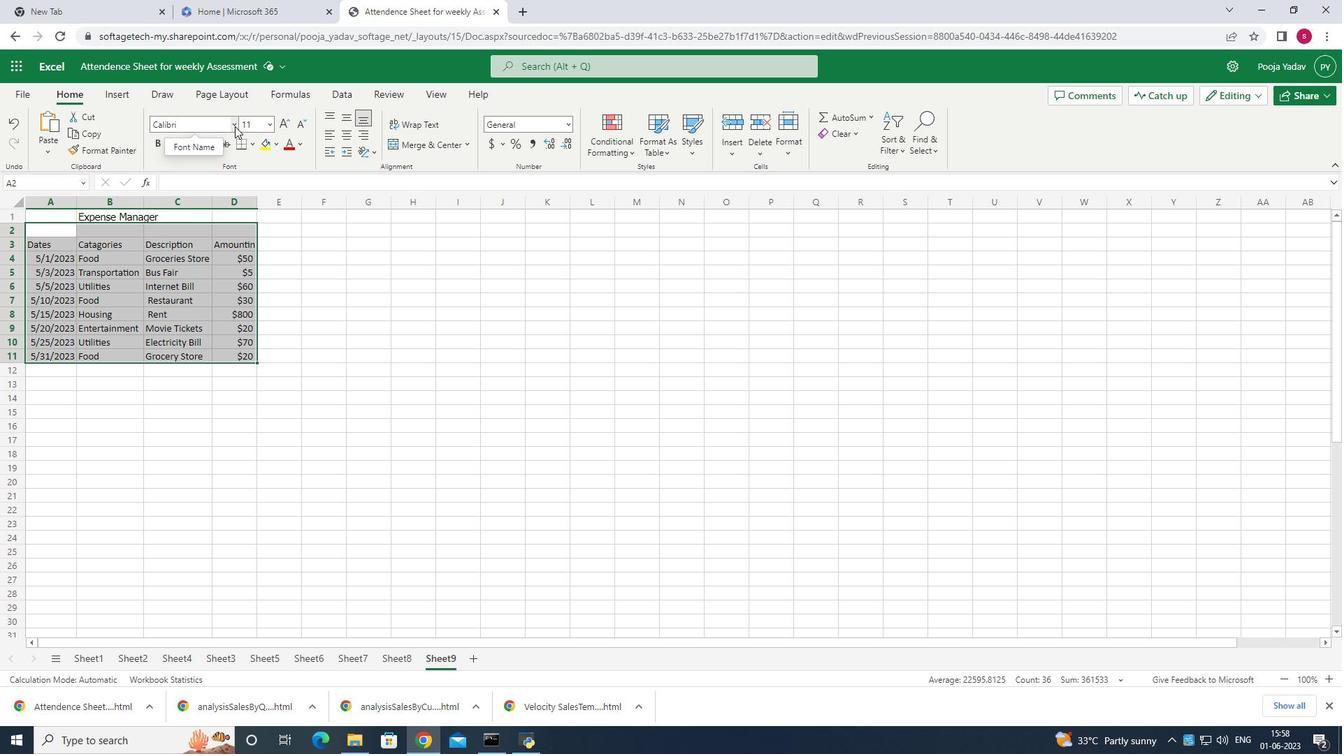
Action: Mouse moved to (232, 179)
Screenshot: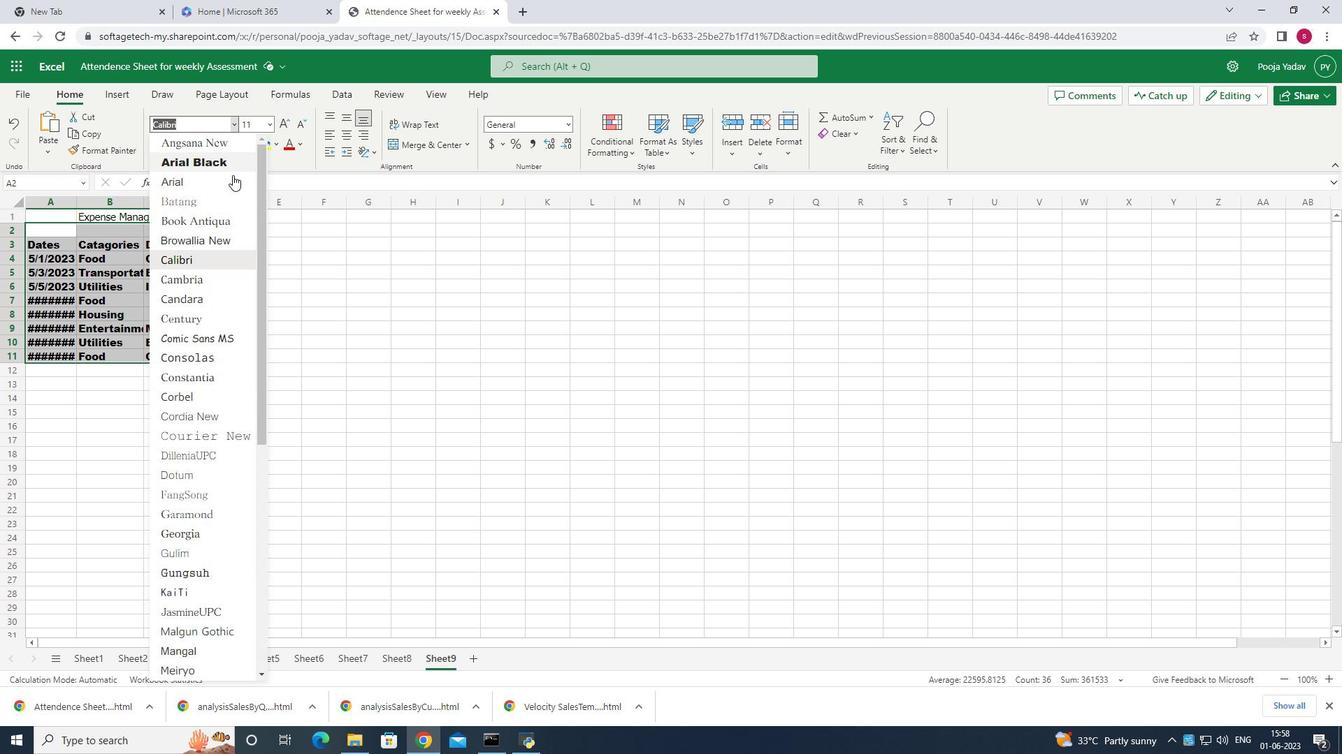 
Action: Mouse pressed left at (232, 179)
Screenshot: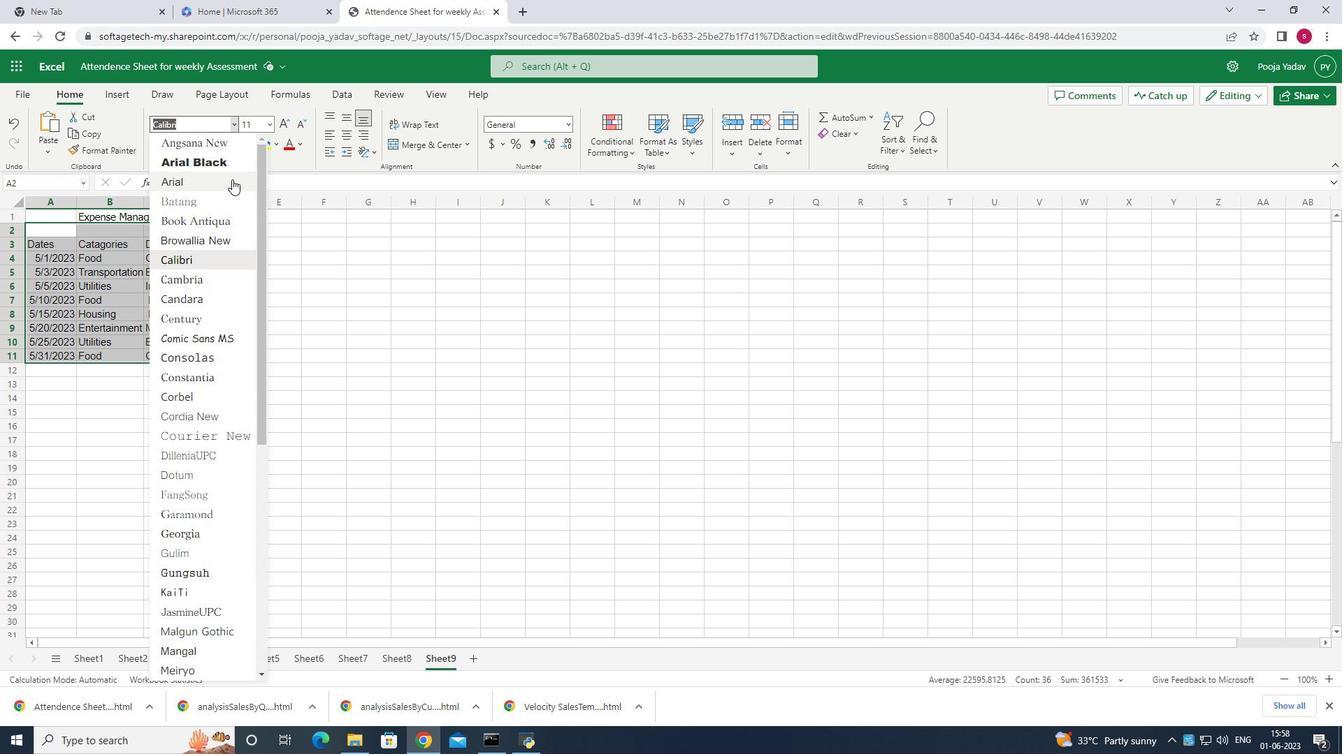 
Action: Mouse moved to (328, 111)
Screenshot: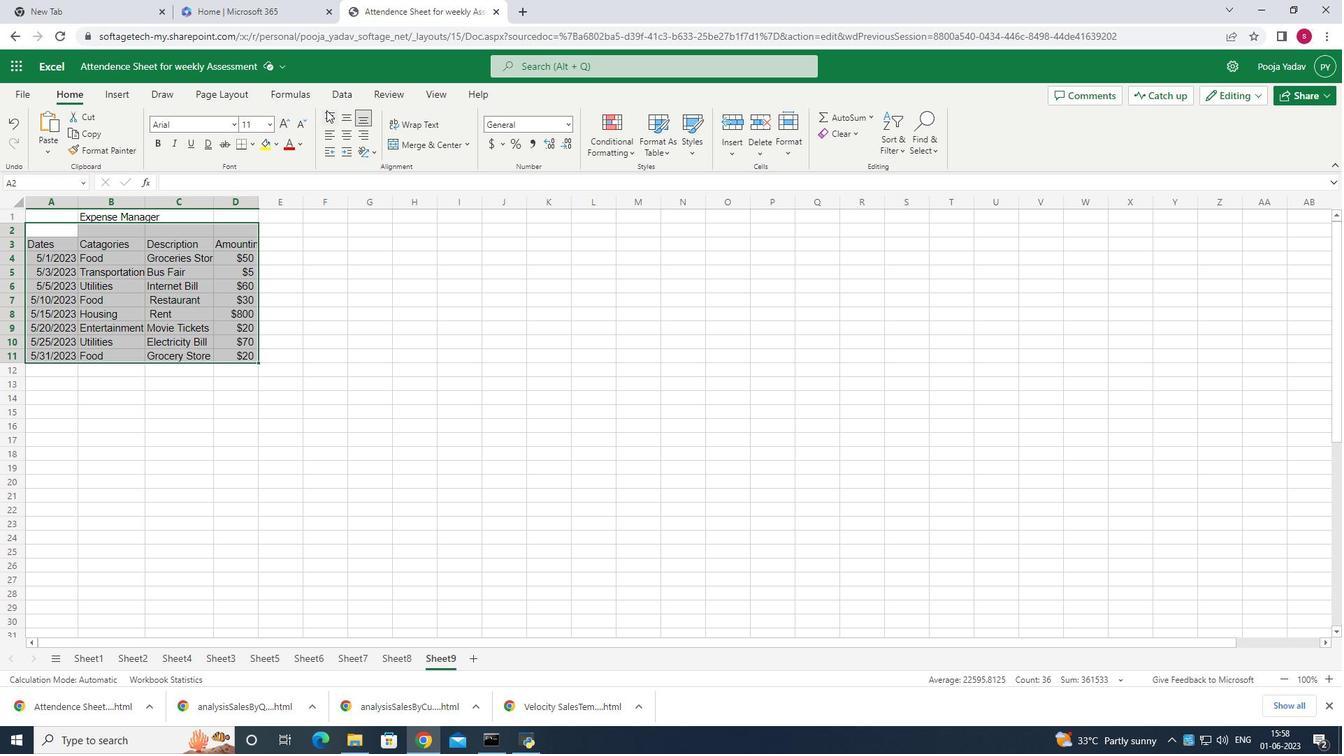 
Action: Mouse pressed left at (328, 111)
Screenshot: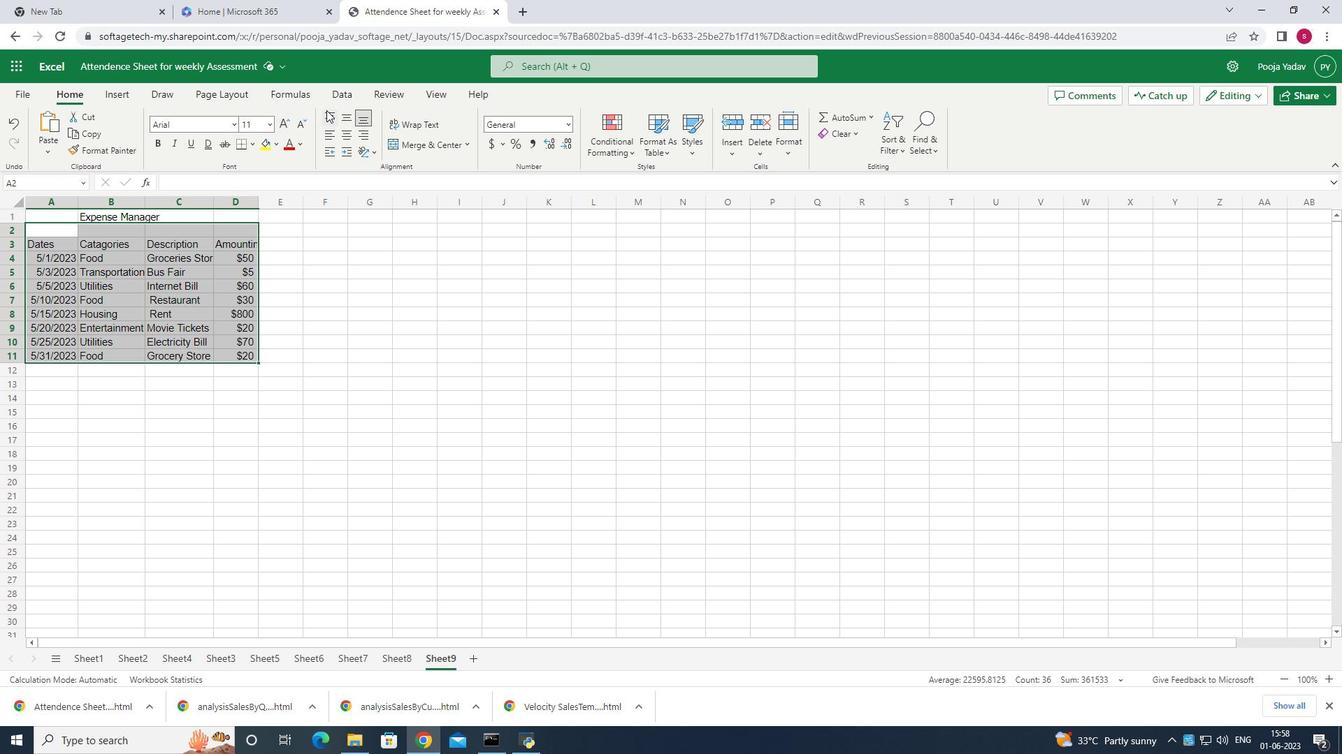 
Action: Mouse moved to (332, 118)
Screenshot: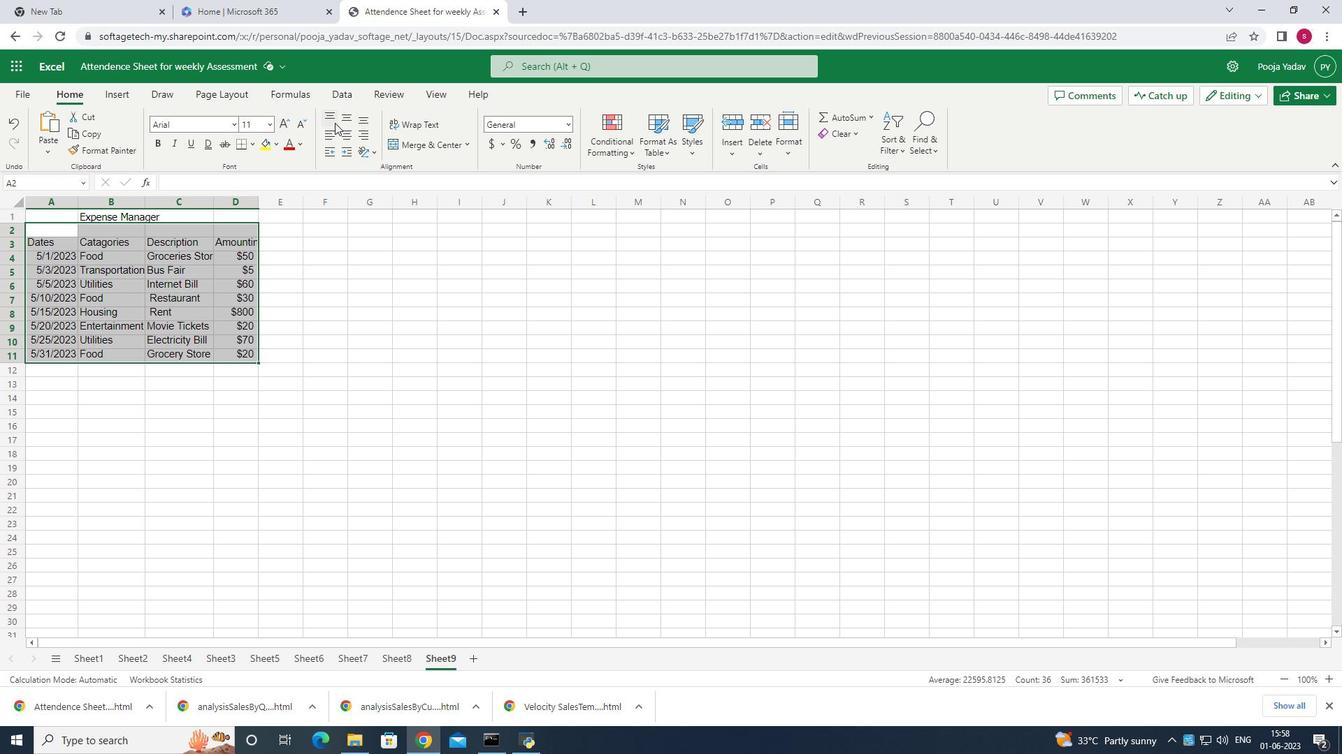 
Action: Mouse pressed left at (332, 118)
Screenshot: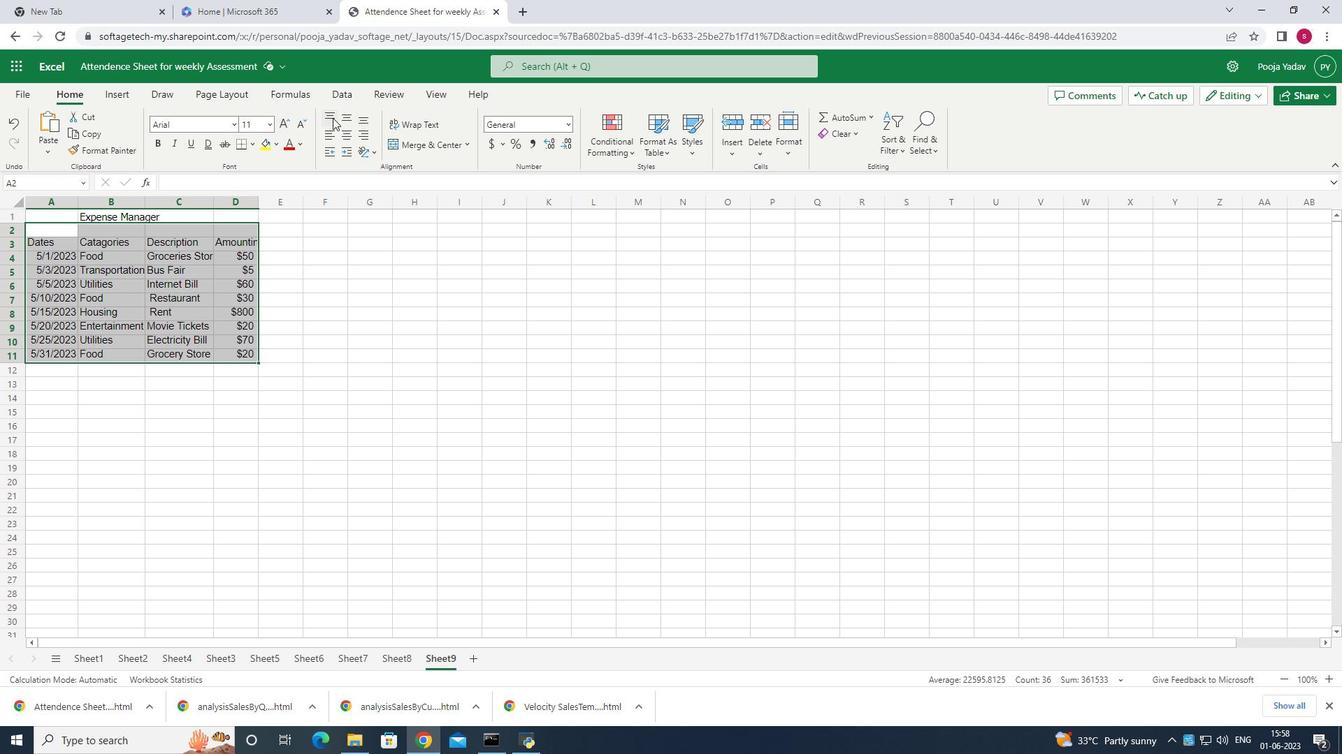 
Action: Mouse moved to (271, 125)
Screenshot: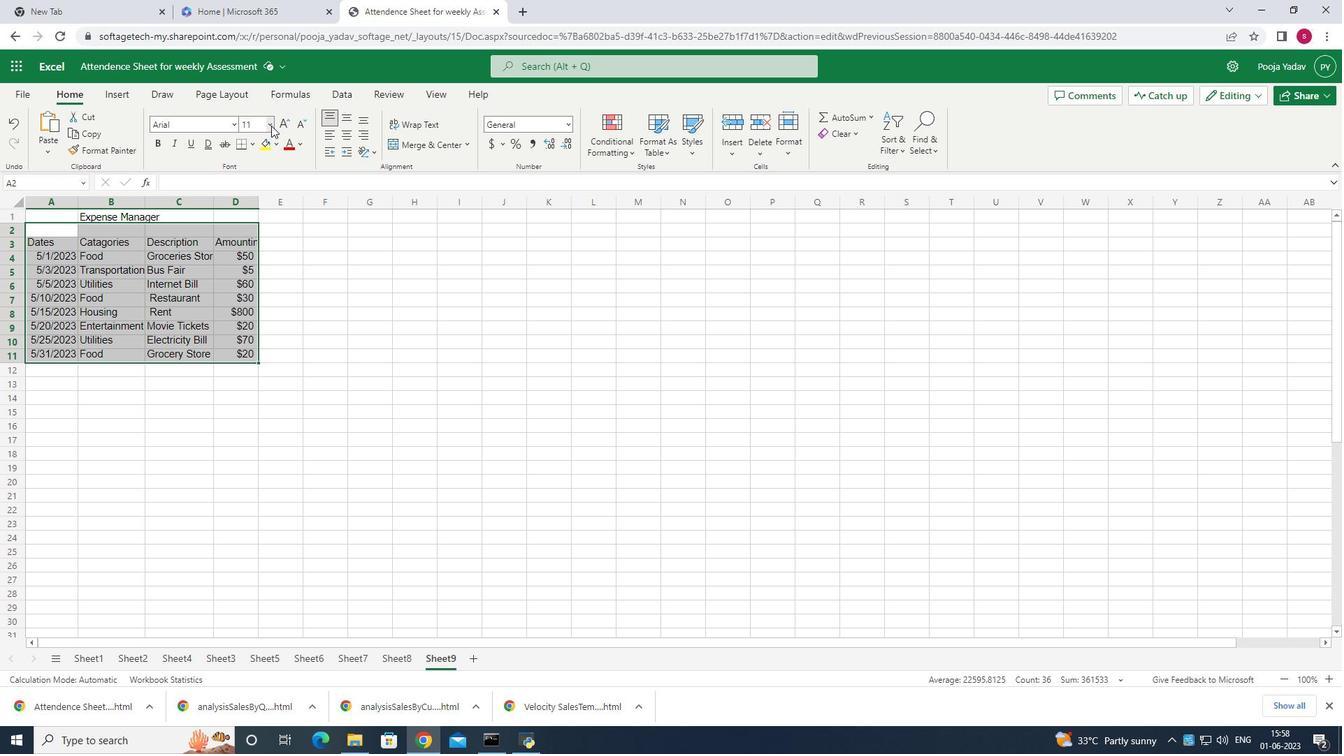 
Action: Mouse pressed left at (271, 125)
Screenshot: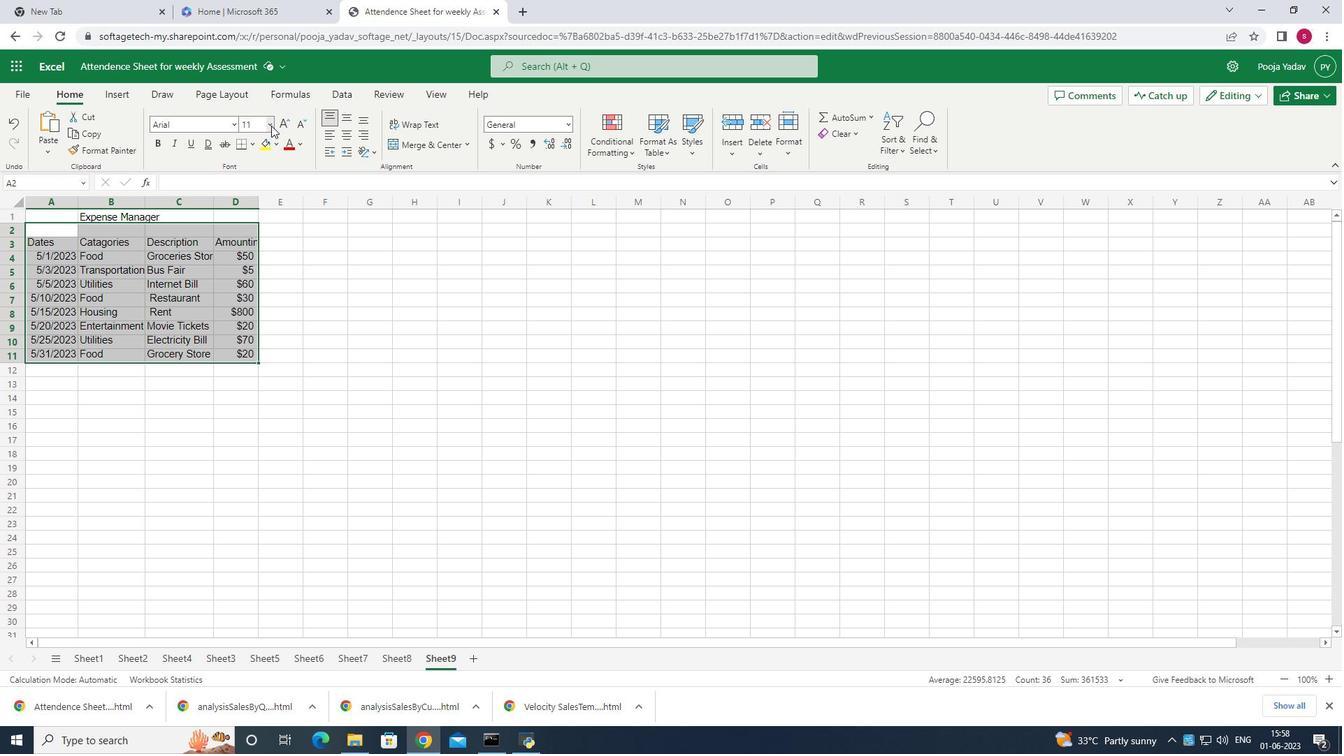 
Action: Mouse moved to (259, 220)
Screenshot: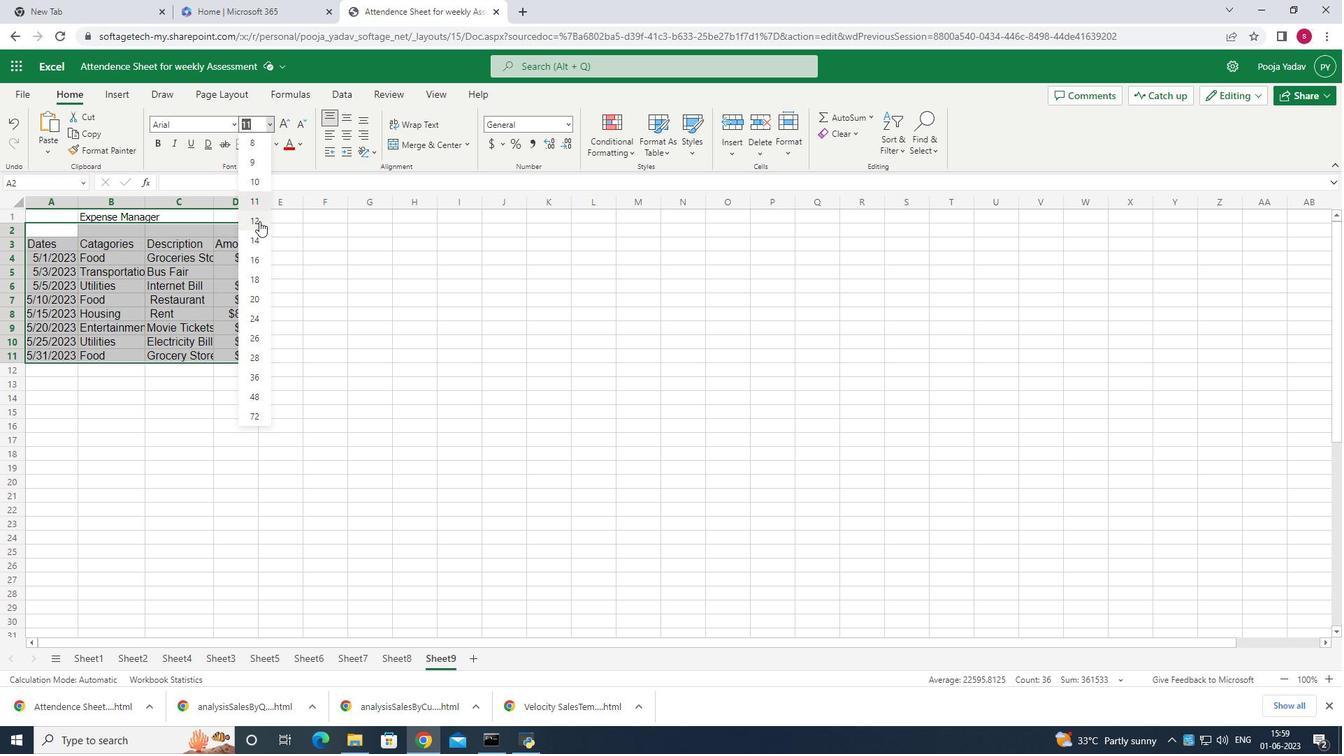 
Action: Mouse pressed left at (259, 220)
Screenshot: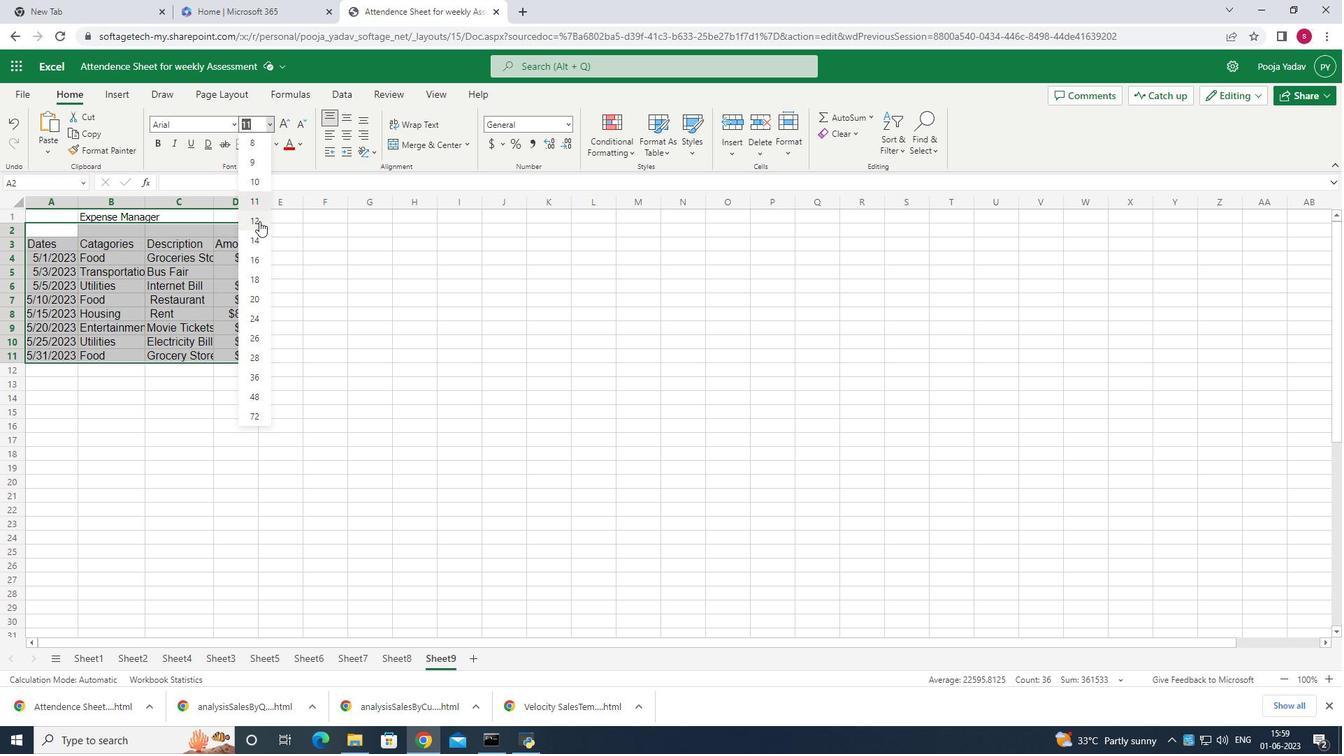 
Action: Mouse moved to (315, 346)
Screenshot: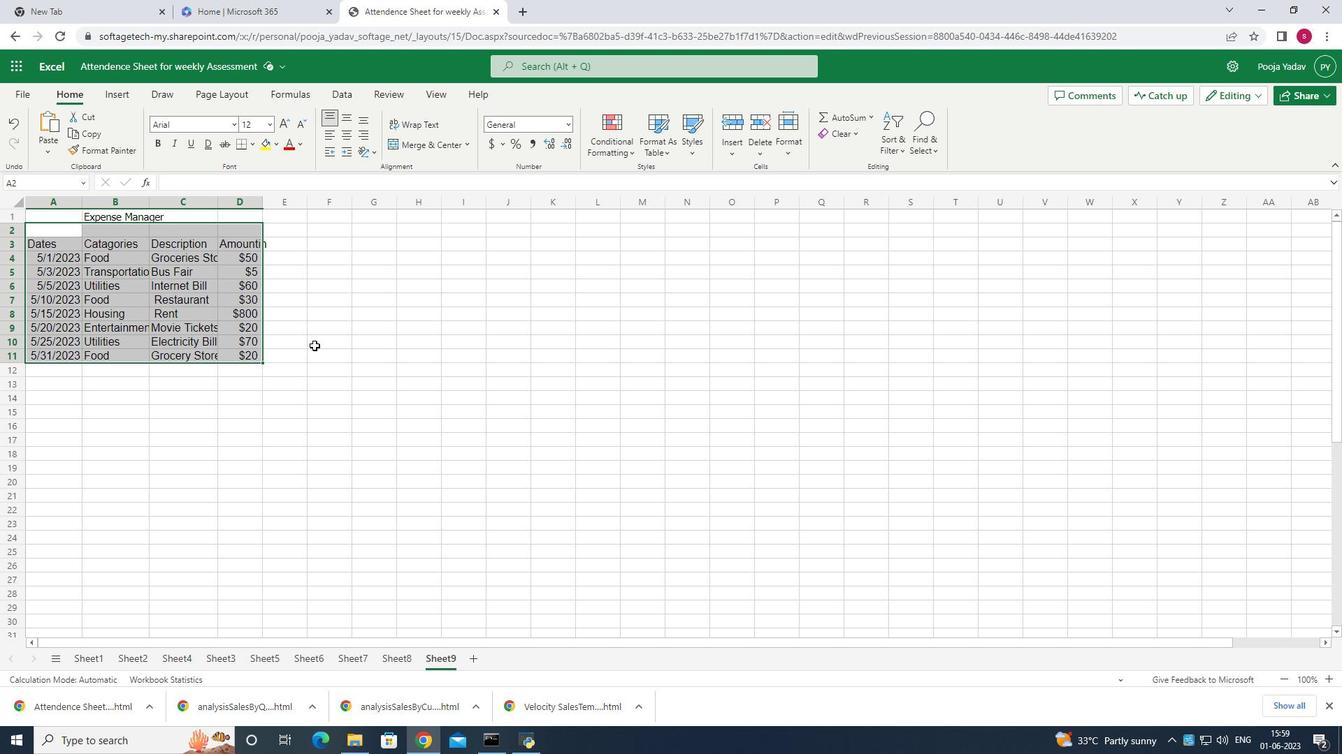 
Action: Mouse pressed left at (315, 346)
Screenshot: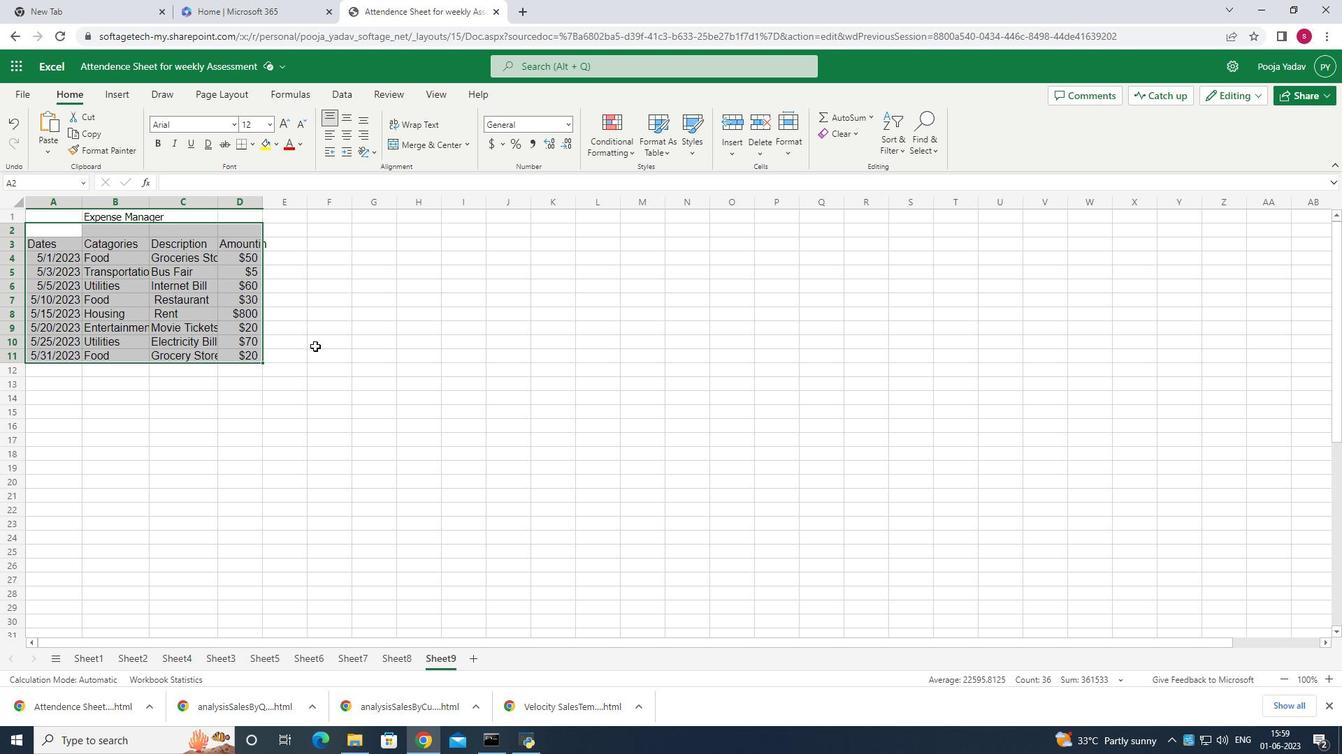 
Action: Mouse moved to (260, 200)
Screenshot: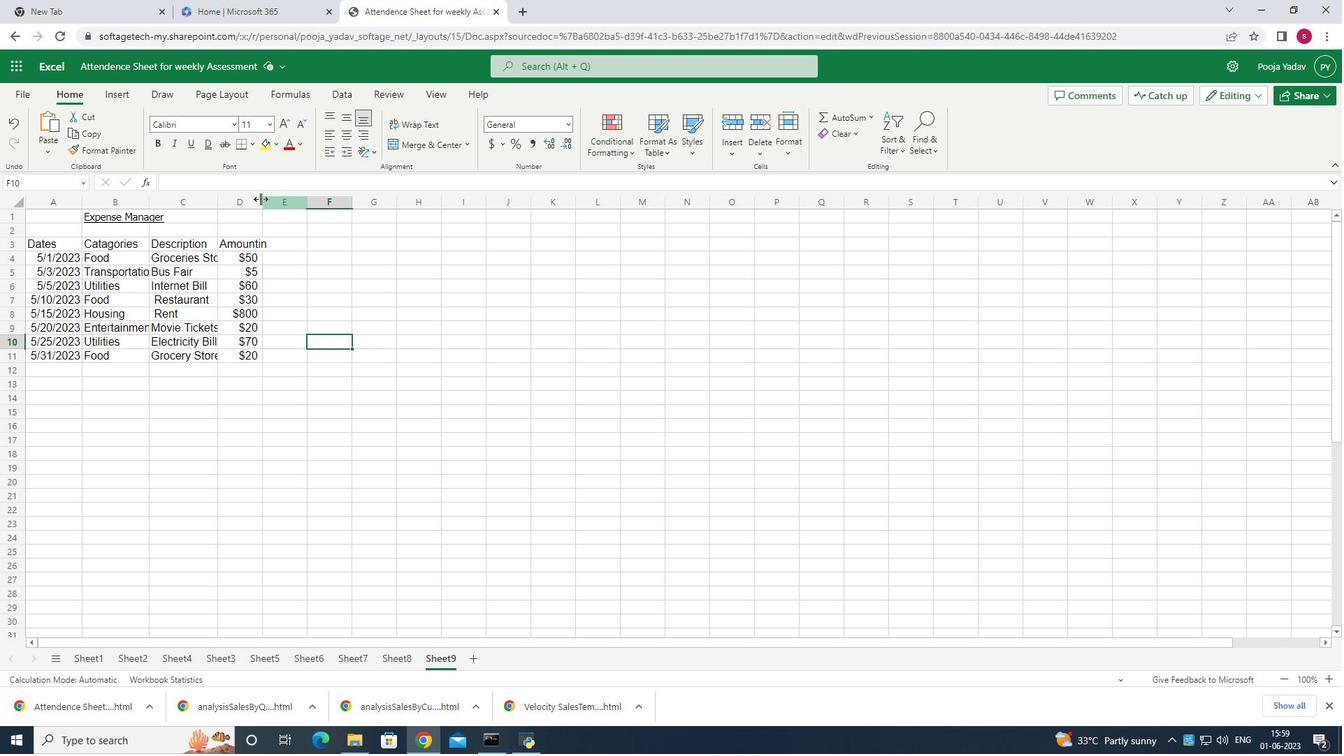 
Action: Mouse pressed left at (260, 200)
Screenshot: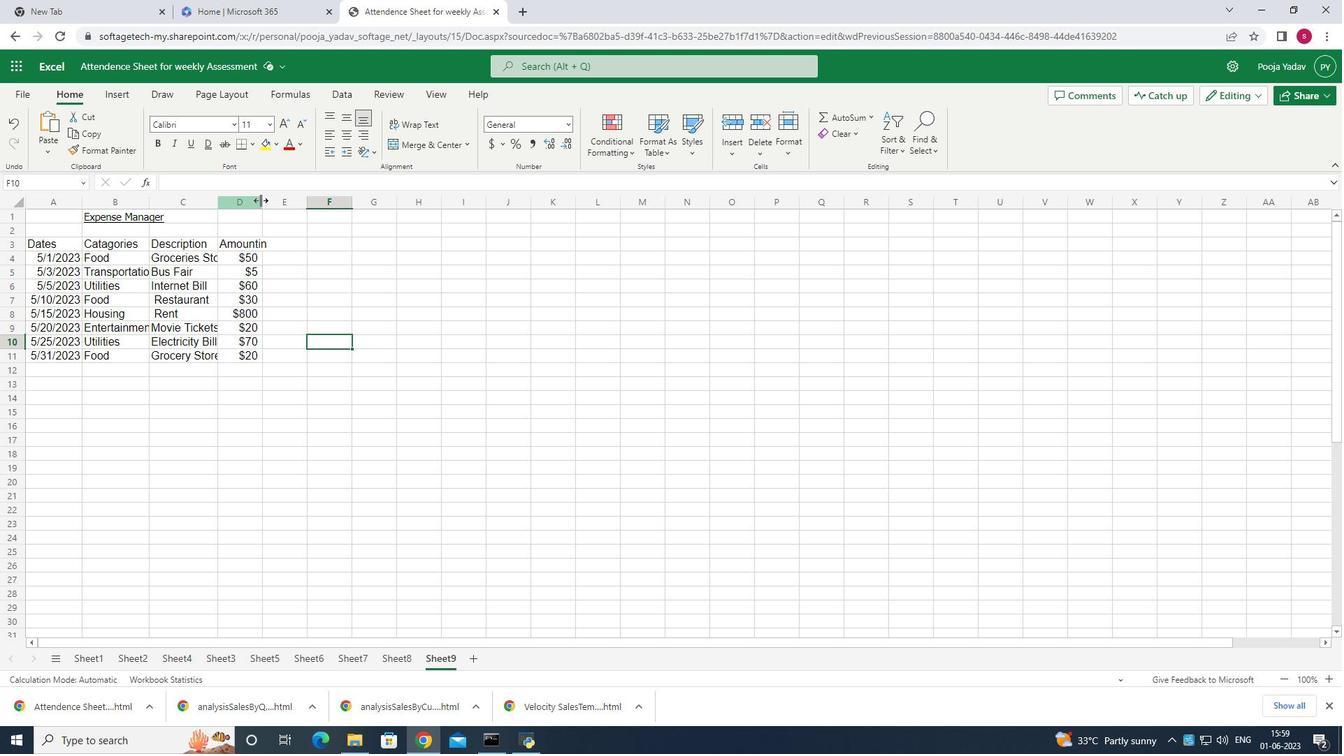 
Action: Mouse moved to (218, 199)
Screenshot: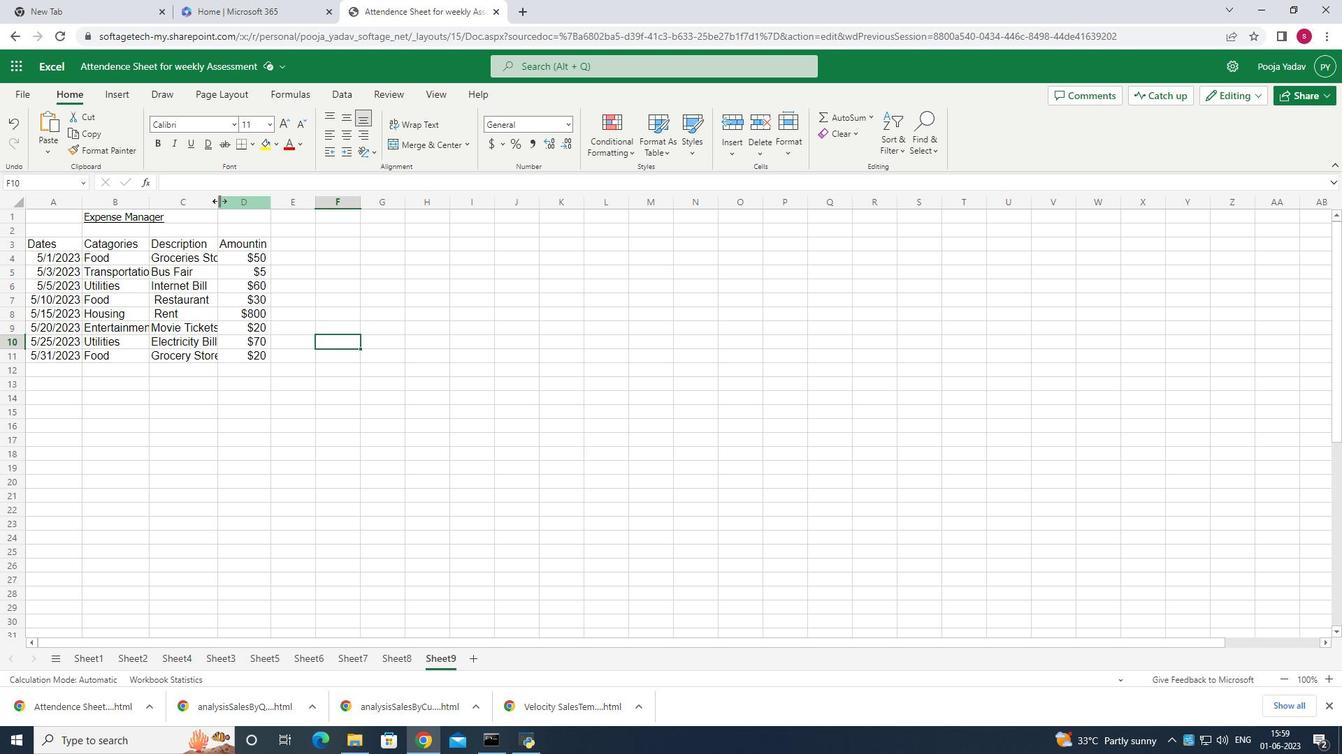 
Action: Mouse pressed left at (218, 199)
Screenshot: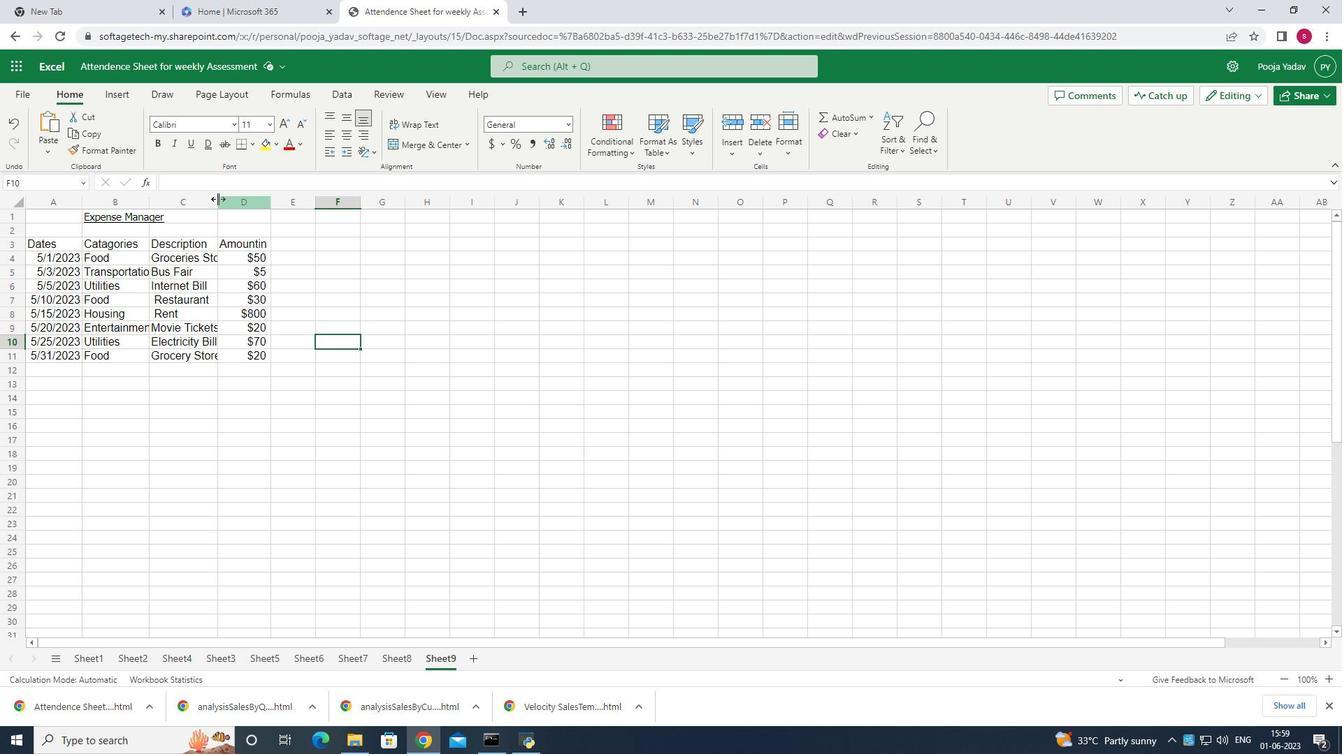 
Action: Mouse moved to (147, 196)
Screenshot: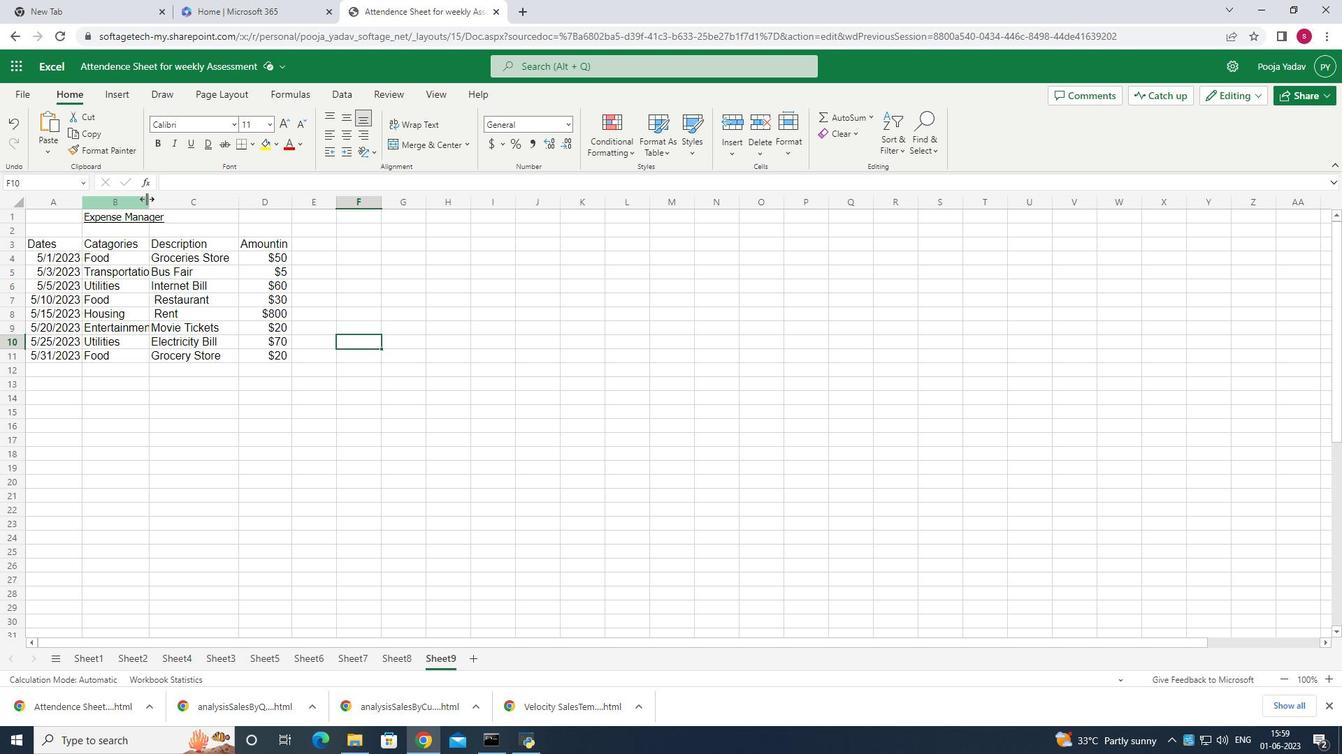 
Action: Mouse pressed left at (147, 196)
Screenshot: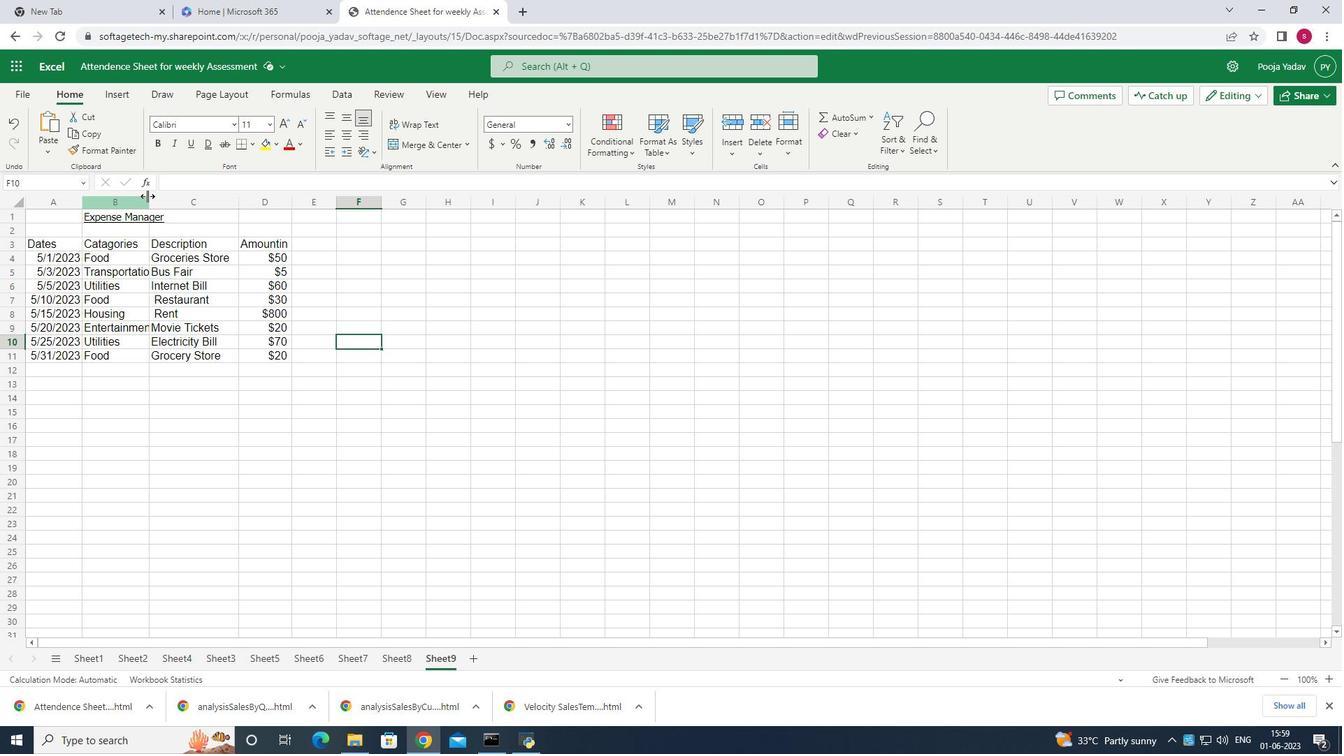 
Action: Mouse moved to (243, 370)
Screenshot: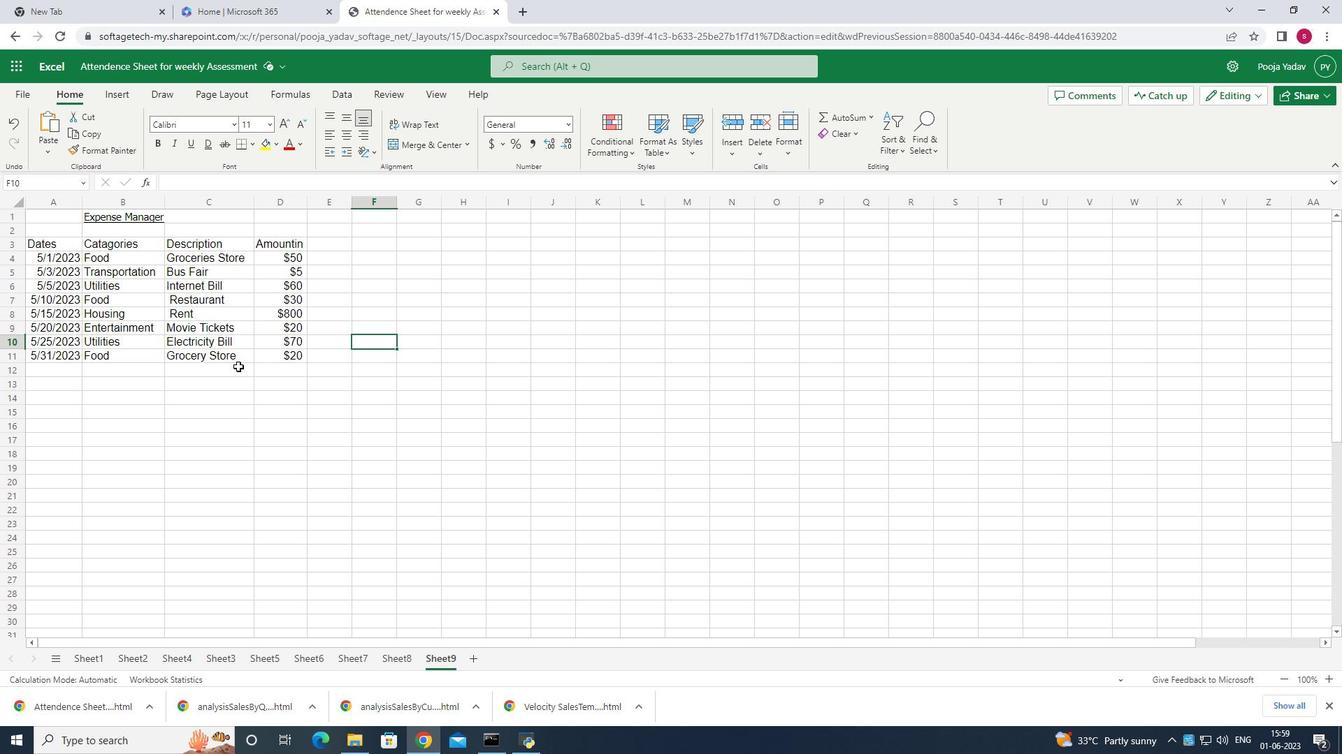 
